 Task: Find people on LinkedIn with the following criteria: Location 'Taihe', Service 'Logo Design', Title 'Supervisor', Current Company 'YRF', School 'Modern Education', Industry 'Leather Product Manufacturing', and Talks About 'Healthcare'.
Action: Mouse moved to (698, 87)
Screenshot: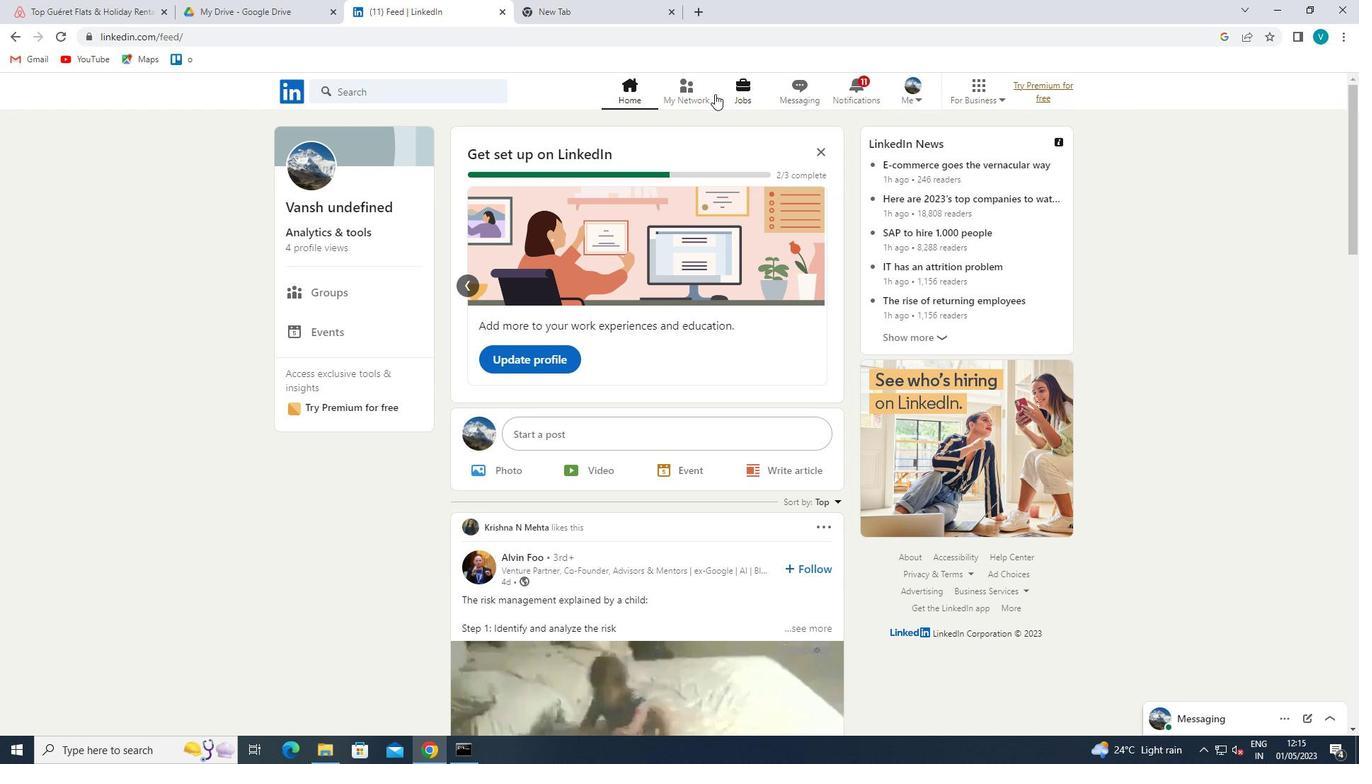 
Action: Mouse pressed left at (698, 87)
Screenshot: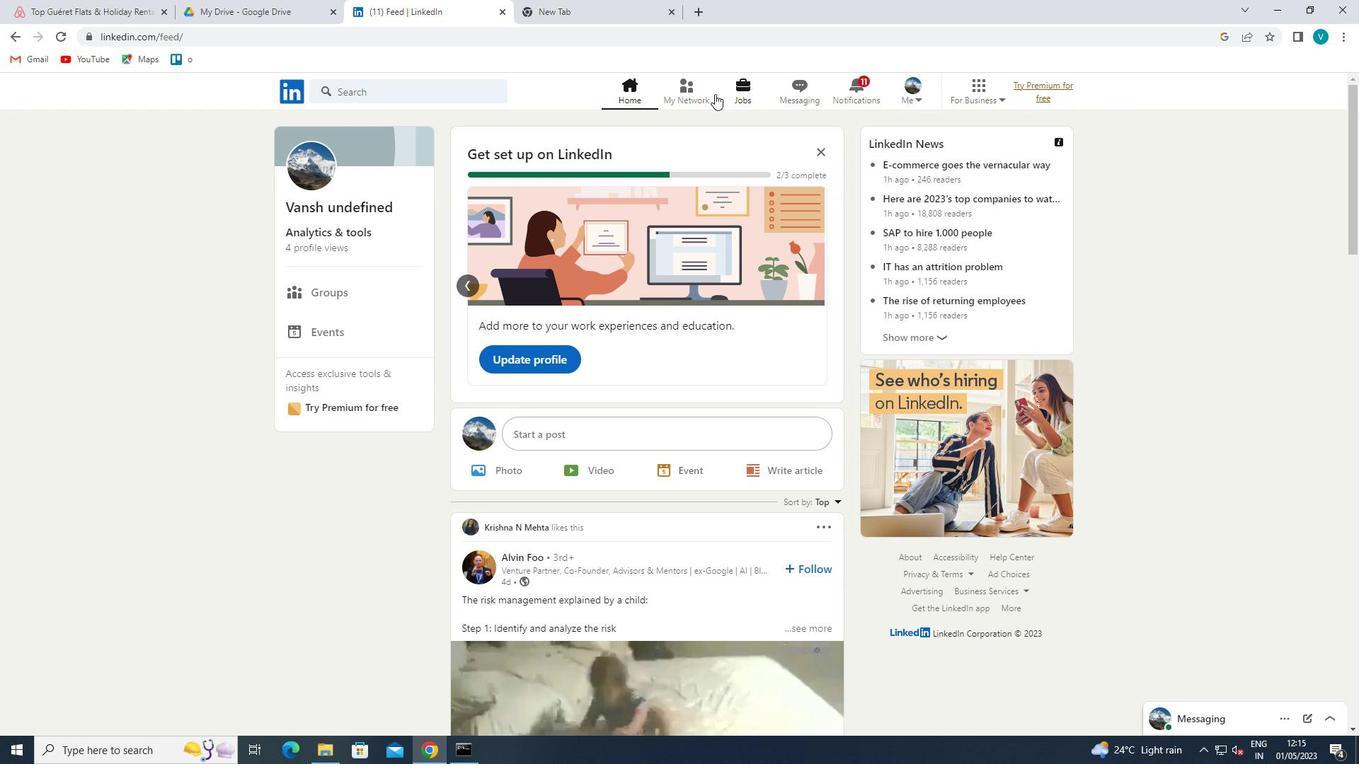 
Action: Mouse moved to (403, 172)
Screenshot: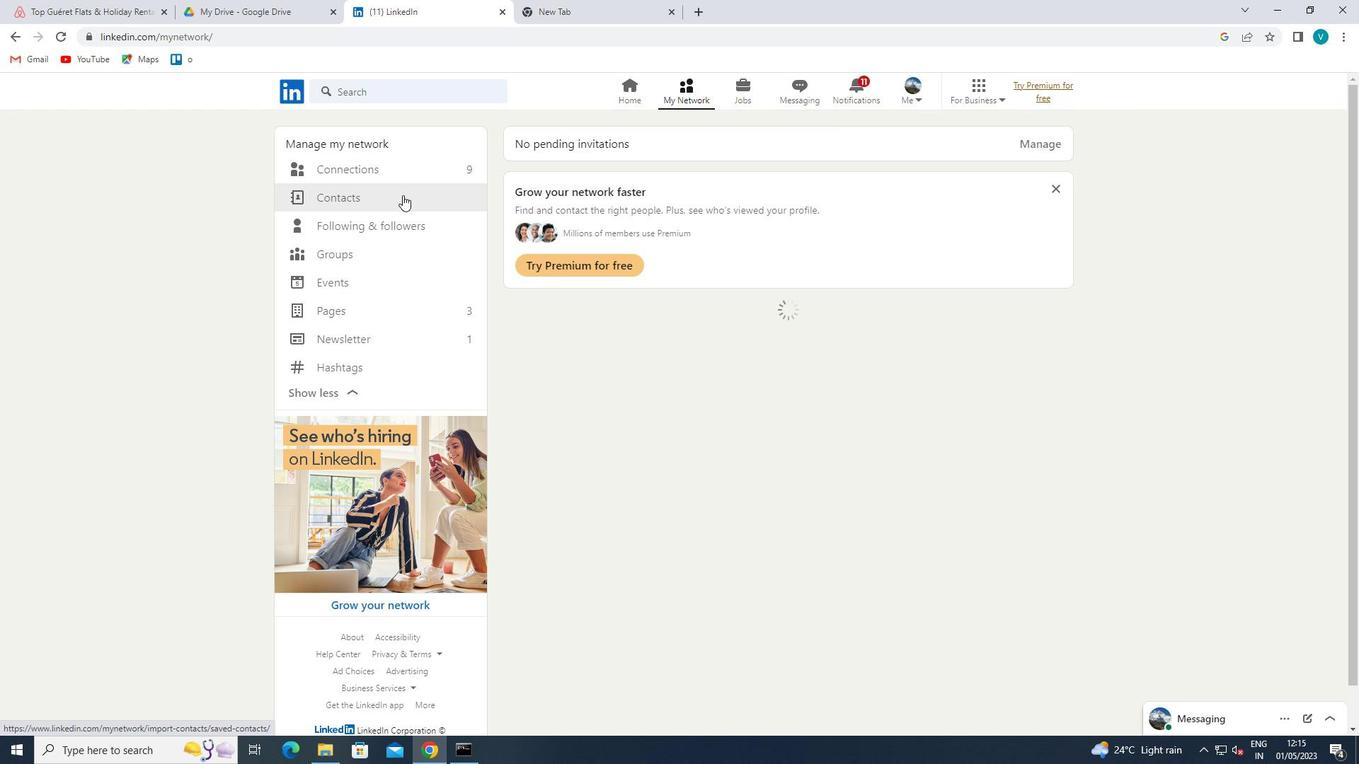 
Action: Mouse pressed left at (403, 172)
Screenshot: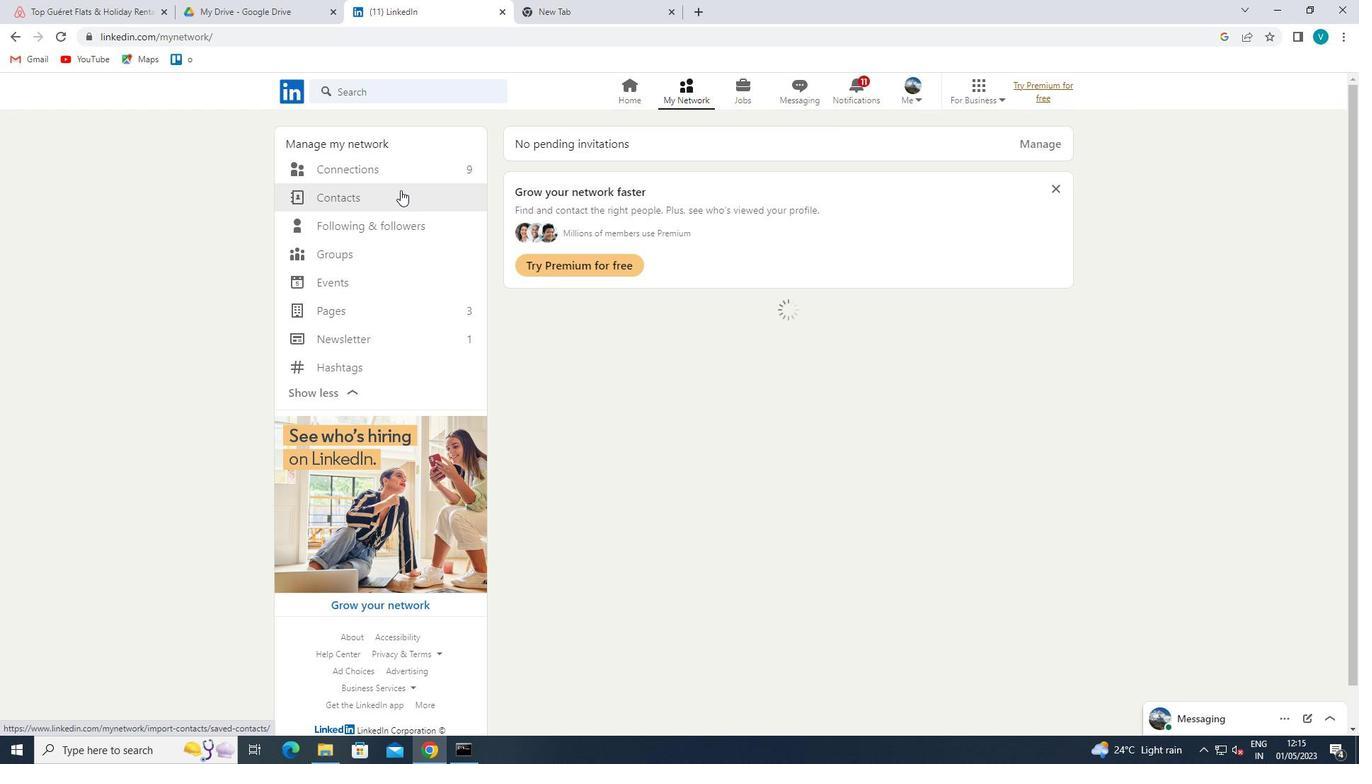 
Action: Mouse moved to (772, 167)
Screenshot: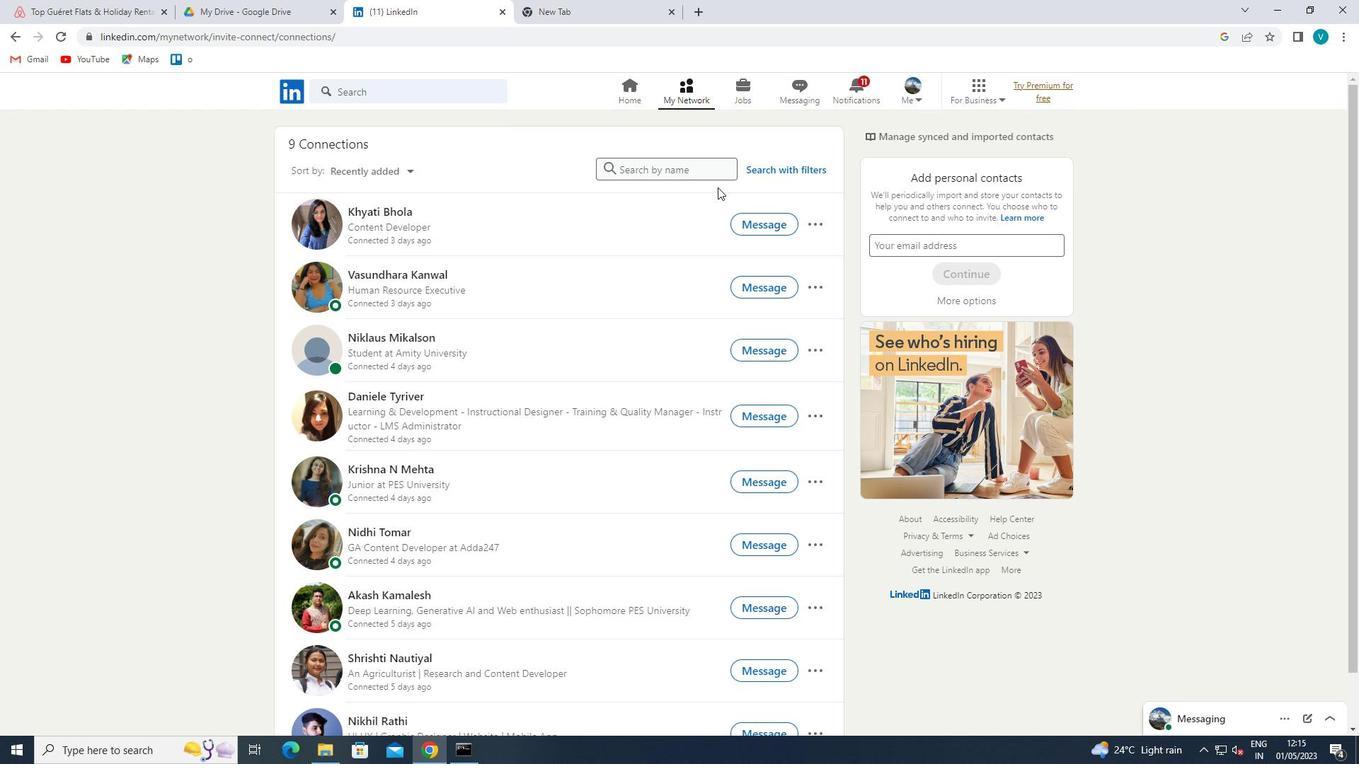 
Action: Mouse pressed left at (772, 167)
Screenshot: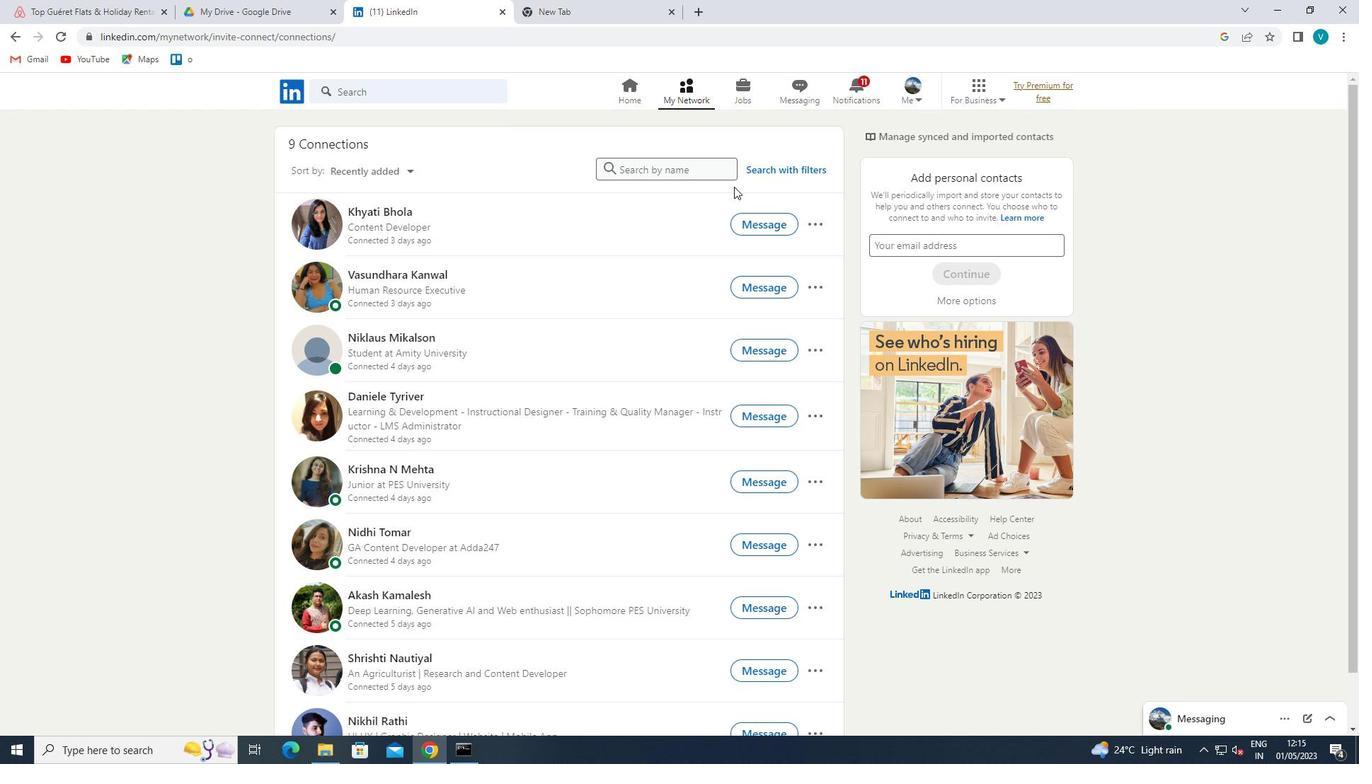 
Action: Mouse moved to (678, 126)
Screenshot: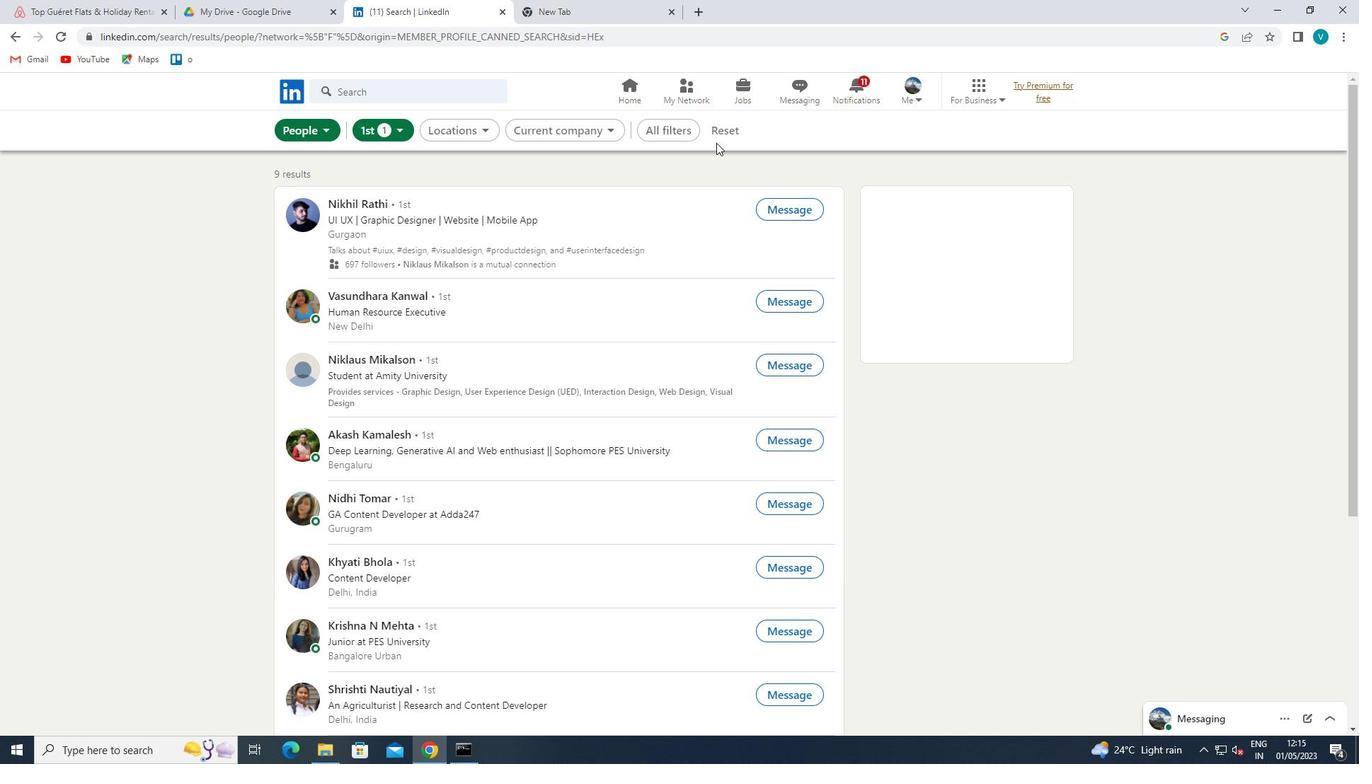 
Action: Mouse pressed left at (678, 126)
Screenshot: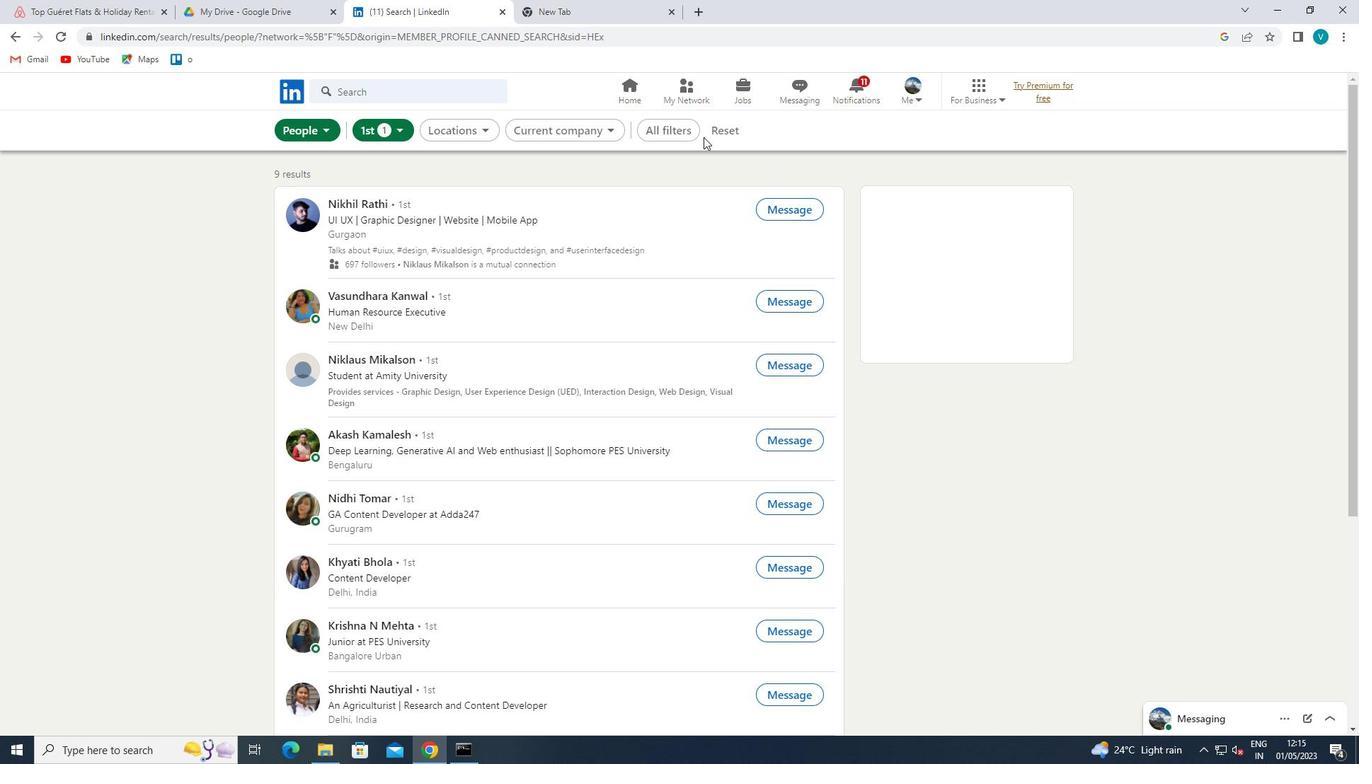 
Action: Mouse moved to (1090, 431)
Screenshot: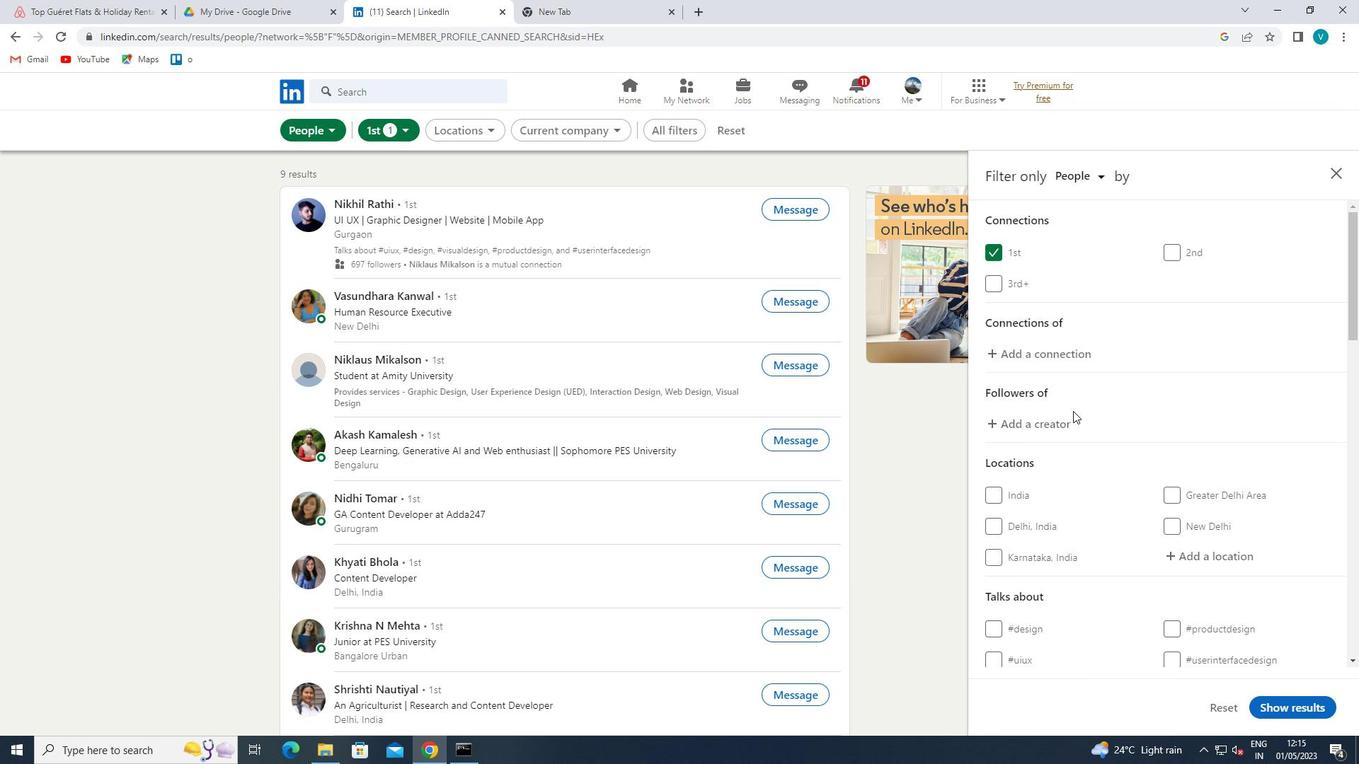 
Action: Mouse scrolled (1090, 430) with delta (0, 0)
Screenshot: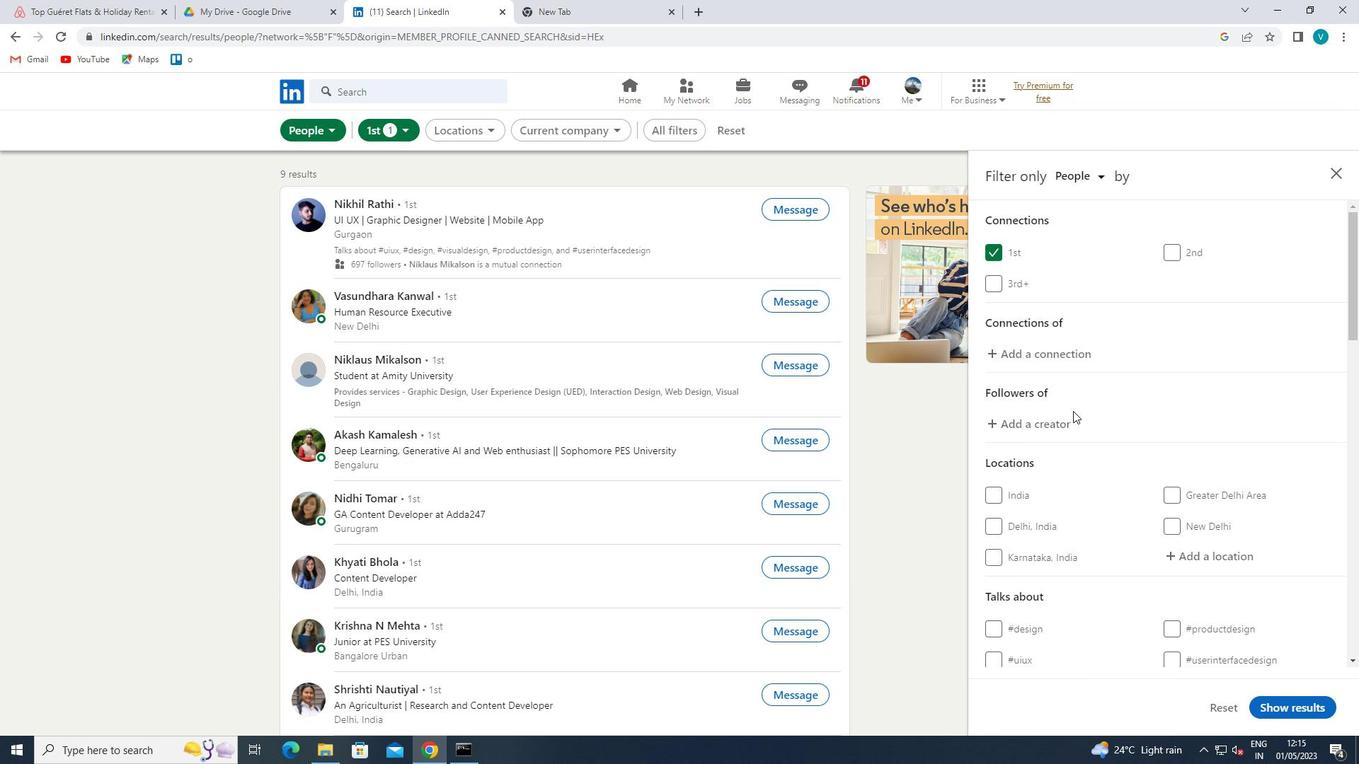 
Action: Mouse moved to (1179, 479)
Screenshot: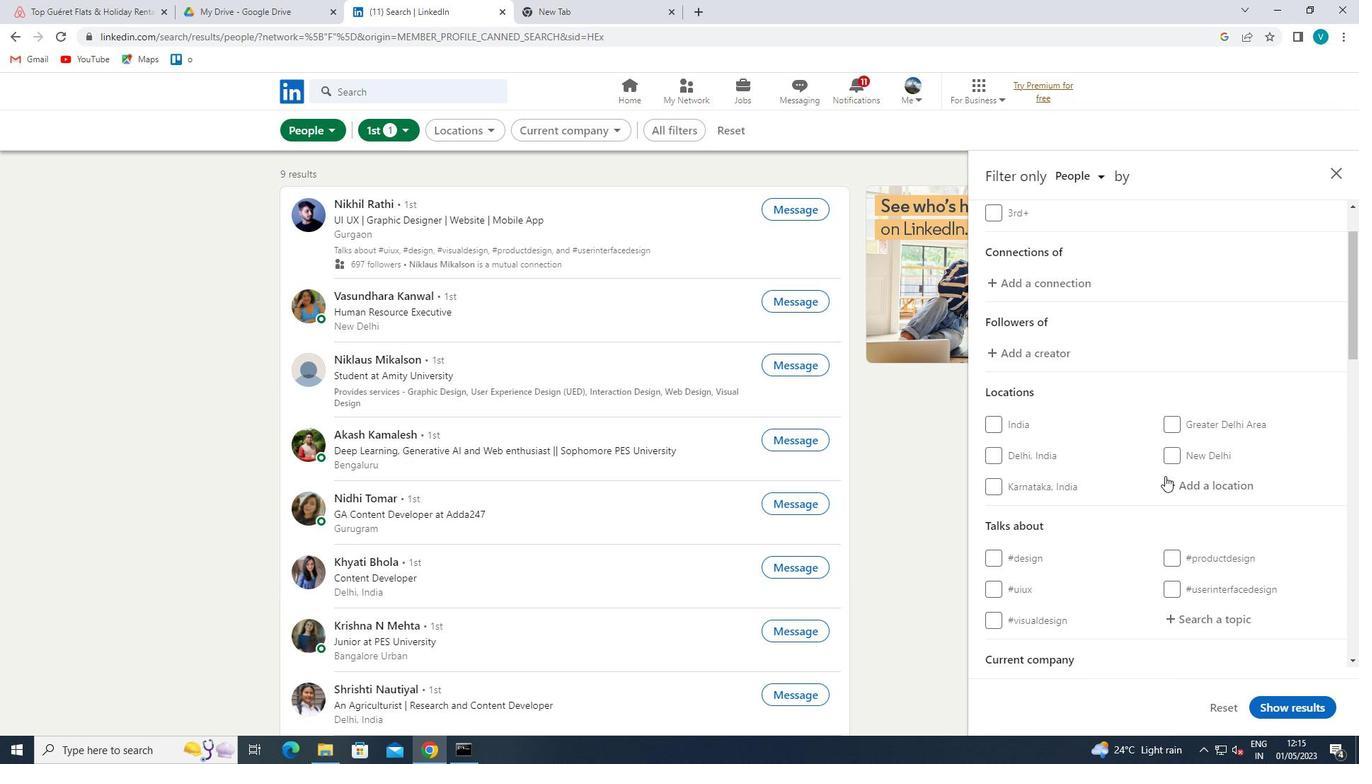 
Action: Mouse pressed left at (1179, 479)
Screenshot: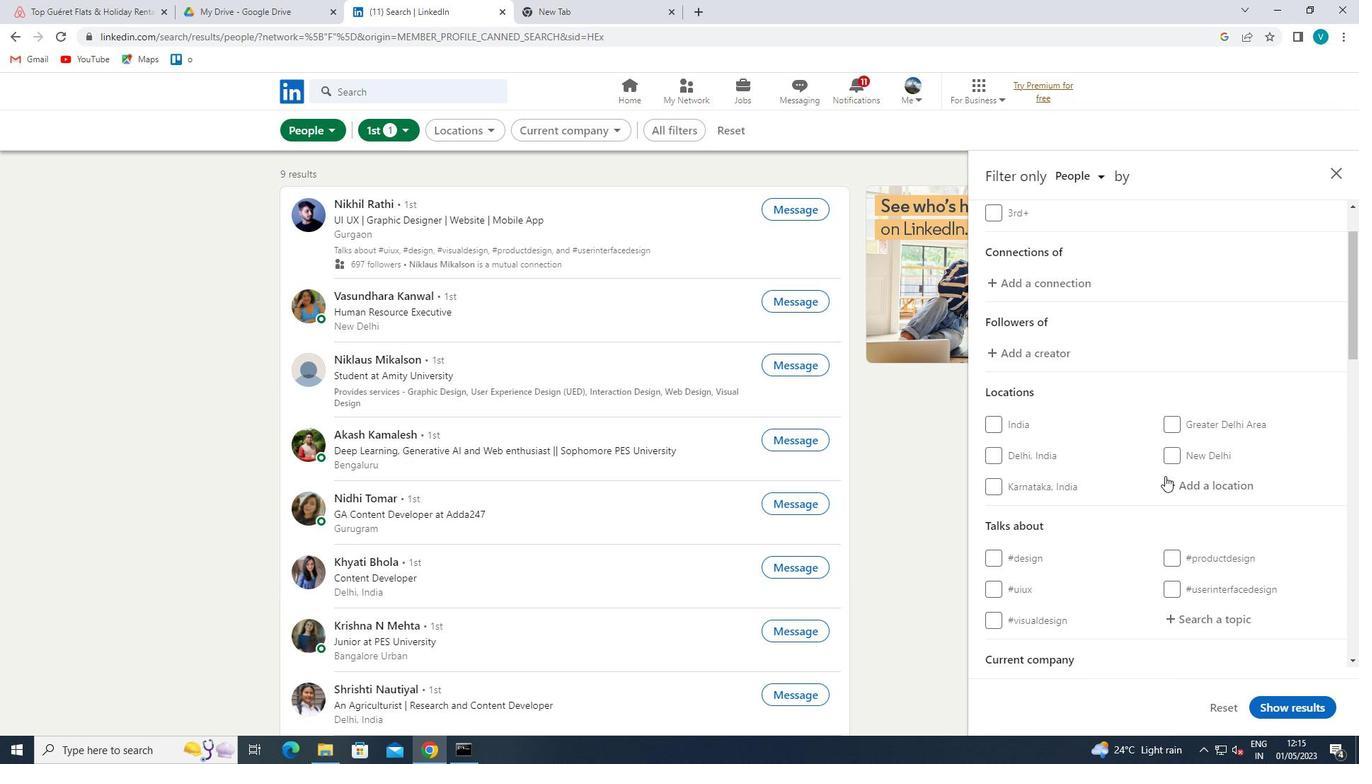 
Action: Mouse moved to (631, 323)
Screenshot: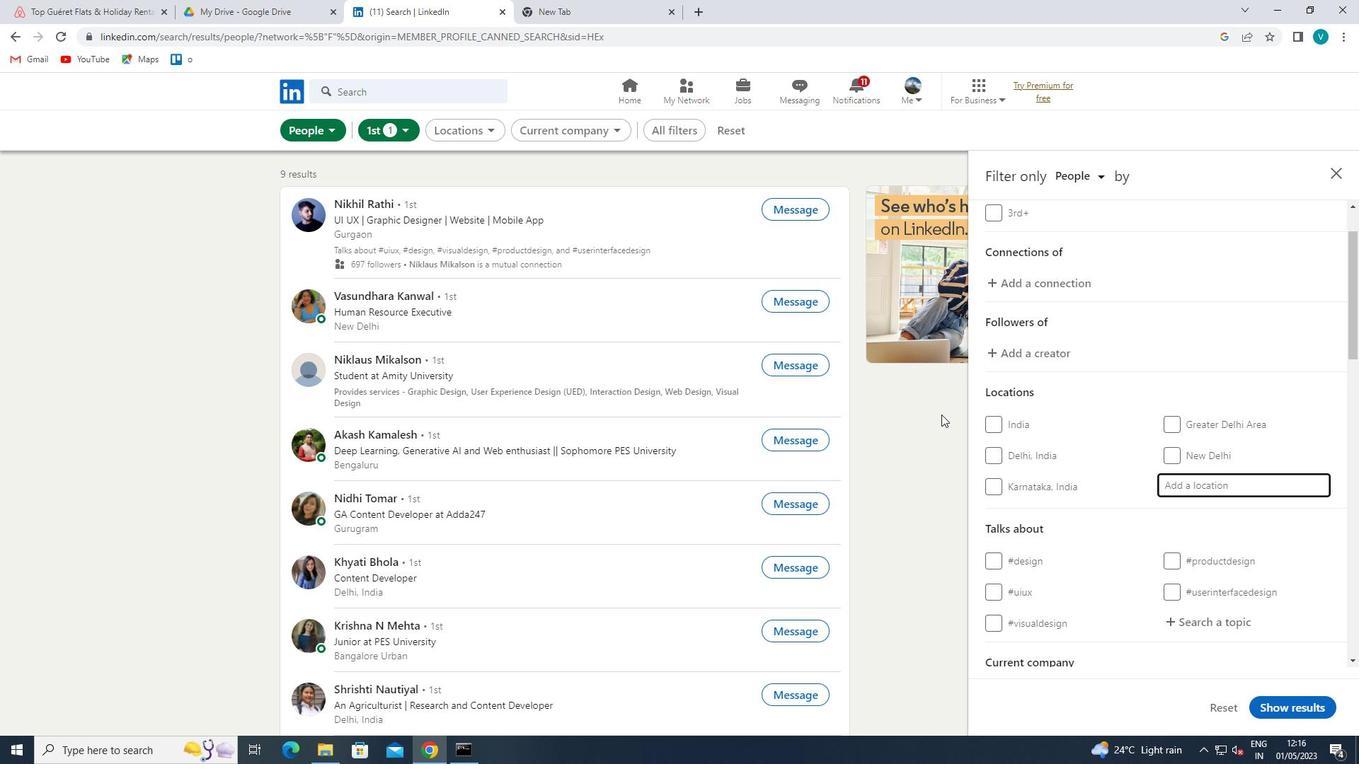 
Action: Key pressed <Key.shift>TAIHE<Key.space>
Screenshot: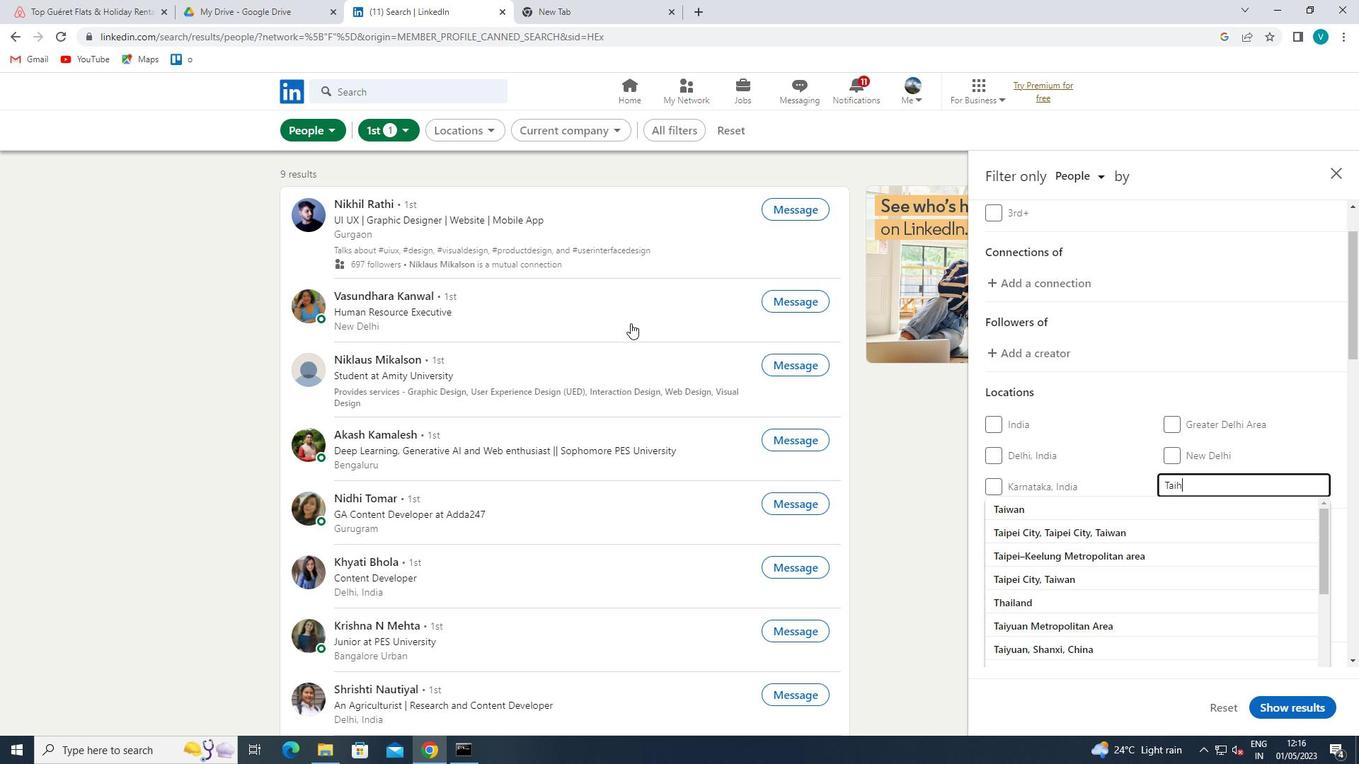 
Action: Mouse moved to (1134, 473)
Screenshot: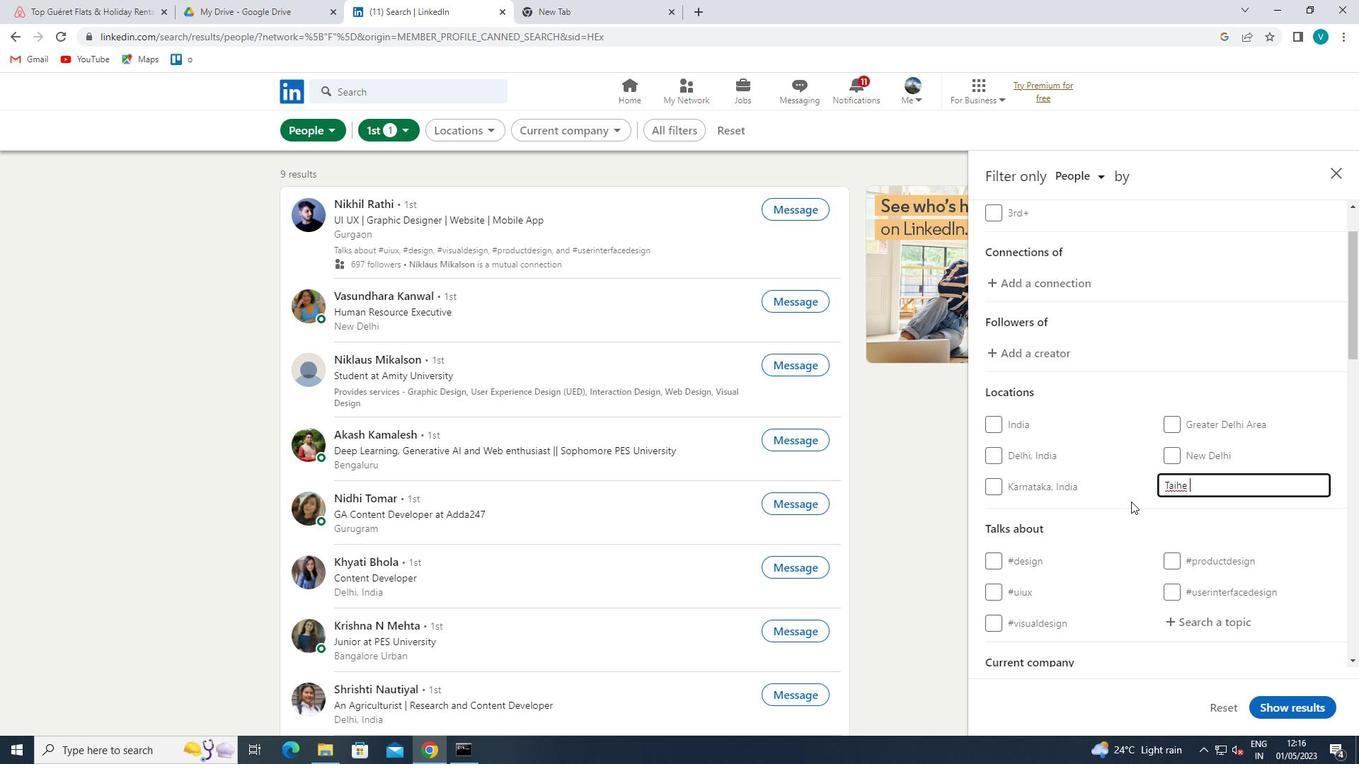 
Action: Mouse pressed left at (1134, 473)
Screenshot: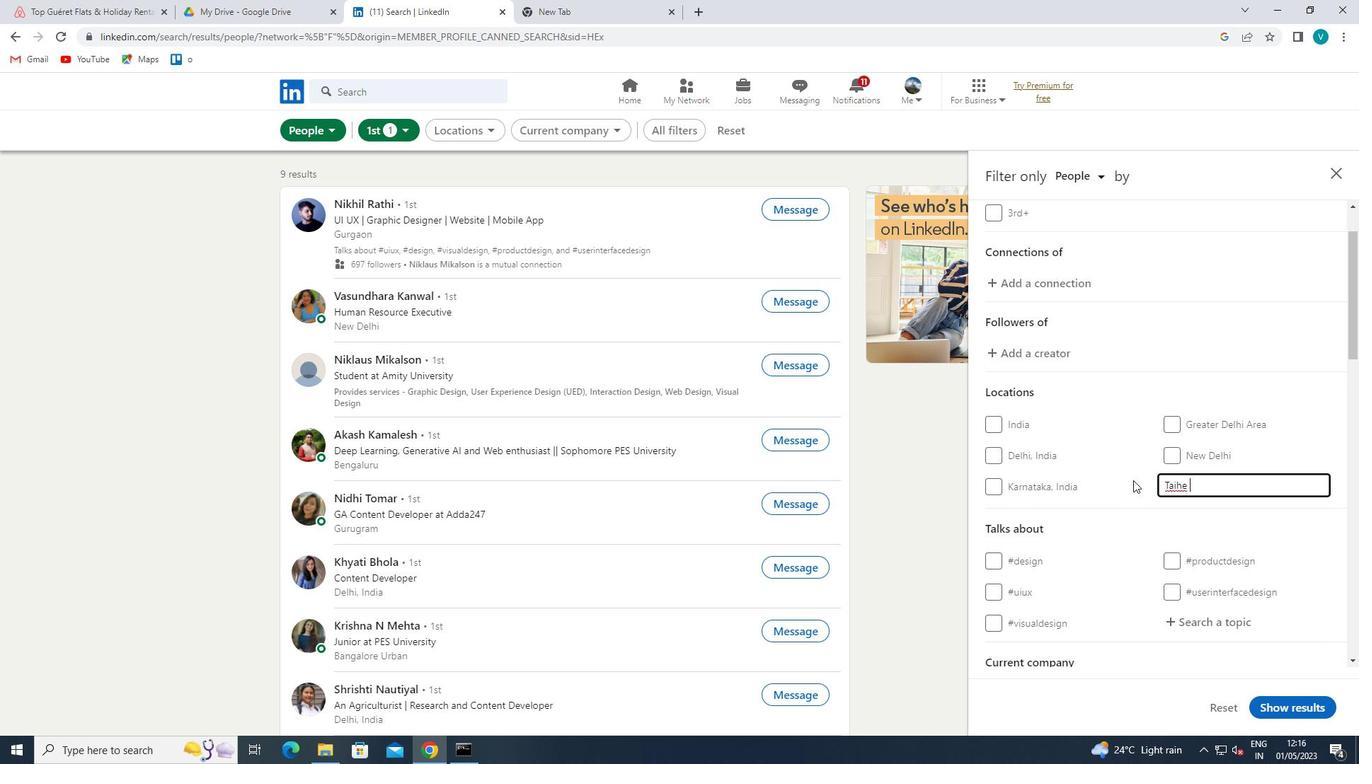 
Action: Mouse moved to (1145, 465)
Screenshot: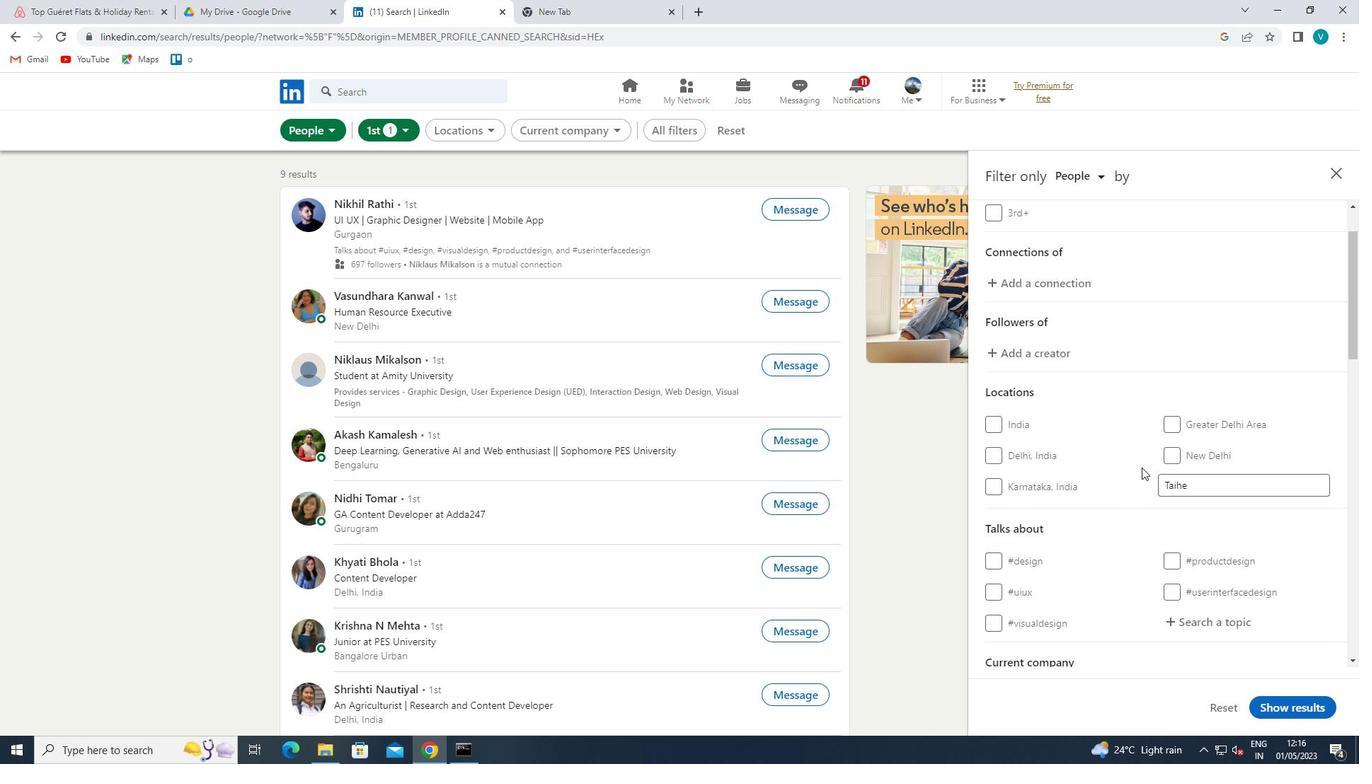 
Action: Mouse scrolled (1145, 464) with delta (0, 0)
Screenshot: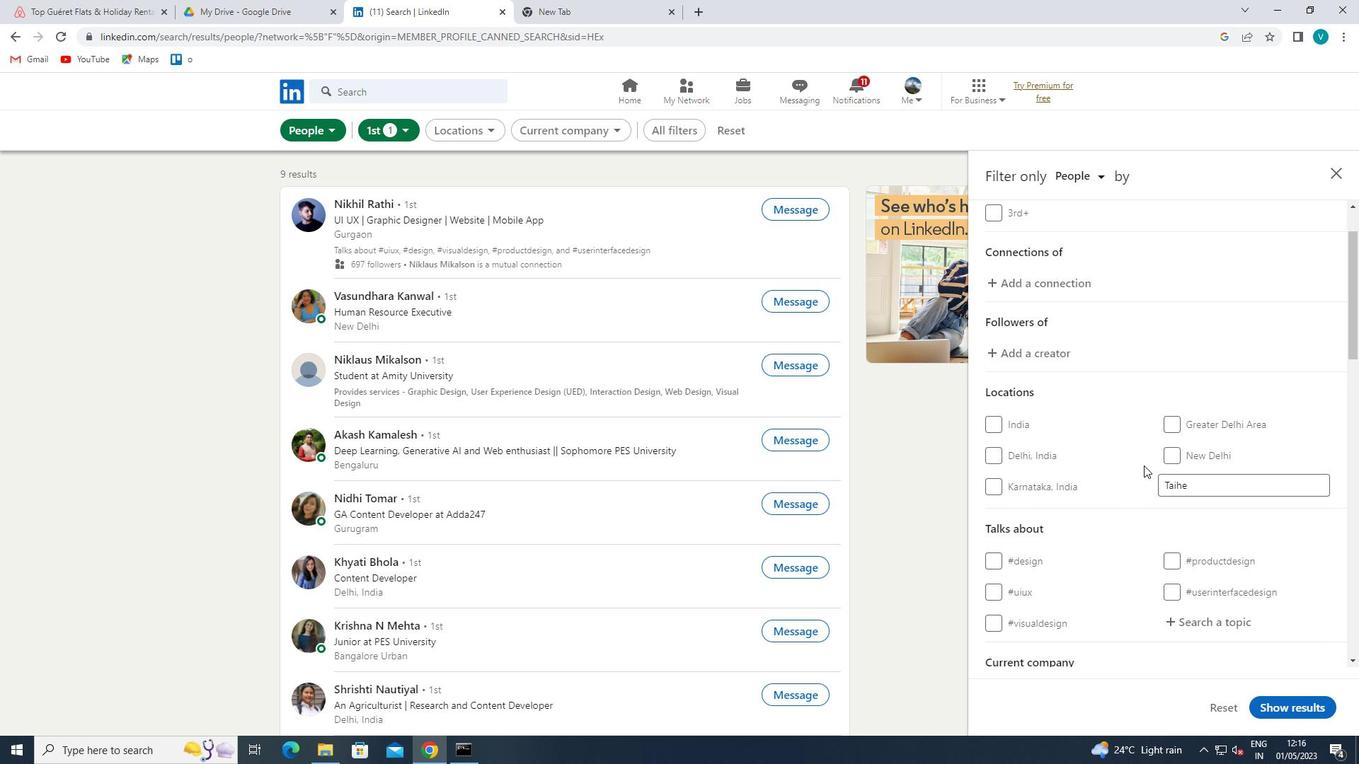 
Action: Mouse scrolled (1145, 464) with delta (0, 0)
Screenshot: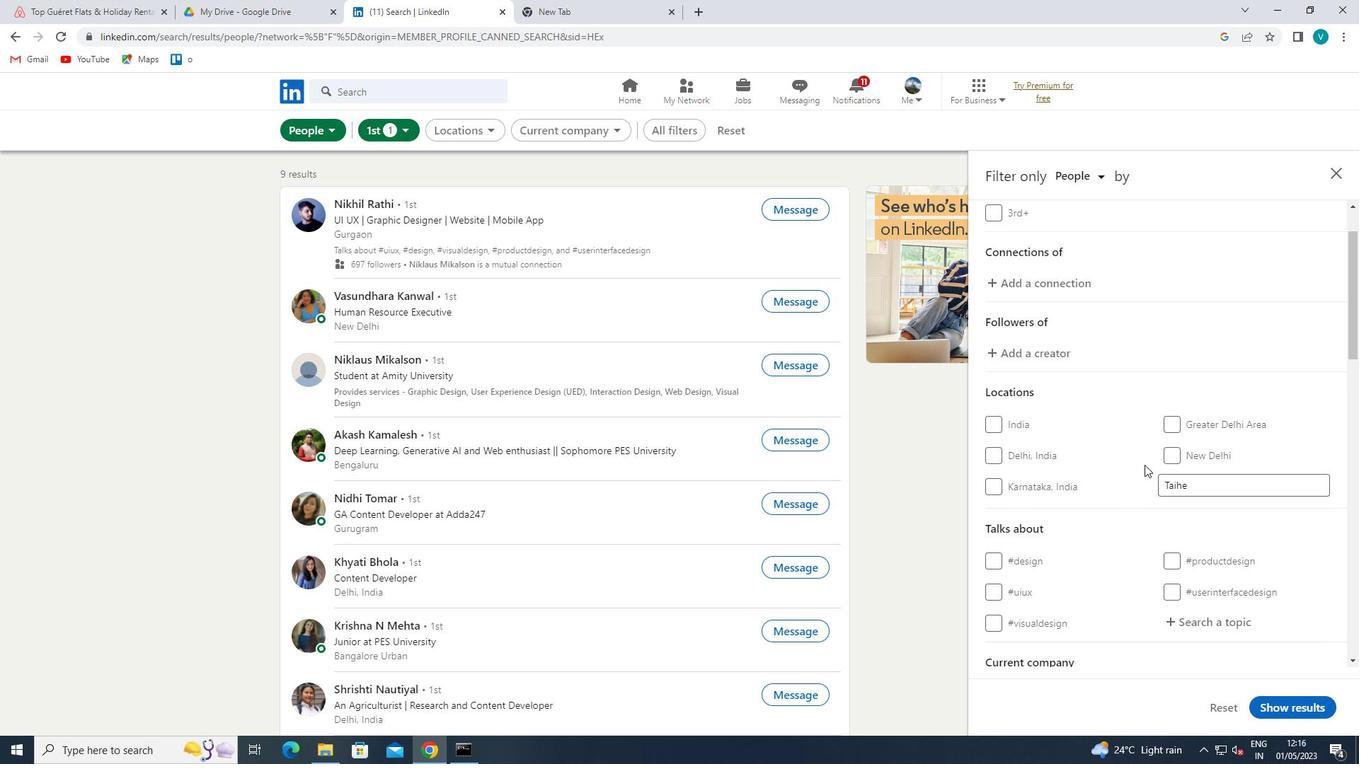 
Action: Mouse moved to (1227, 490)
Screenshot: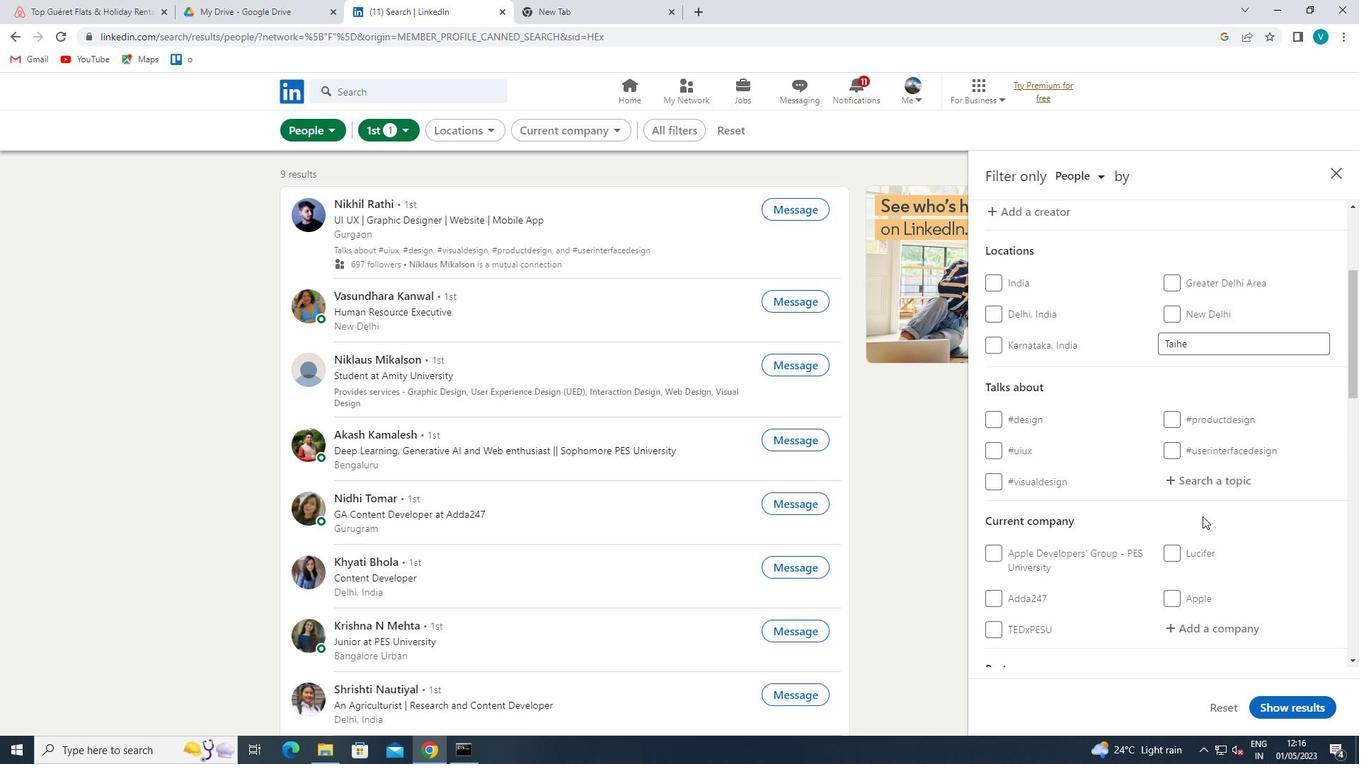 
Action: Mouse pressed left at (1227, 490)
Screenshot: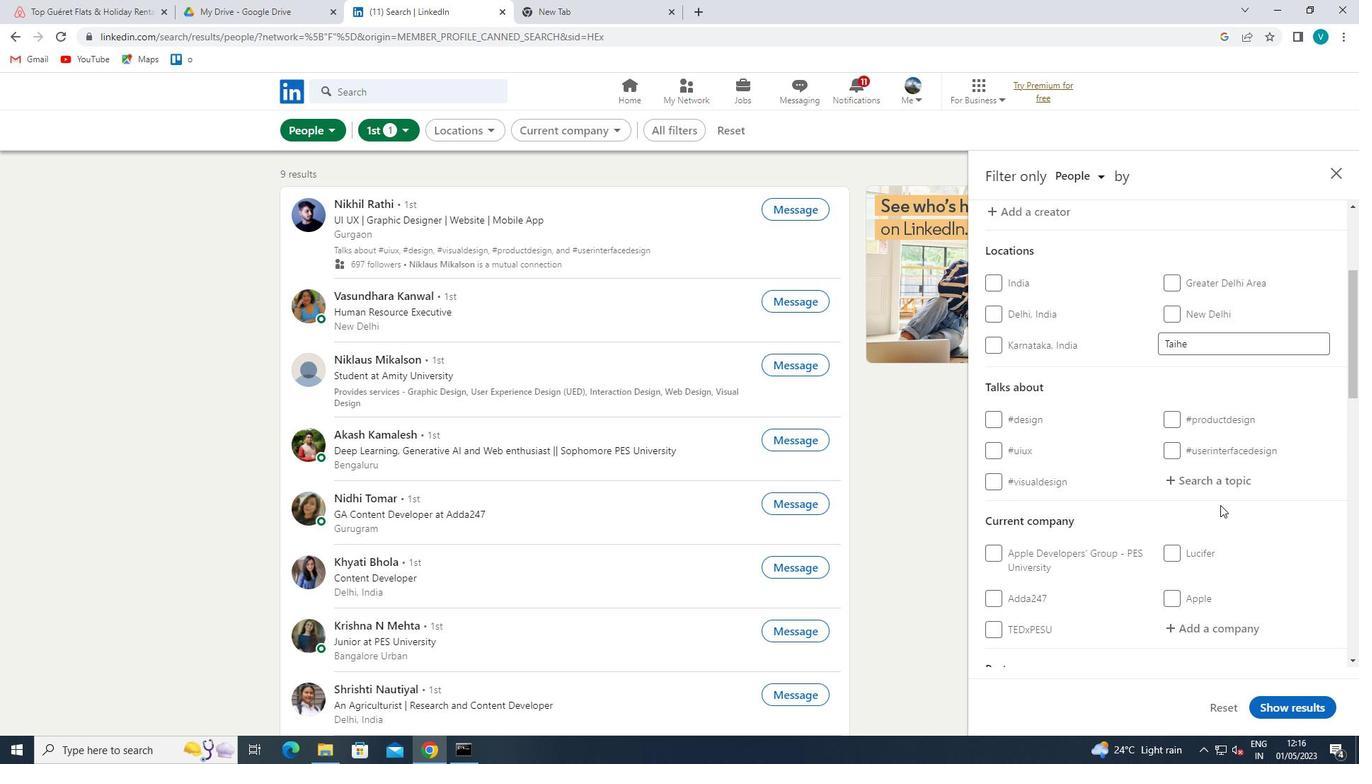 
Action: Mouse moved to (643, 315)
Screenshot: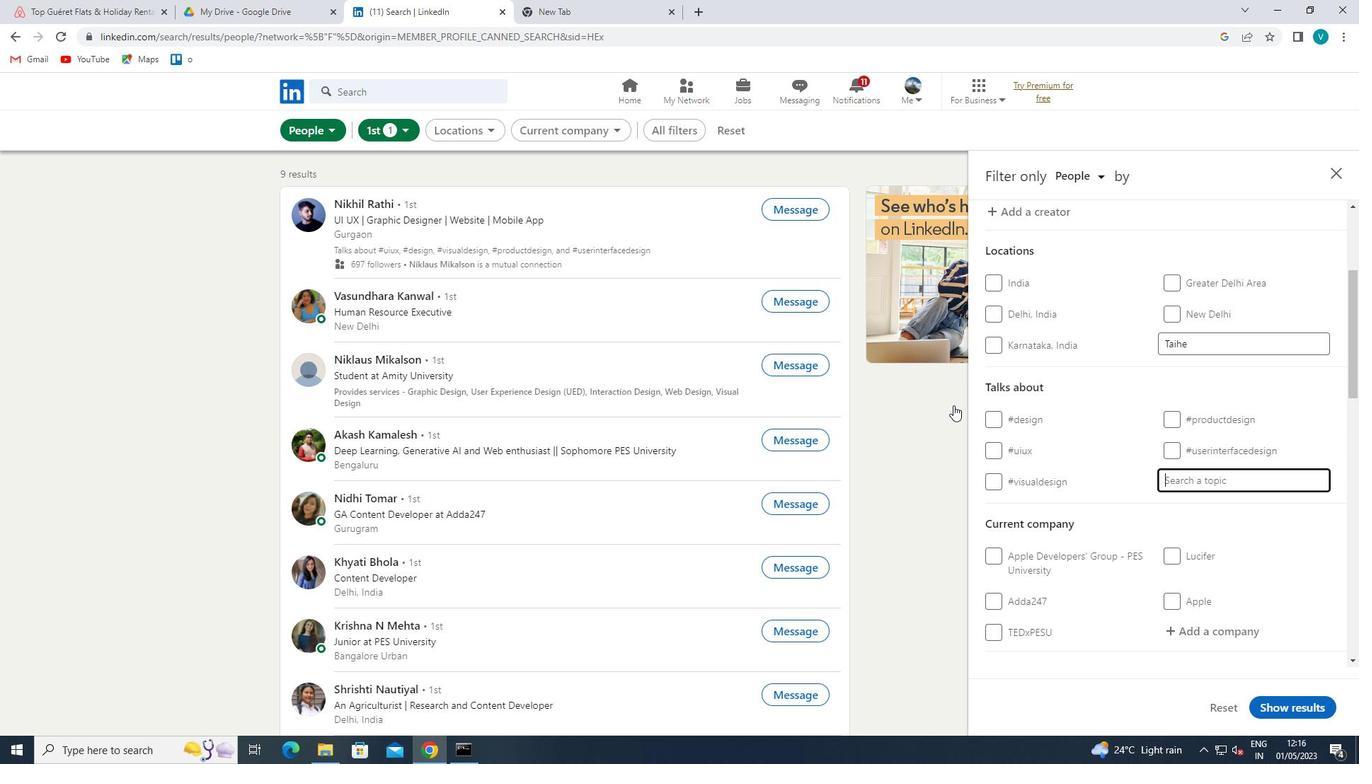 
Action: Key pressed HEALTHC
Screenshot: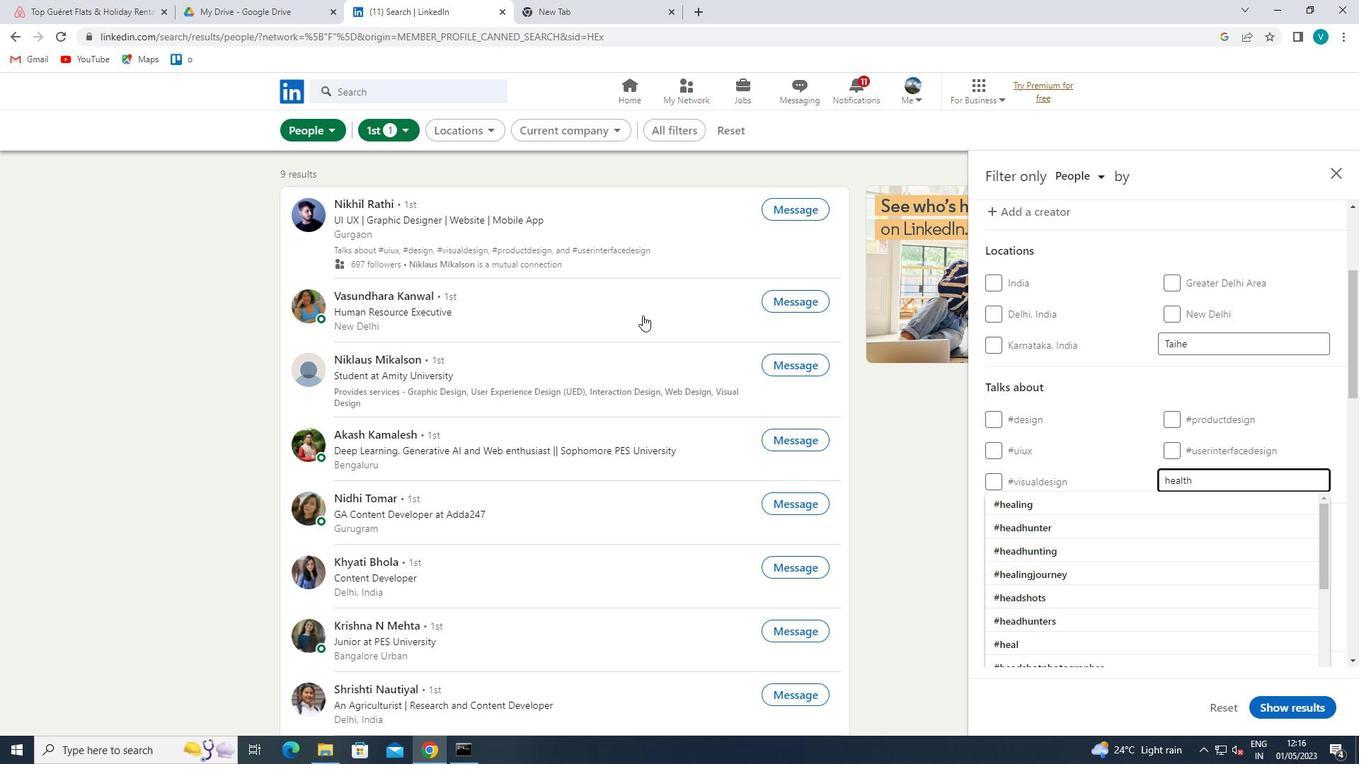 
Action: Mouse moved to (1013, 497)
Screenshot: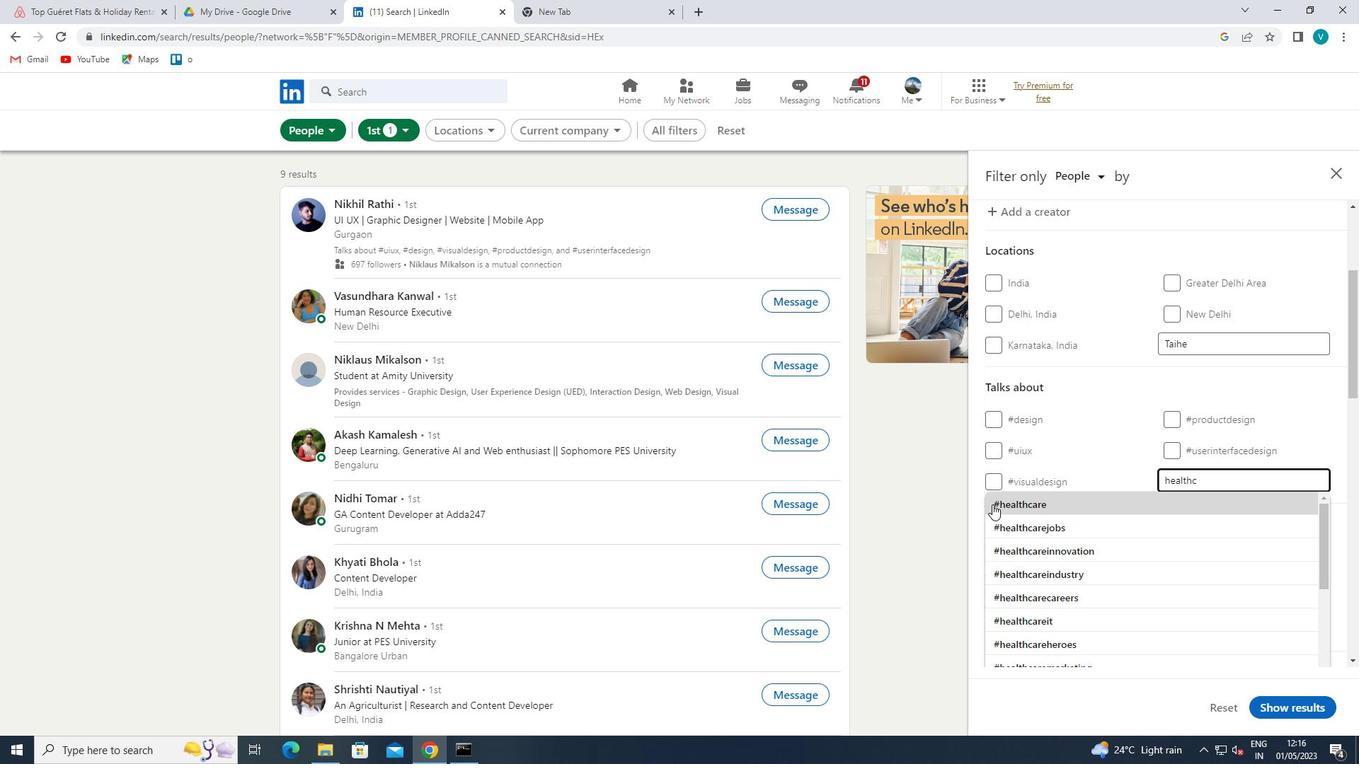 
Action: Mouse pressed left at (1013, 497)
Screenshot: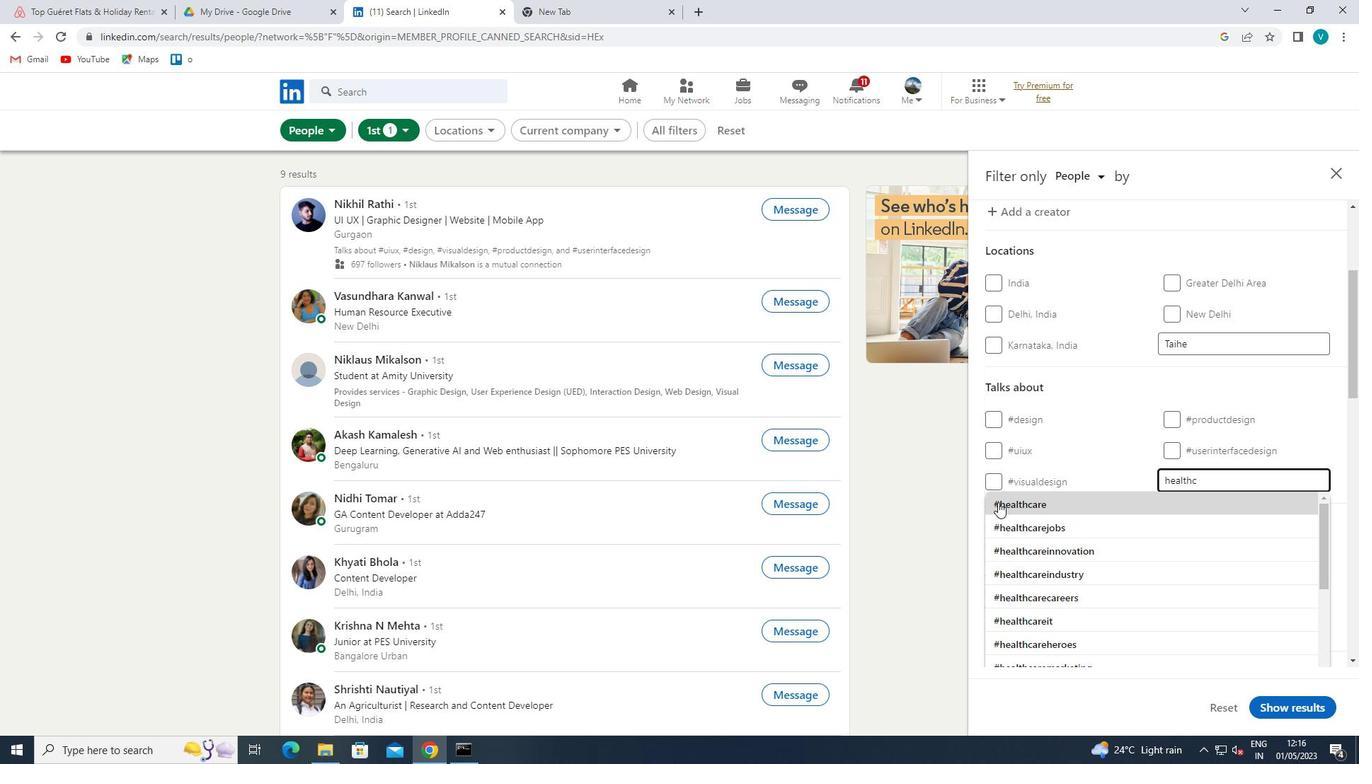 
Action: Mouse moved to (1109, 465)
Screenshot: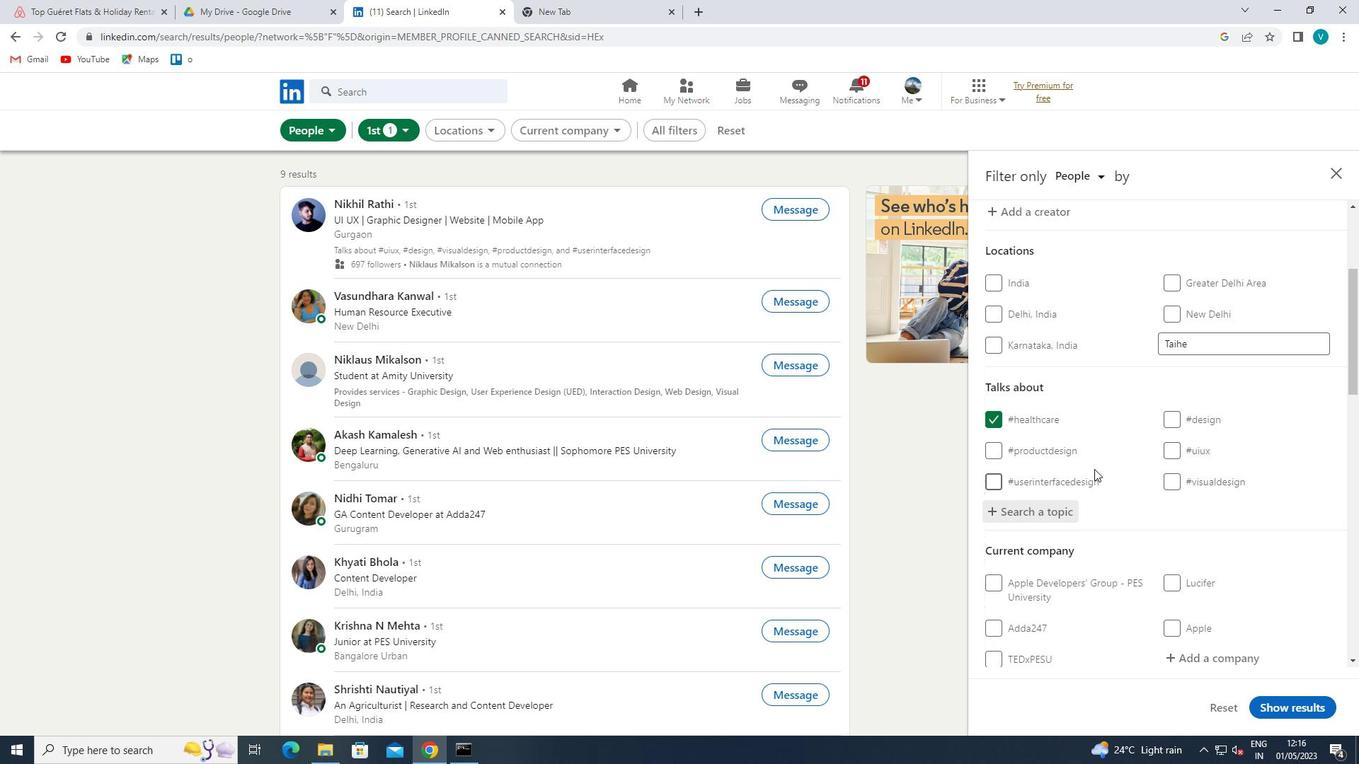 
Action: Mouse scrolled (1109, 464) with delta (0, 0)
Screenshot: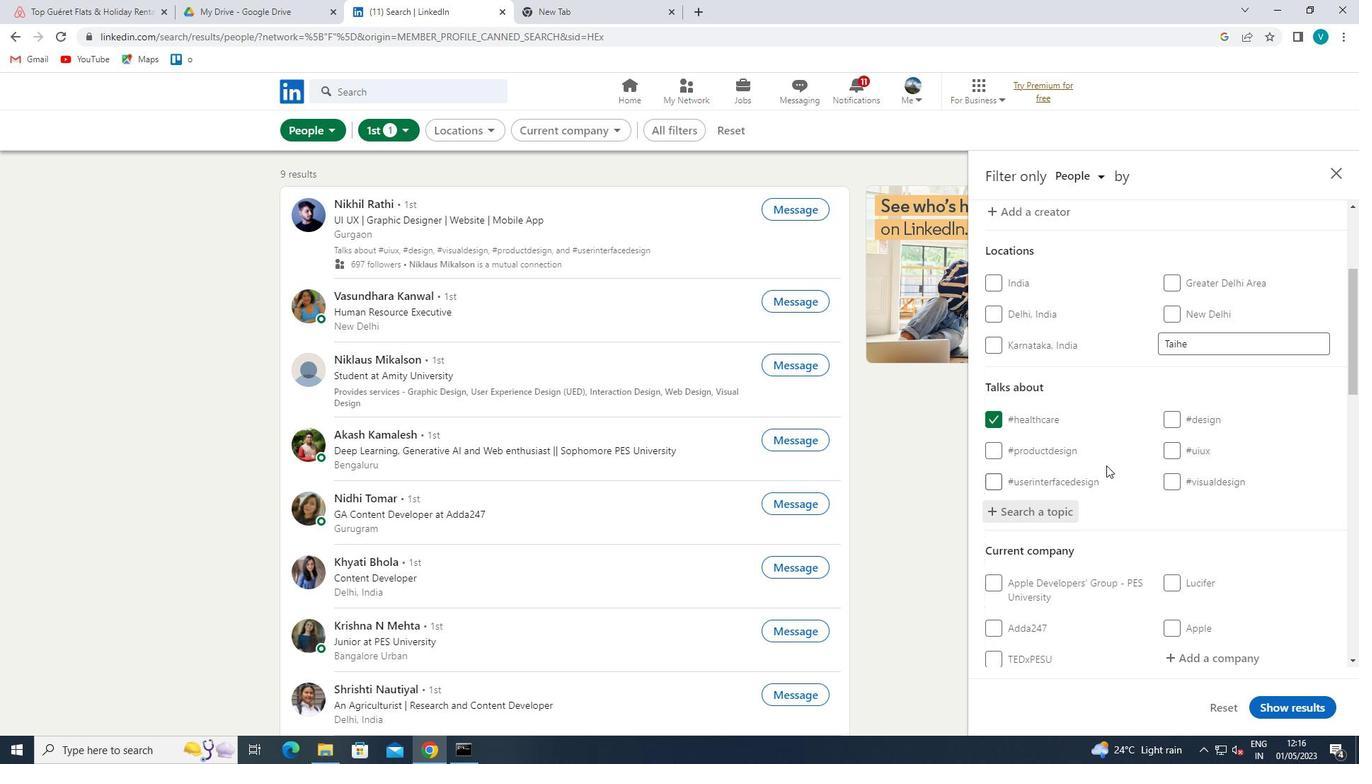 
Action: Mouse scrolled (1109, 464) with delta (0, 0)
Screenshot: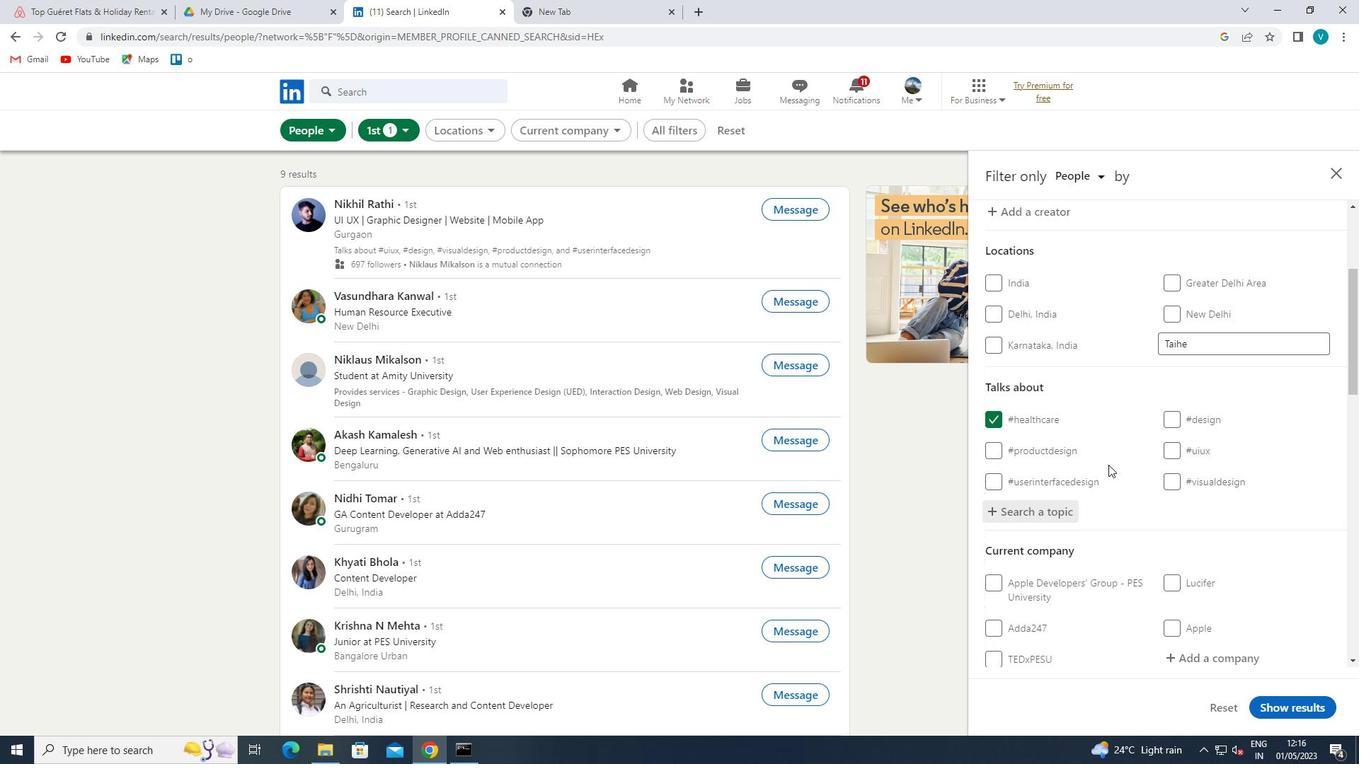 
Action: Mouse scrolled (1109, 464) with delta (0, 0)
Screenshot: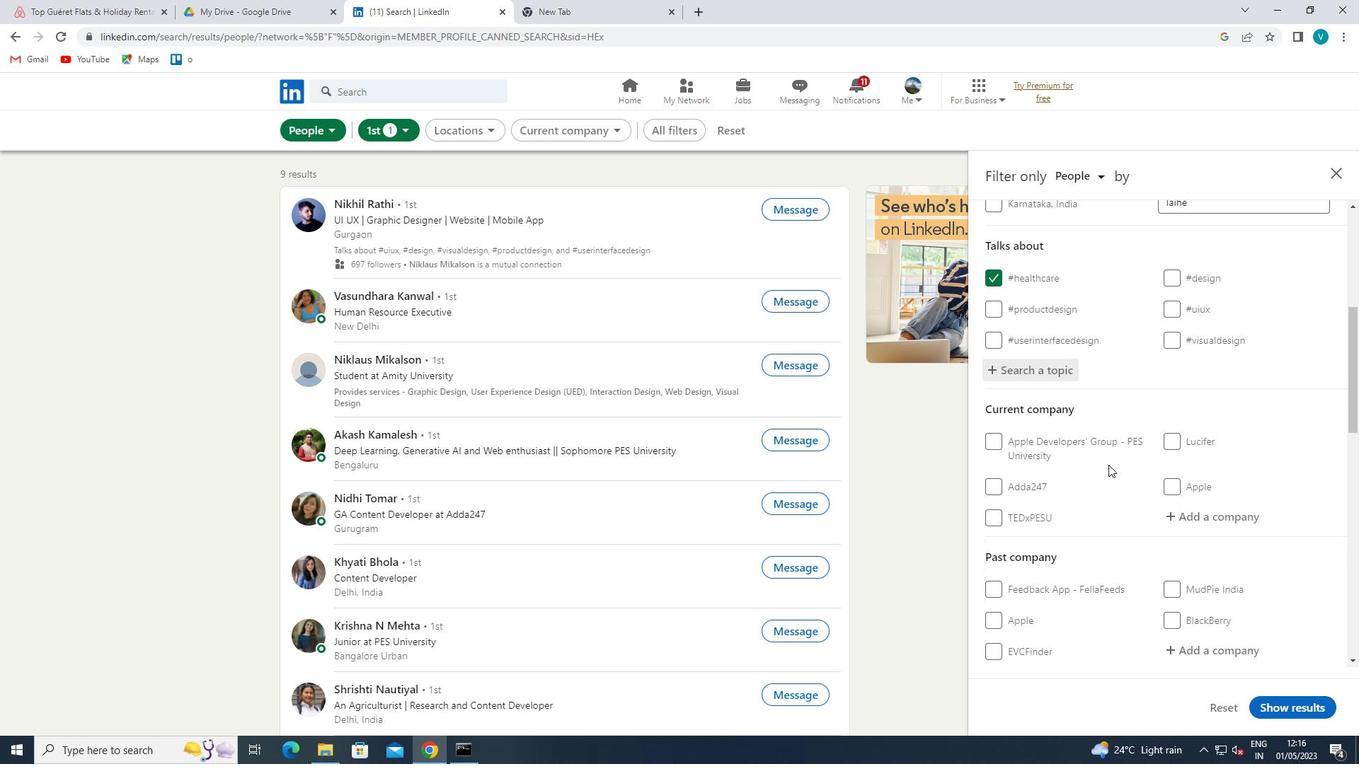 
Action: Mouse moved to (1226, 456)
Screenshot: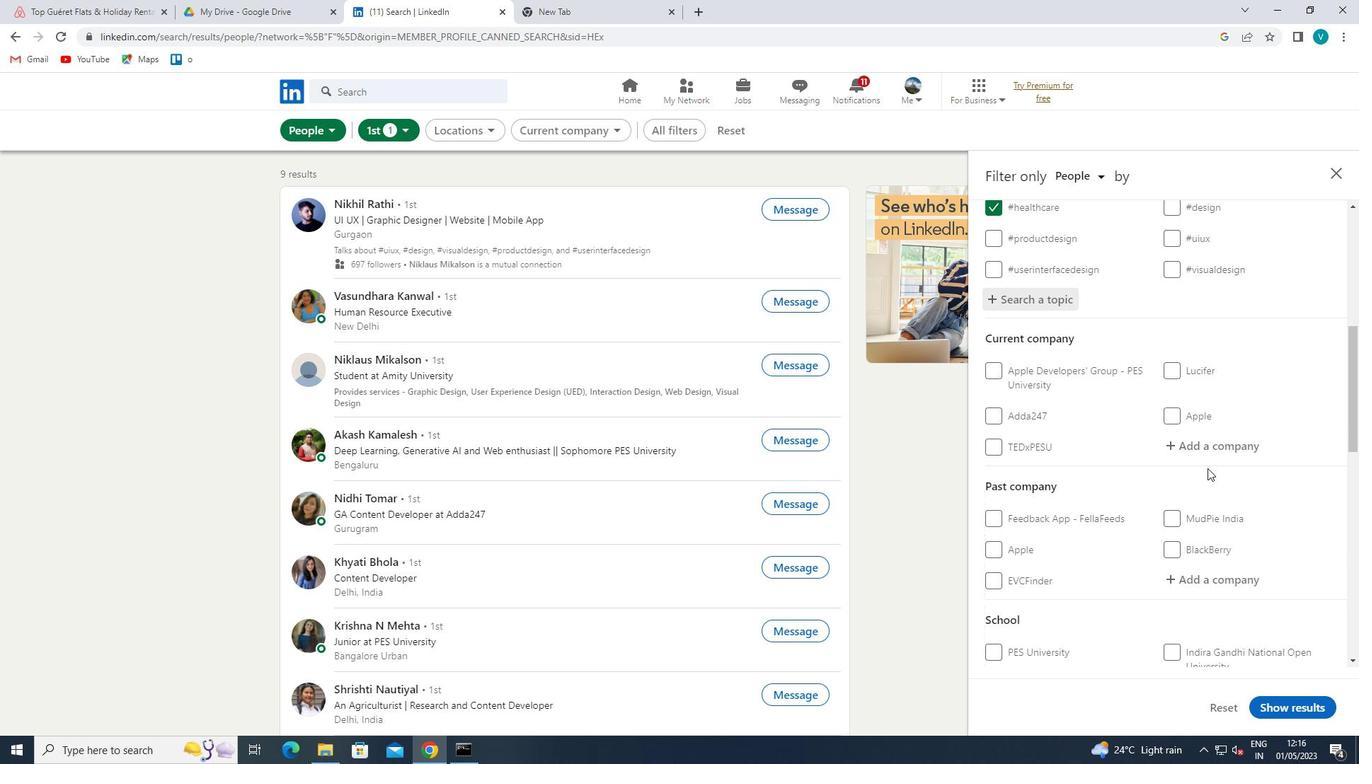 
Action: Mouse pressed left at (1226, 456)
Screenshot: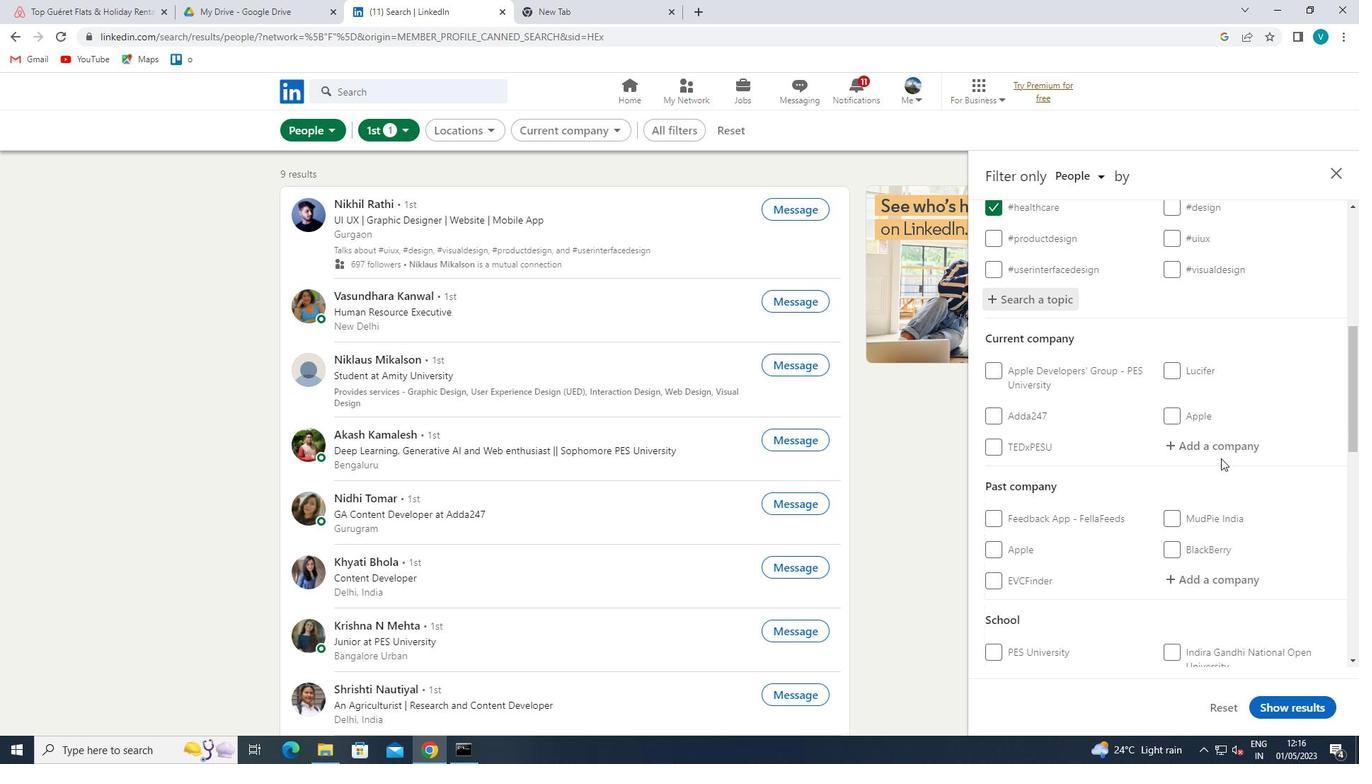
Action: Mouse moved to (491, 230)
Screenshot: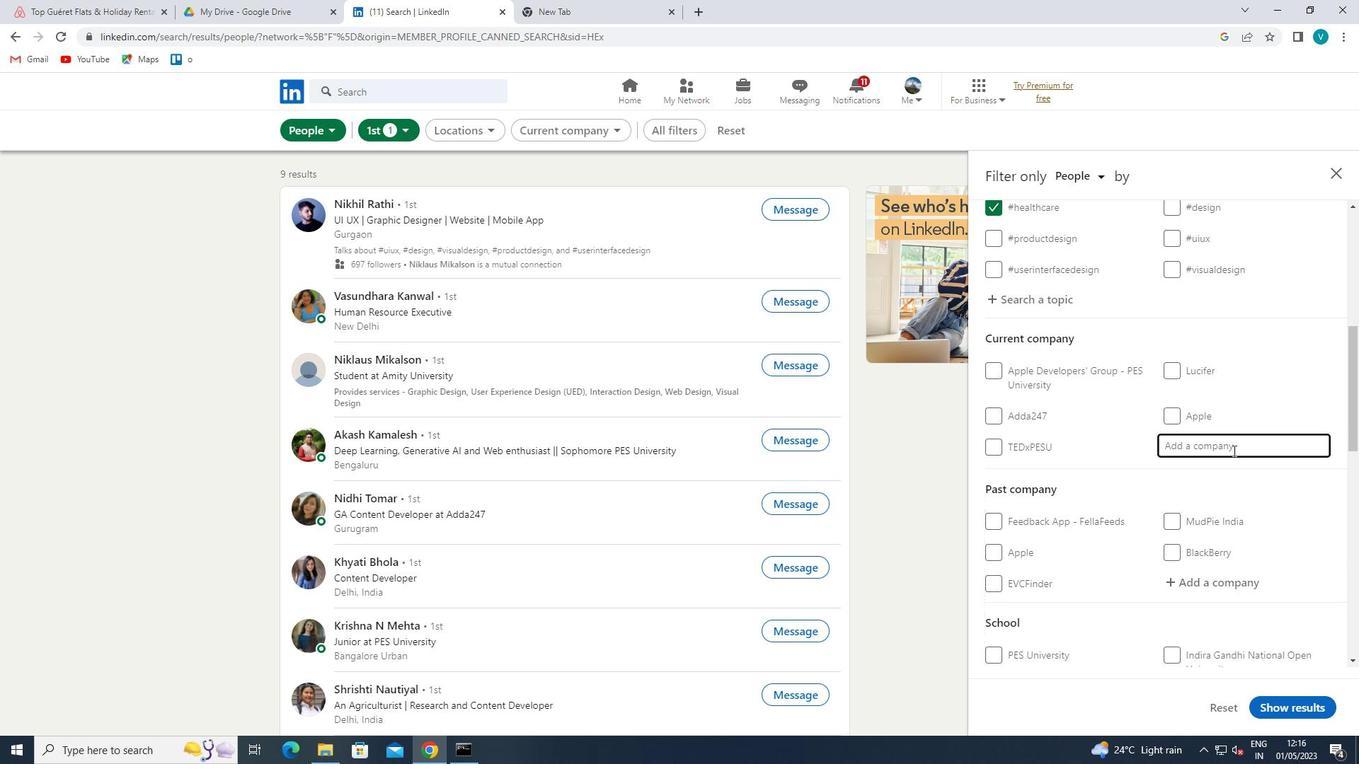 
Action: Key pressed <Key.shift>
Screenshot: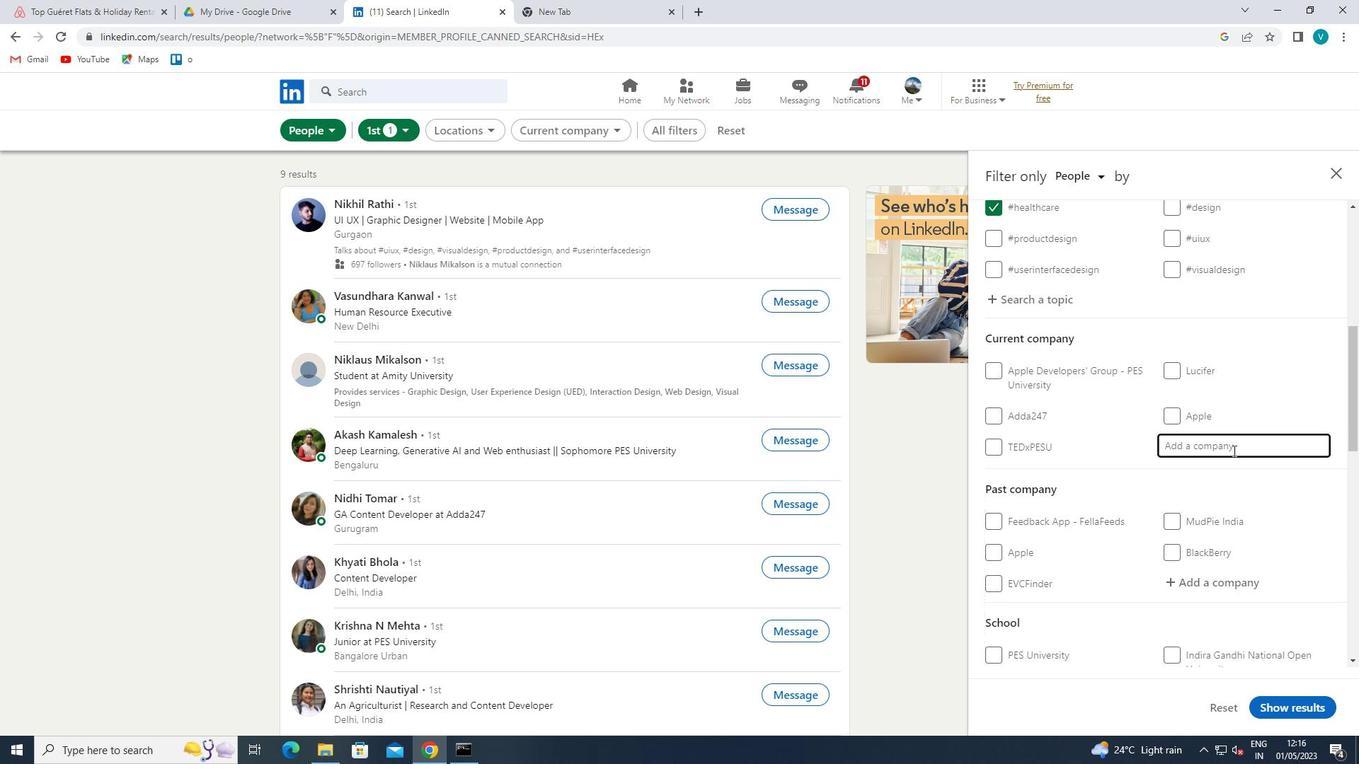 
Action: Mouse moved to (412, 207)
Screenshot: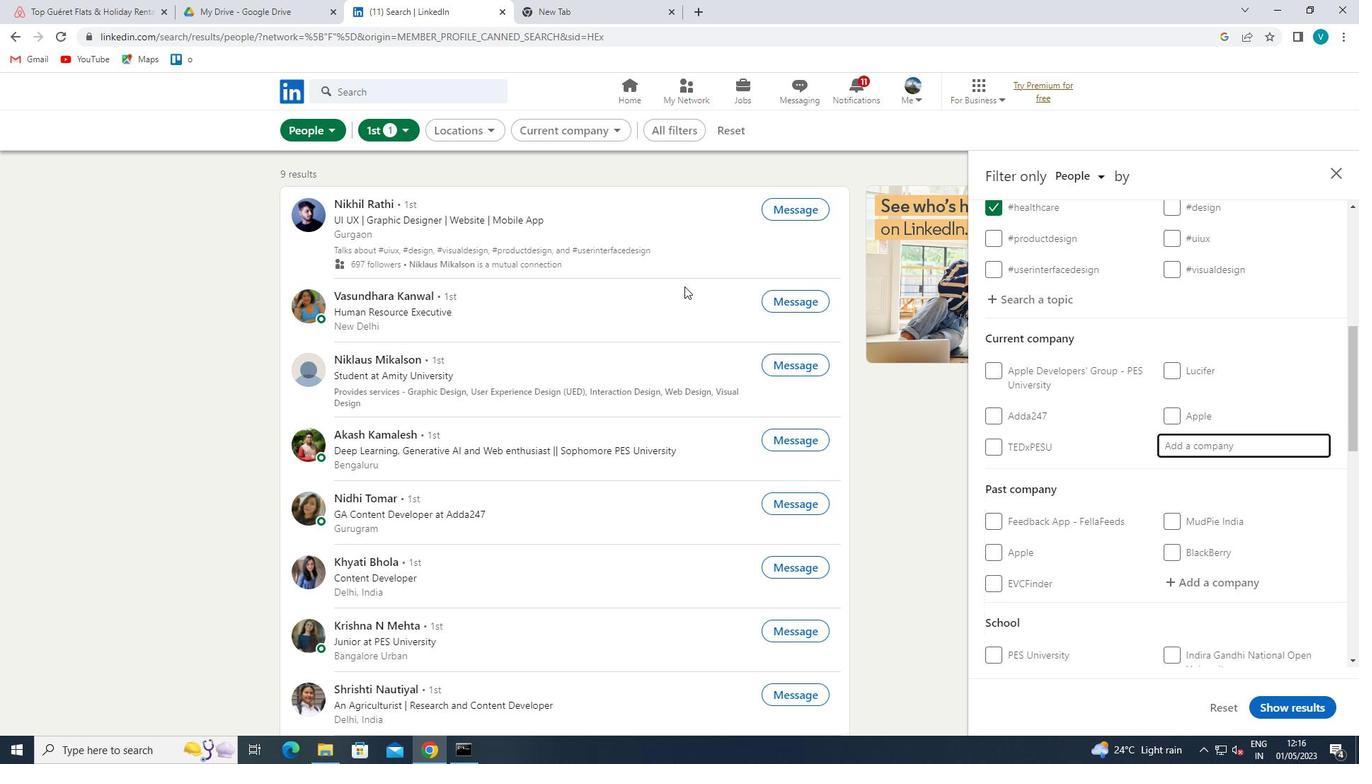 
Action: Key pressed YRF<Key.space>
Screenshot: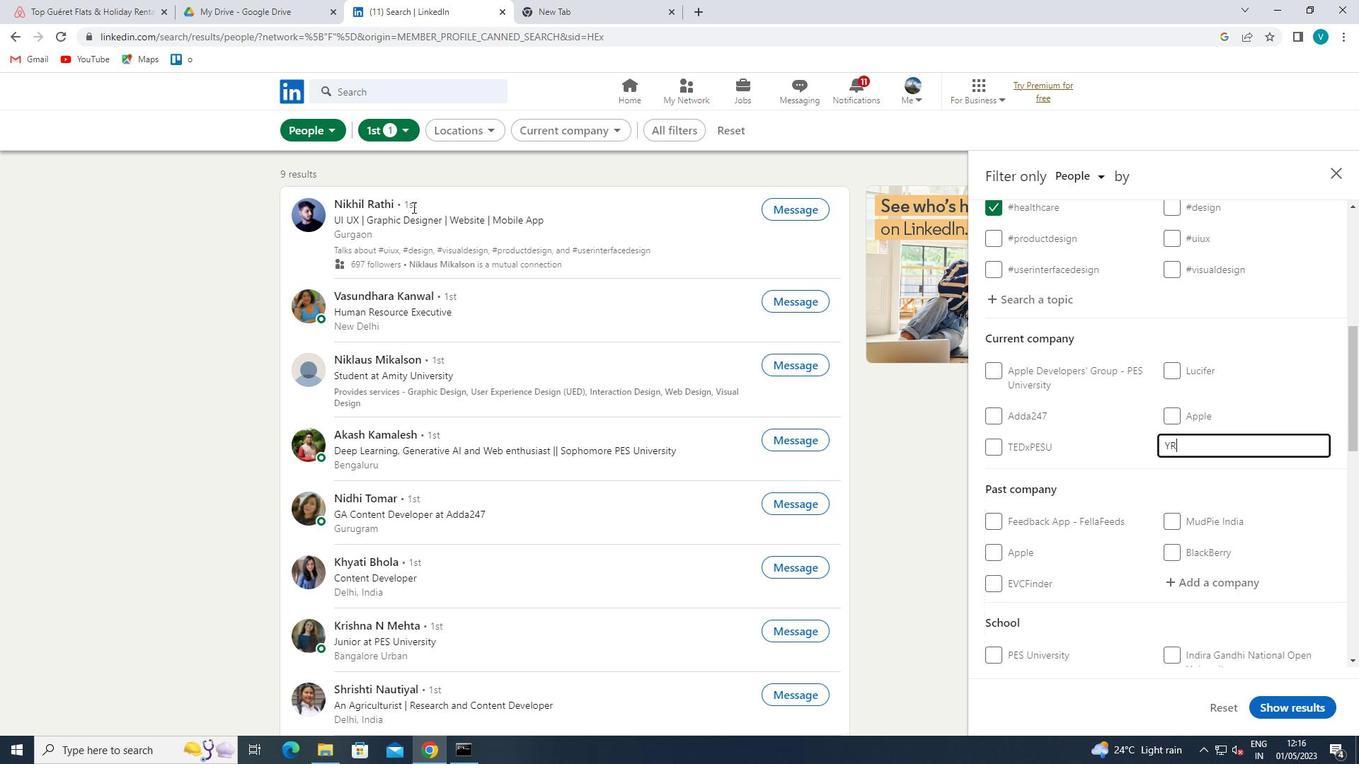 
Action: Mouse moved to (1070, 464)
Screenshot: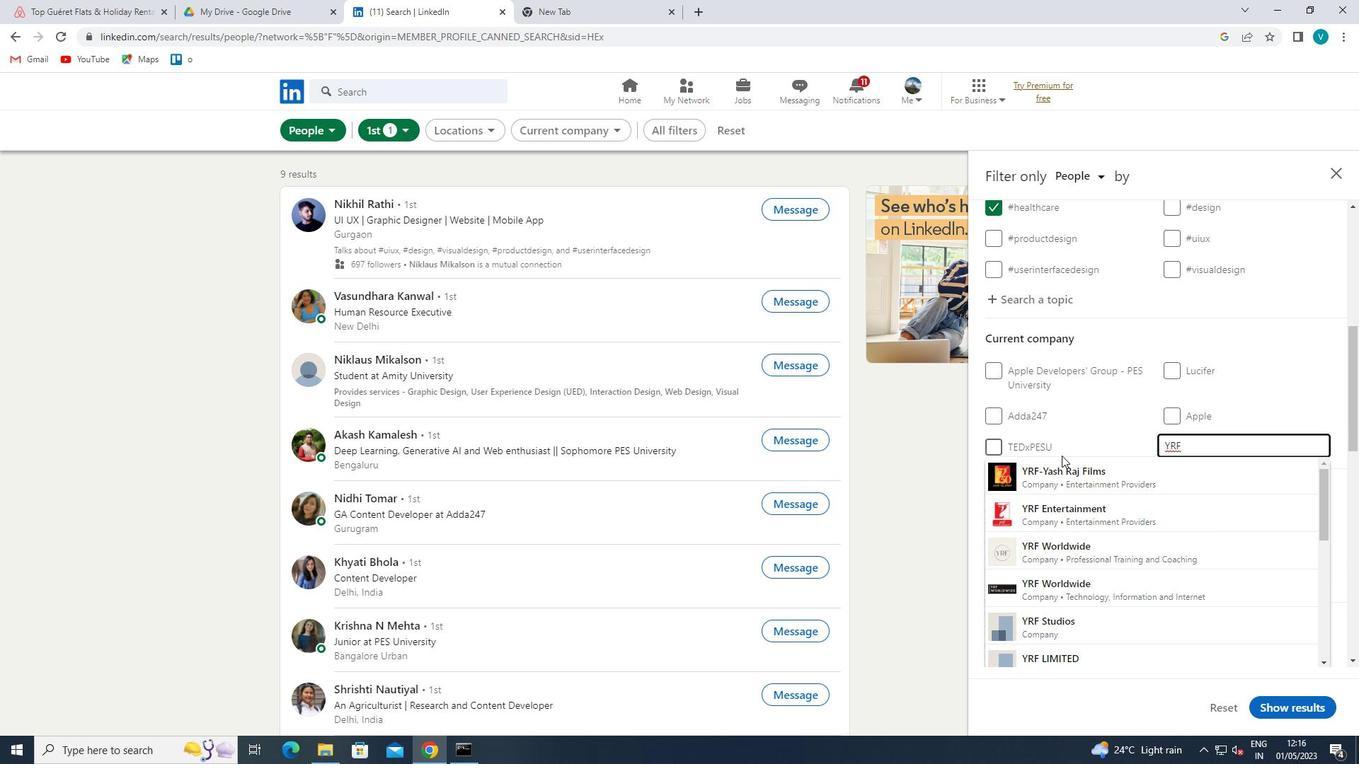
Action: Mouse pressed left at (1070, 464)
Screenshot: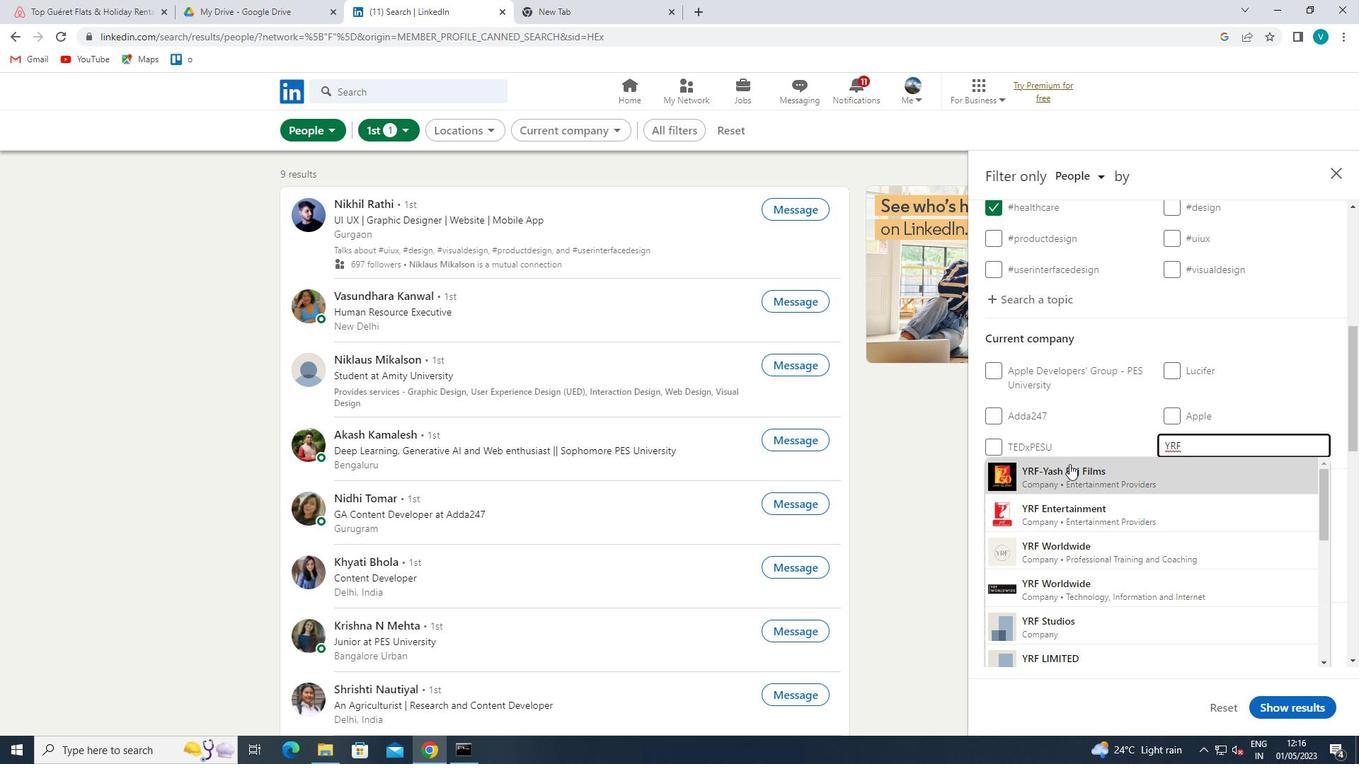 
Action: Mouse moved to (1121, 452)
Screenshot: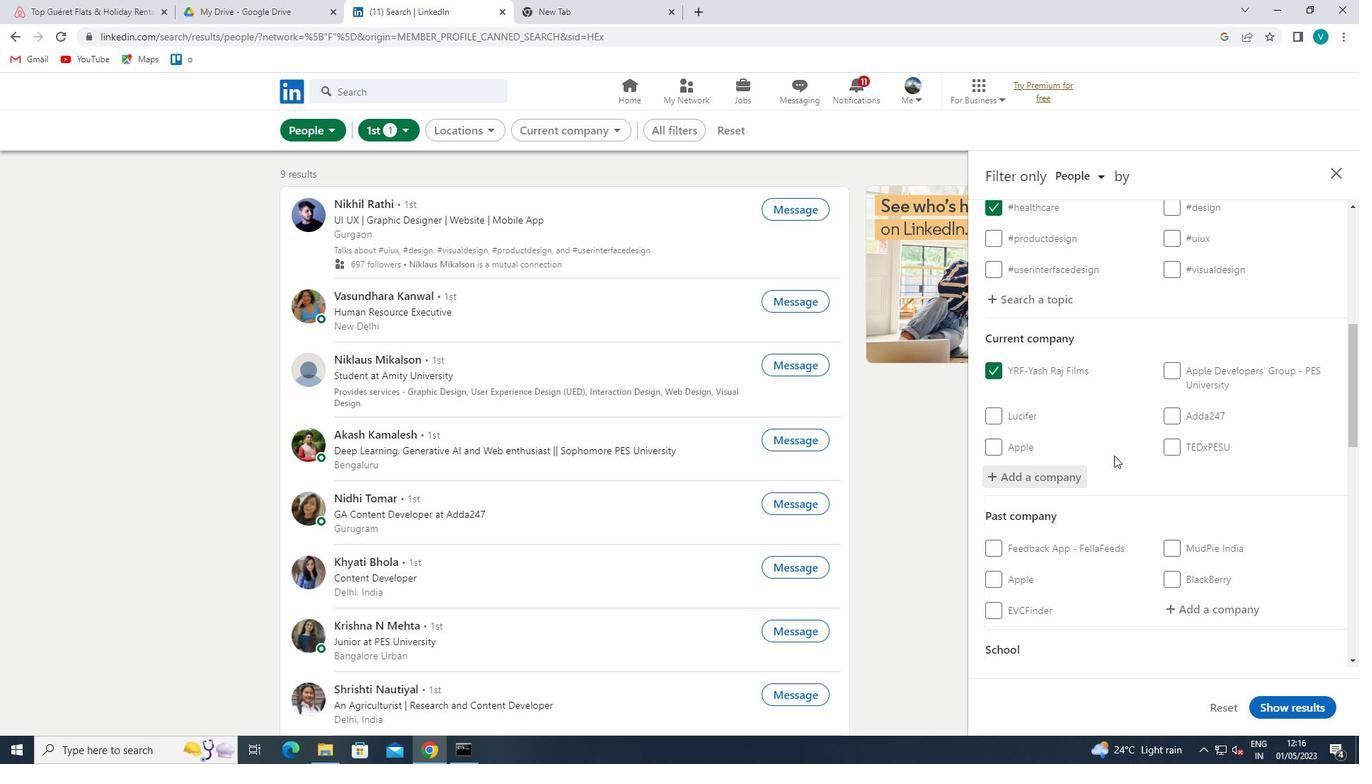
Action: Mouse scrolled (1121, 451) with delta (0, 0)
Screenshot: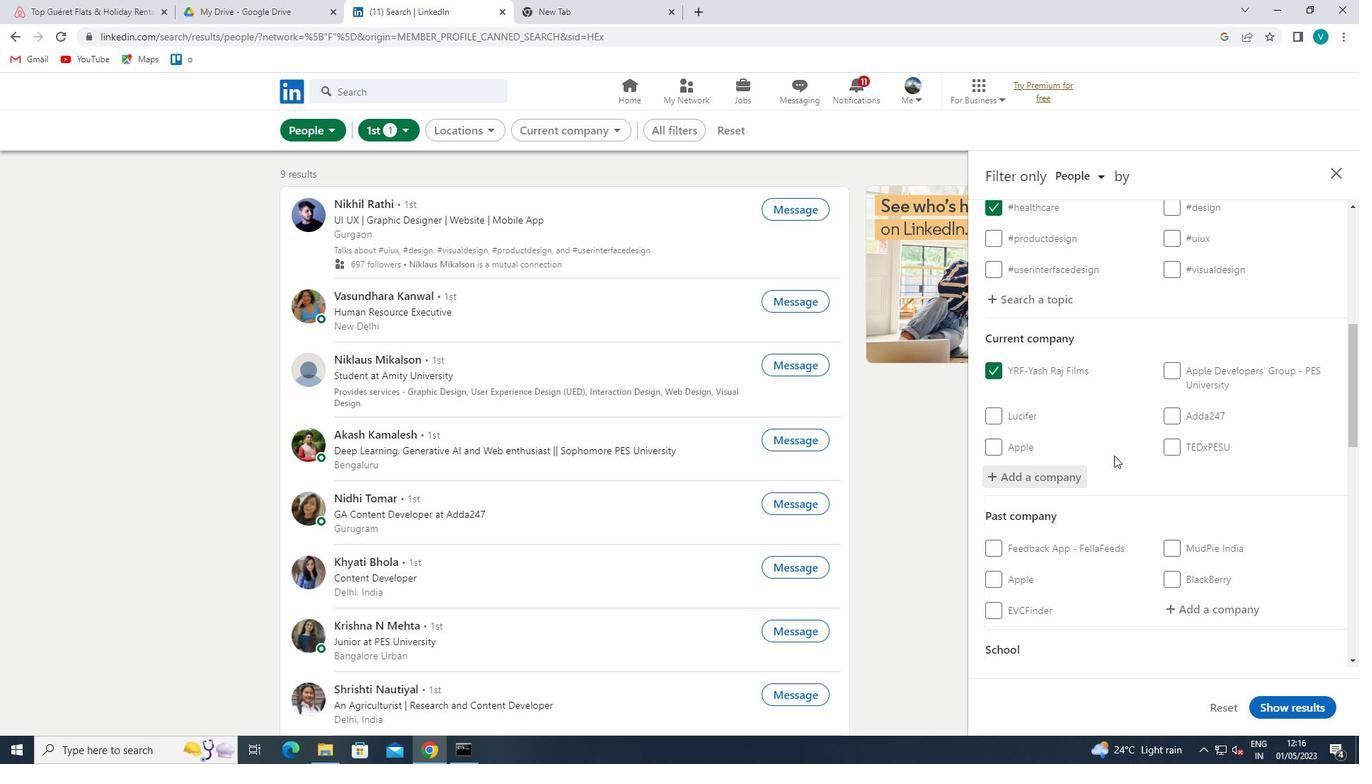 
Action: Mouse moved to (1124, 451)
Screenshot: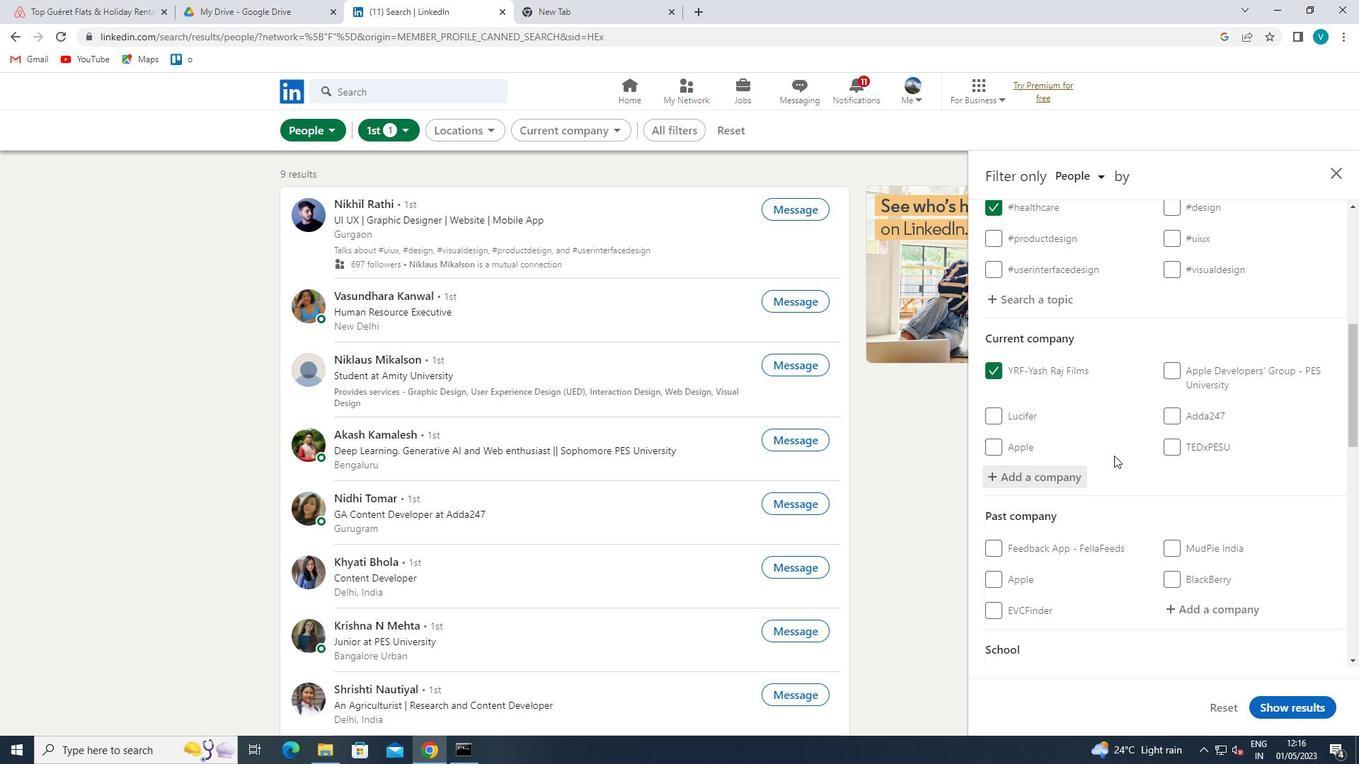 
Action: Mouse scrolled (1124, 450) with delta (0, 0)
Screenshot: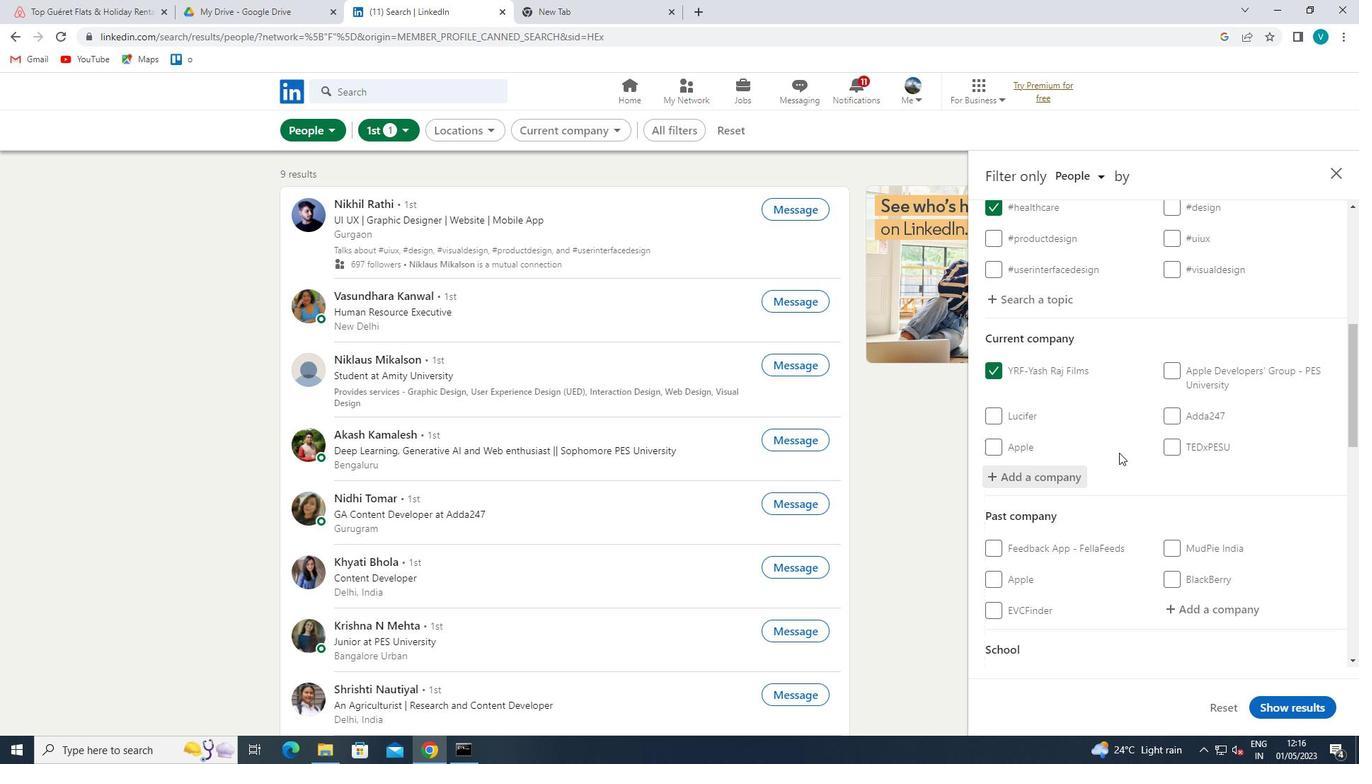 
Action: Mouse scrolled (1124, 450) with delta (0, 0)
Screenshot: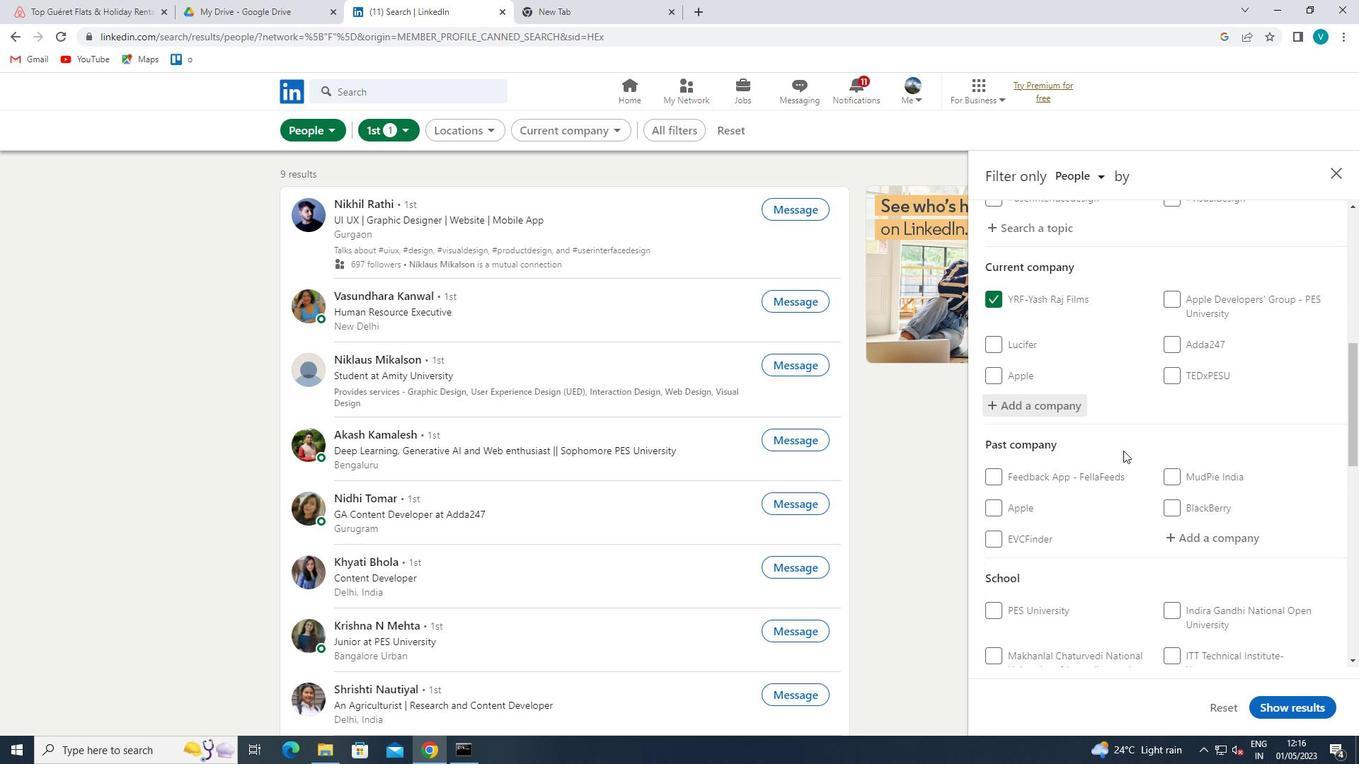 
Action: Mouse scrolled (1124, 450) with delta (0, 0)
Screenshot: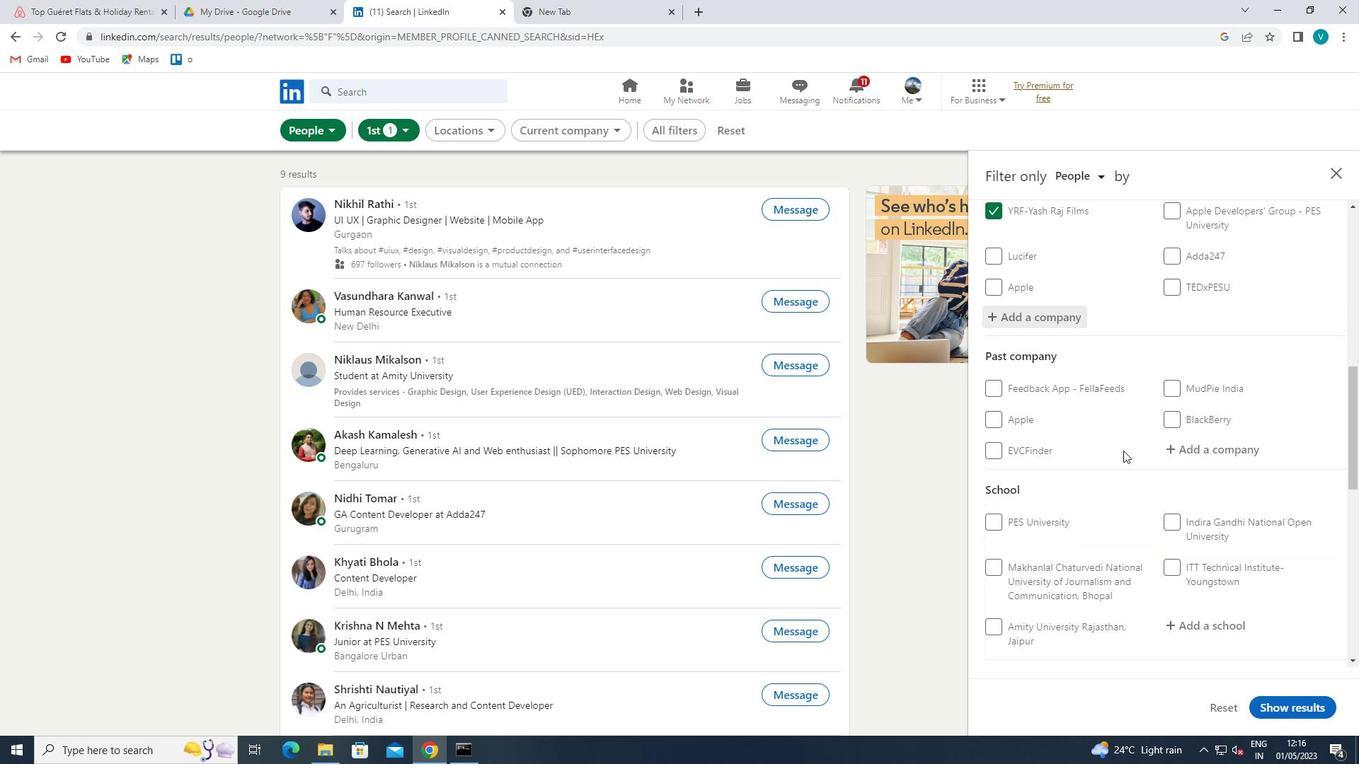 
Action: Mouse scrolled (1124, 450) with delta (0, 0)
Screenshot: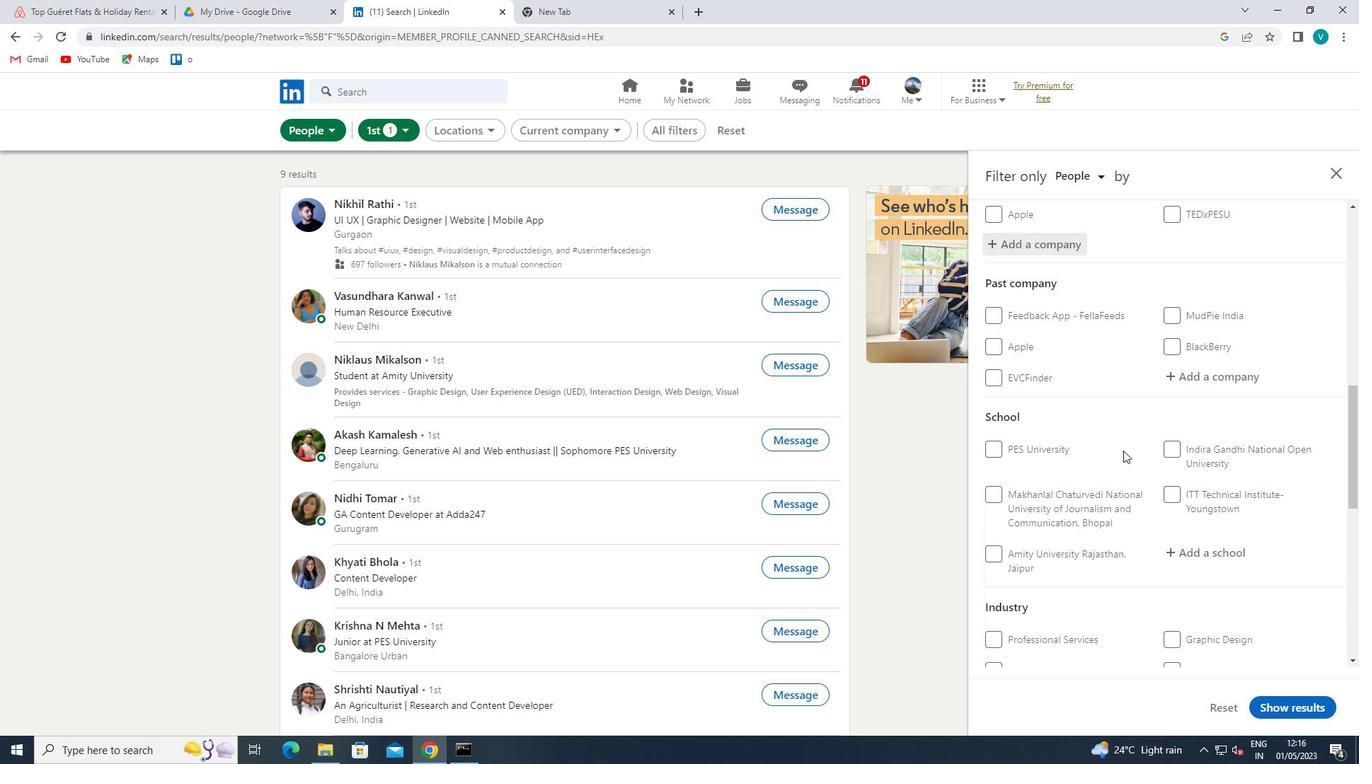 
Action: Mouse moved to (1225, 424)
Screenshot: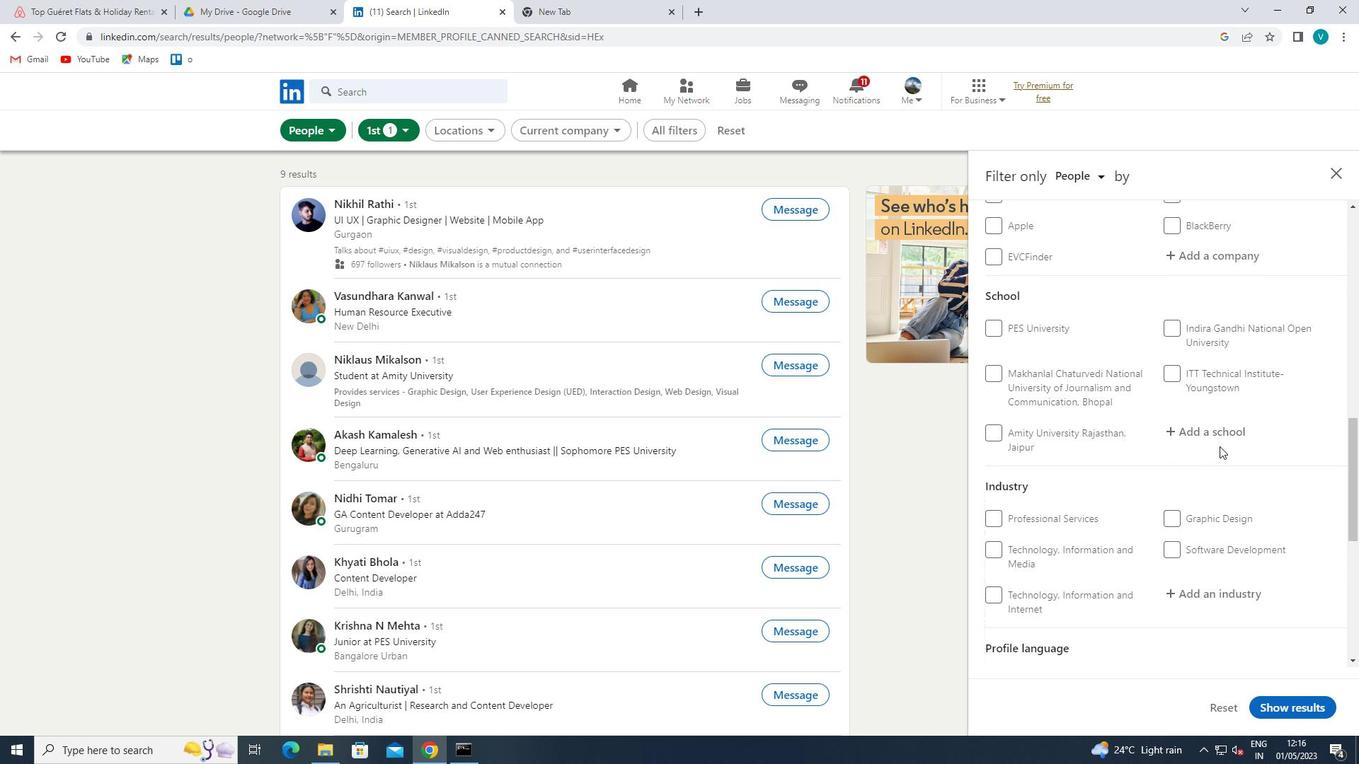 
Action: Mouse pressed left at (1225, 424)
Screenshot: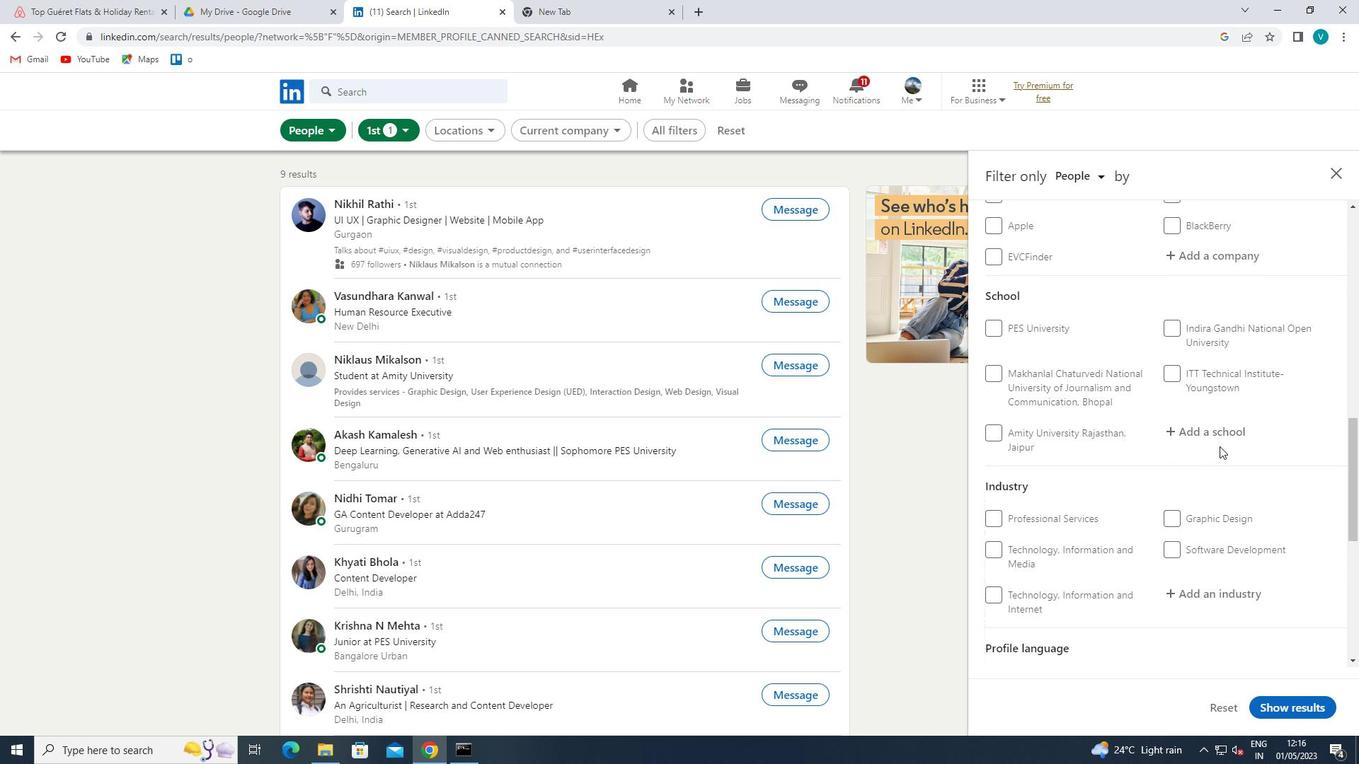 
Action: Mouse moved to (726, 120)
Screenshot: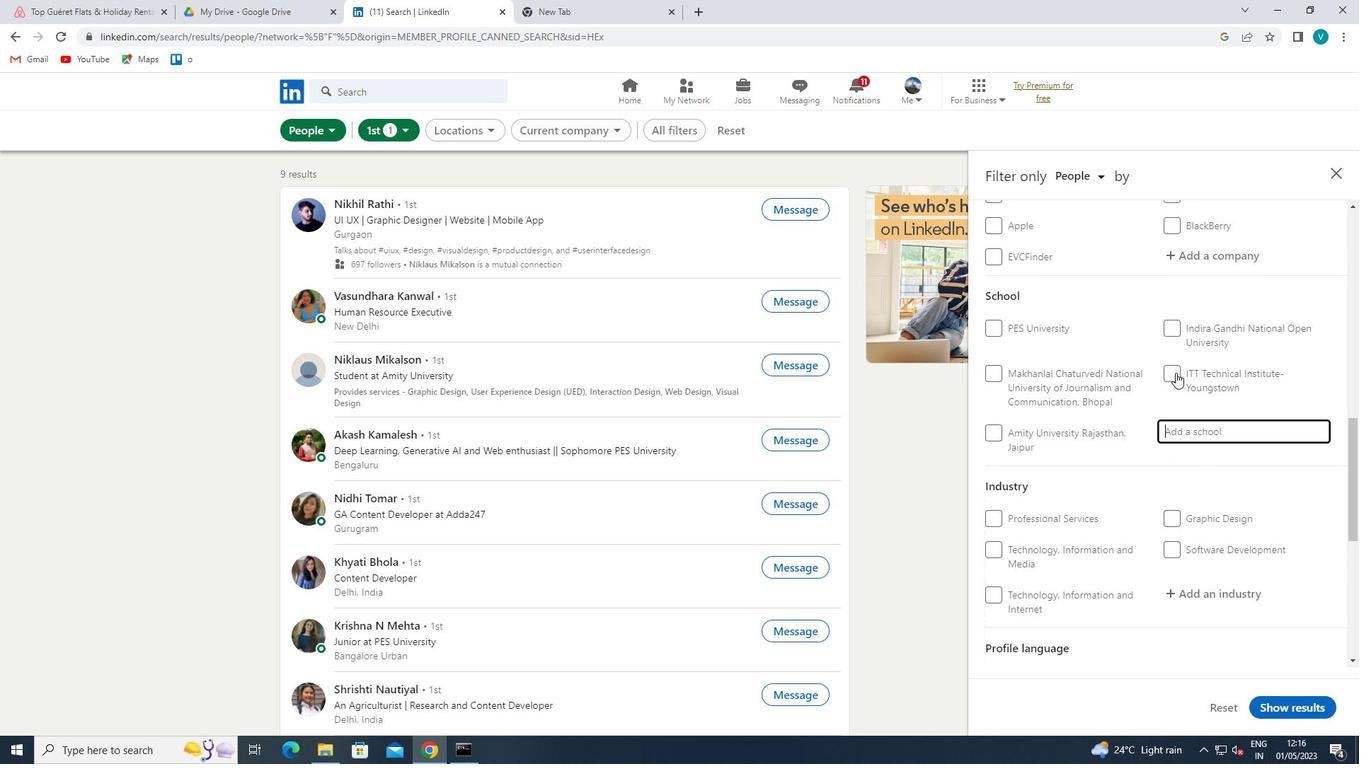 
Action: Key pressed <Key.shift>MODERN<Key.space>
Screenshot: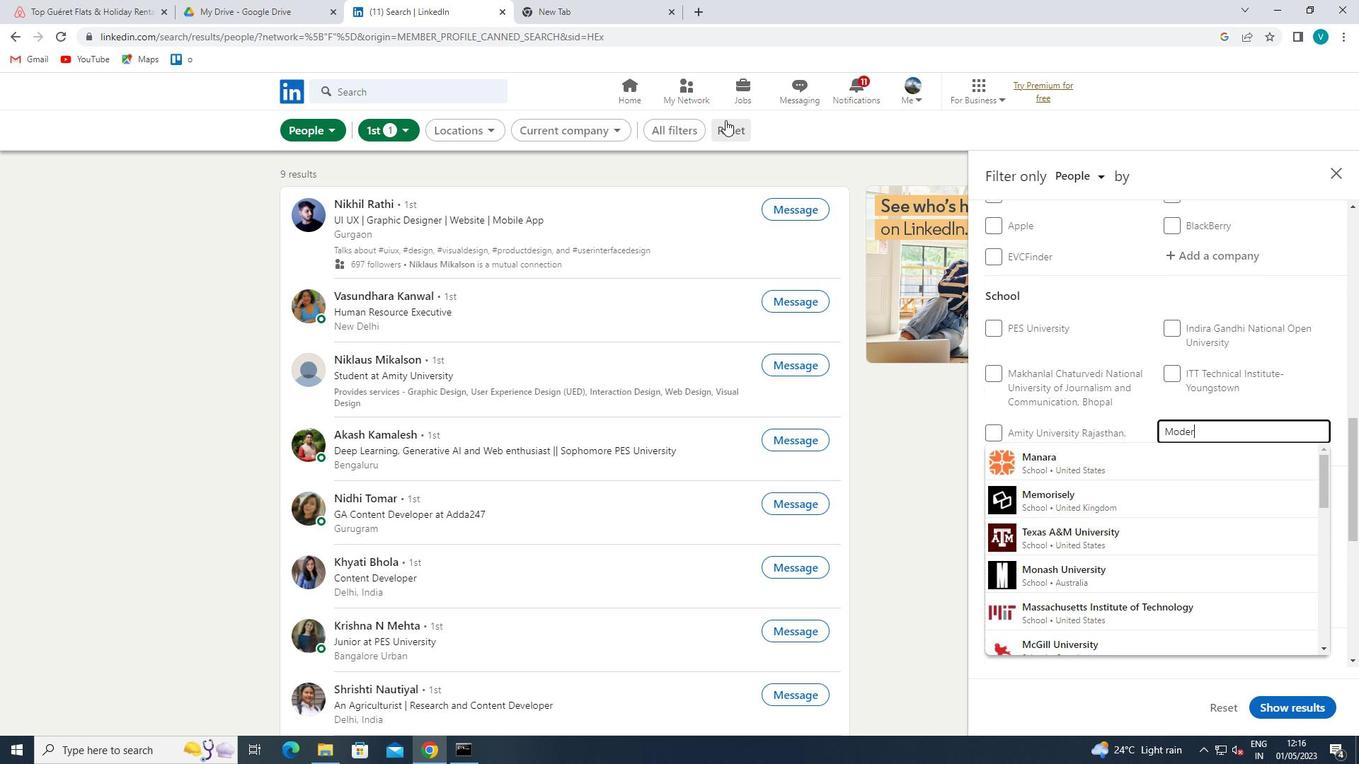 
Action: Mouse moved to (730, 121)
Screenshot: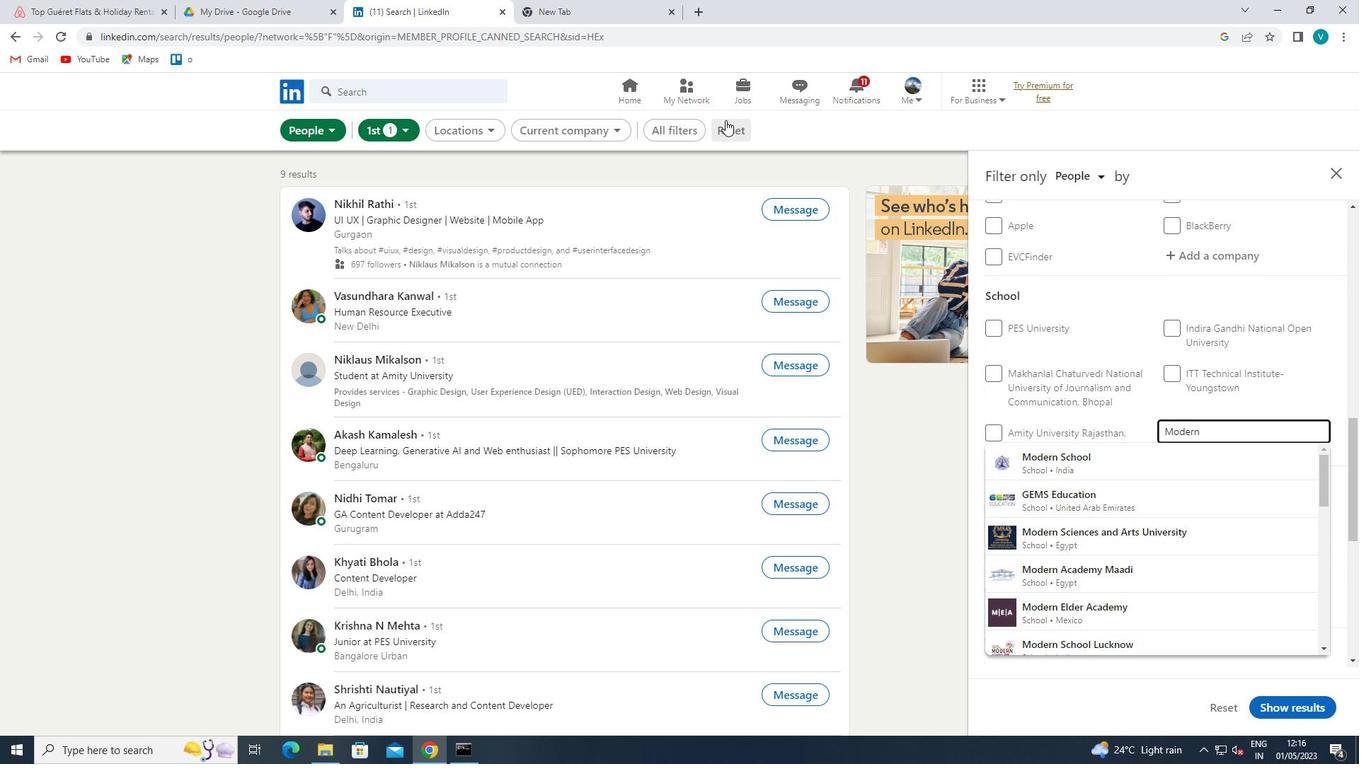 
Action: Key pressed <Key.shift>EDUCATION<Key.space>
Screenshot: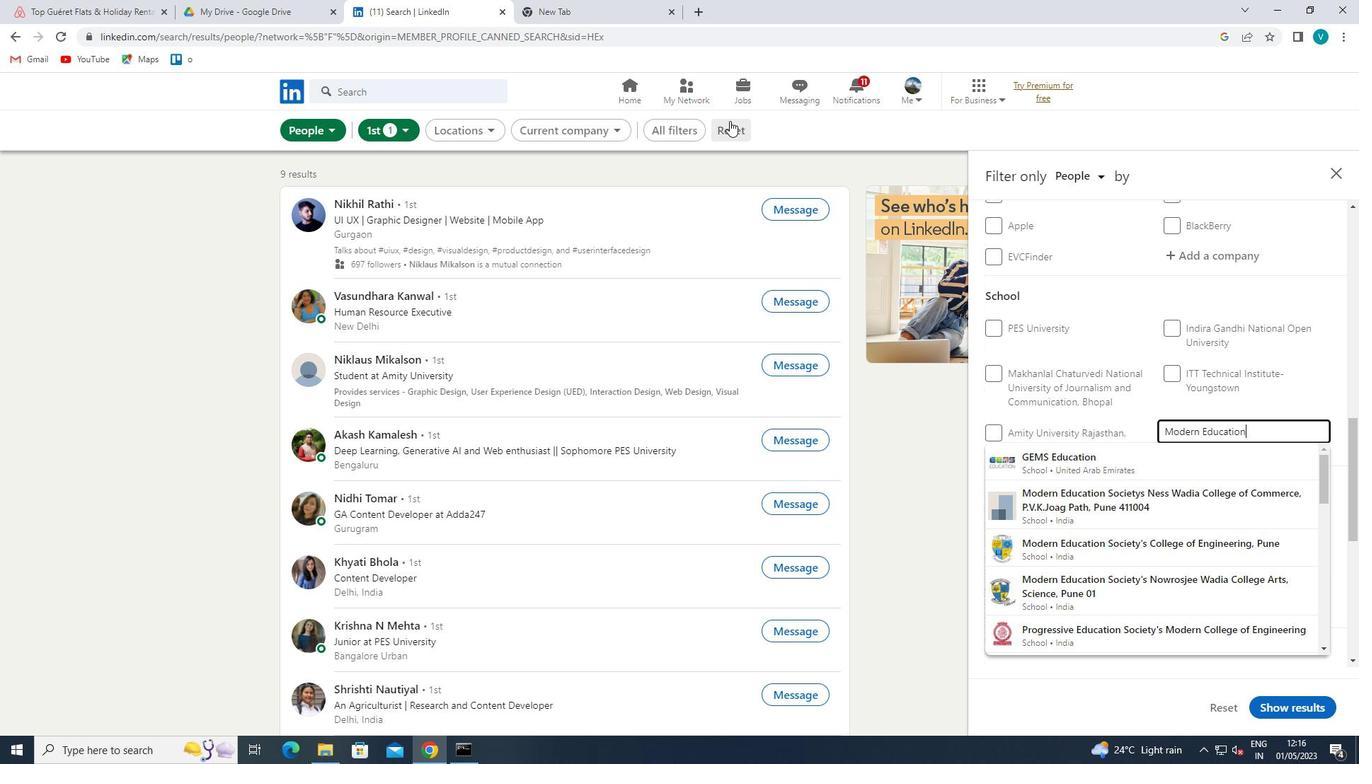 
Action: Mouse moved to (1080, 507)
Screenshot: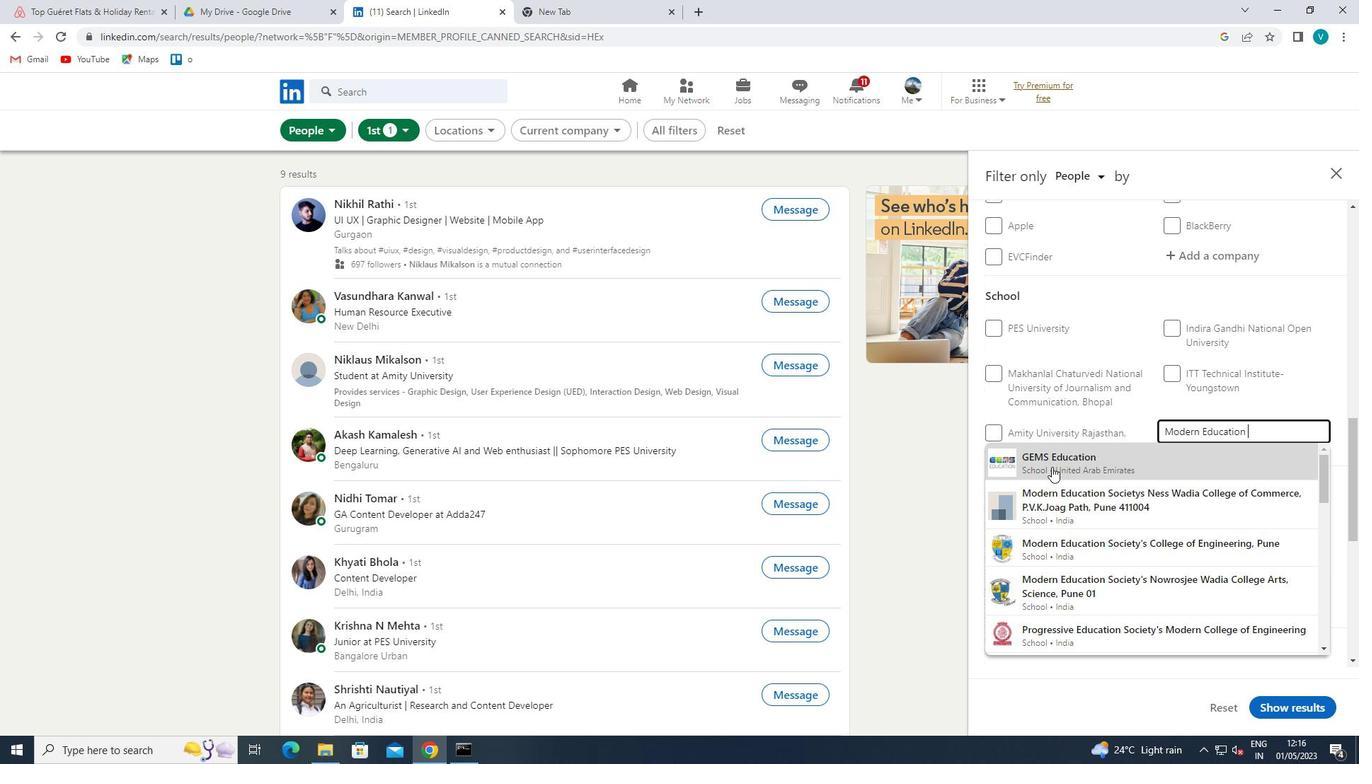 
Action: Mouse pressed left at (1080, 507)
Screenshot: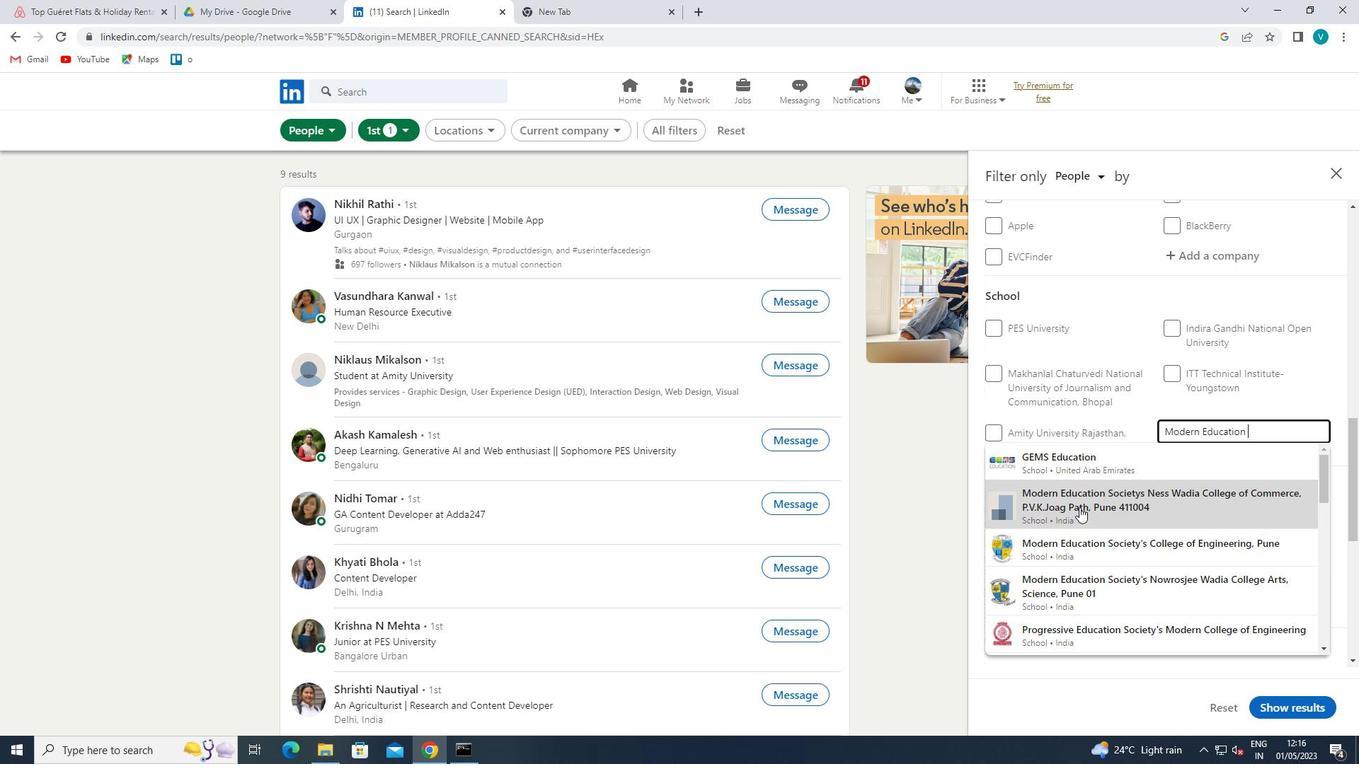 
Action: Mouse moved to (1080, 498)
Screenshot: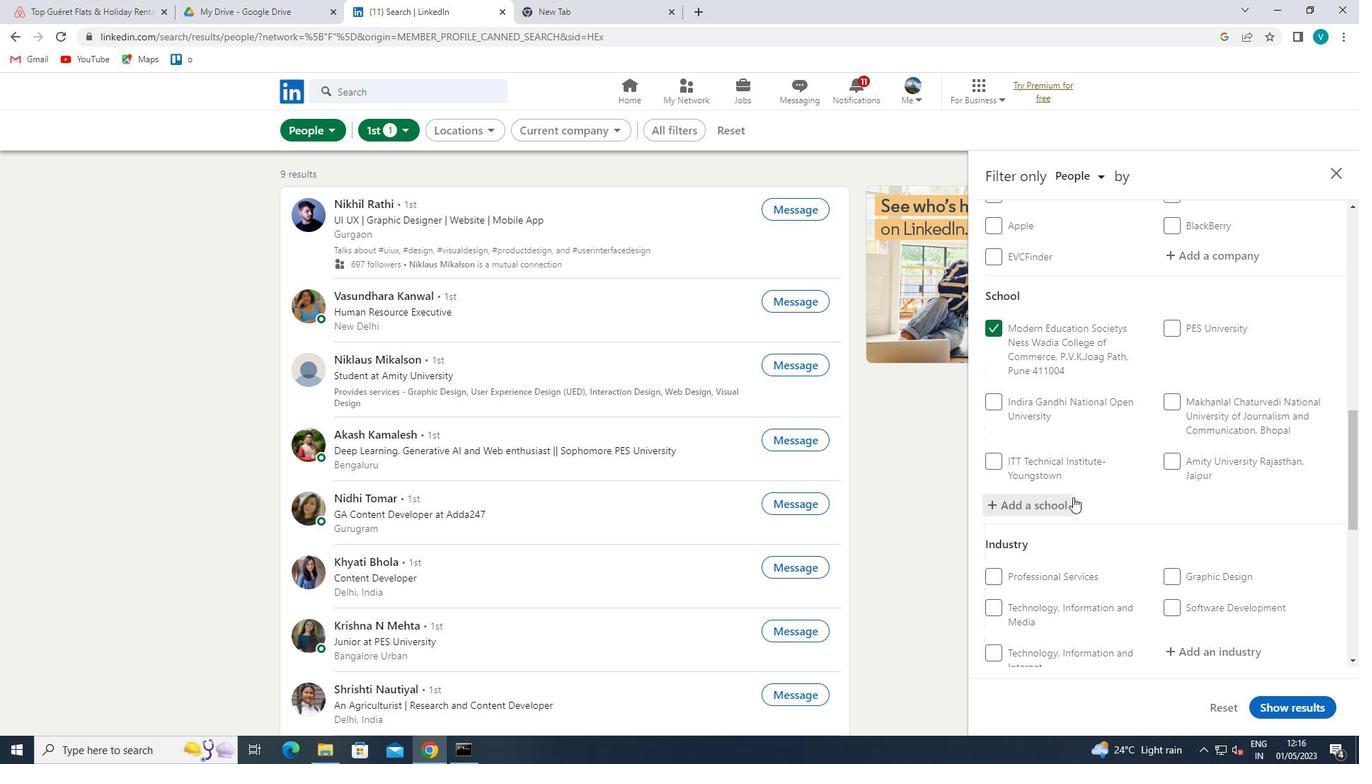 
Action: Mouse scrolled (1080, 497) with delta (0, 0)
Screenshot: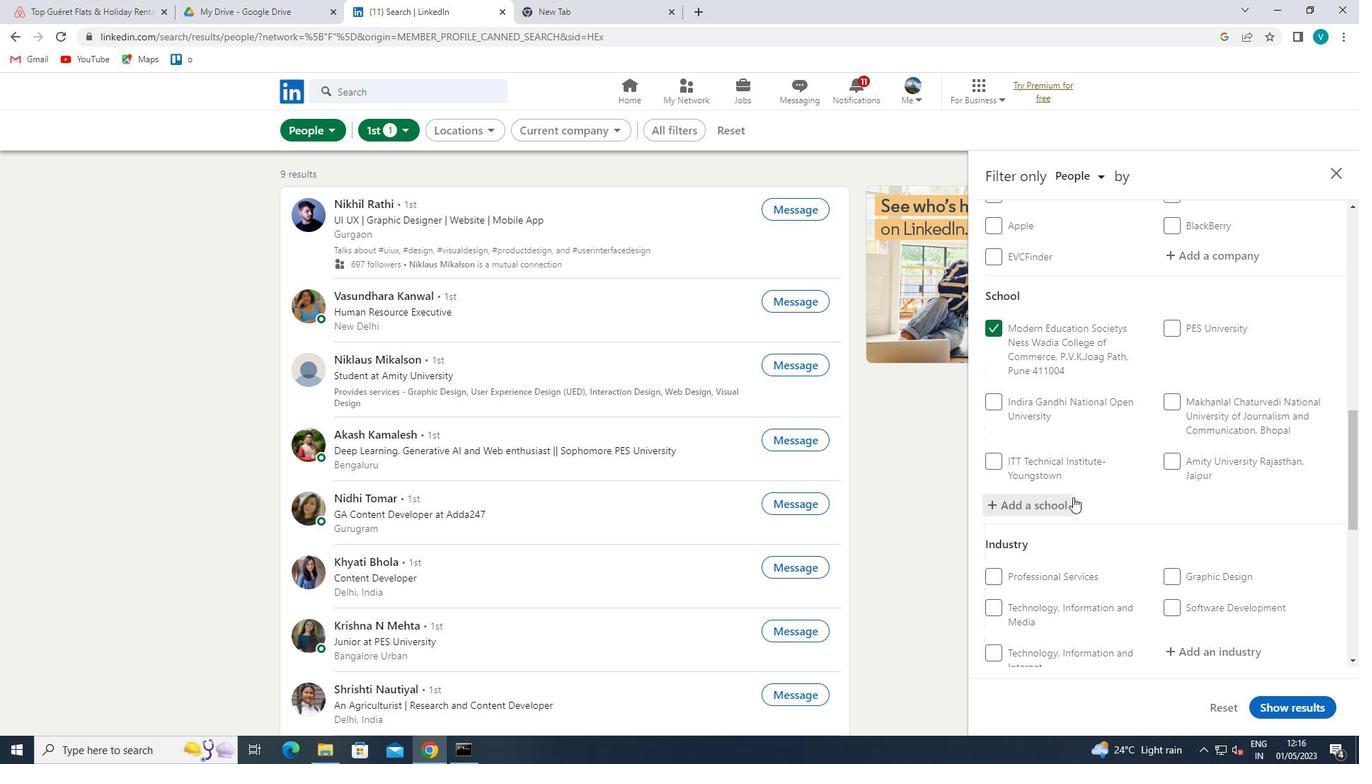 
Action: Mouse scrolled (1080, 497) with delta (0, 0)
Screenshot: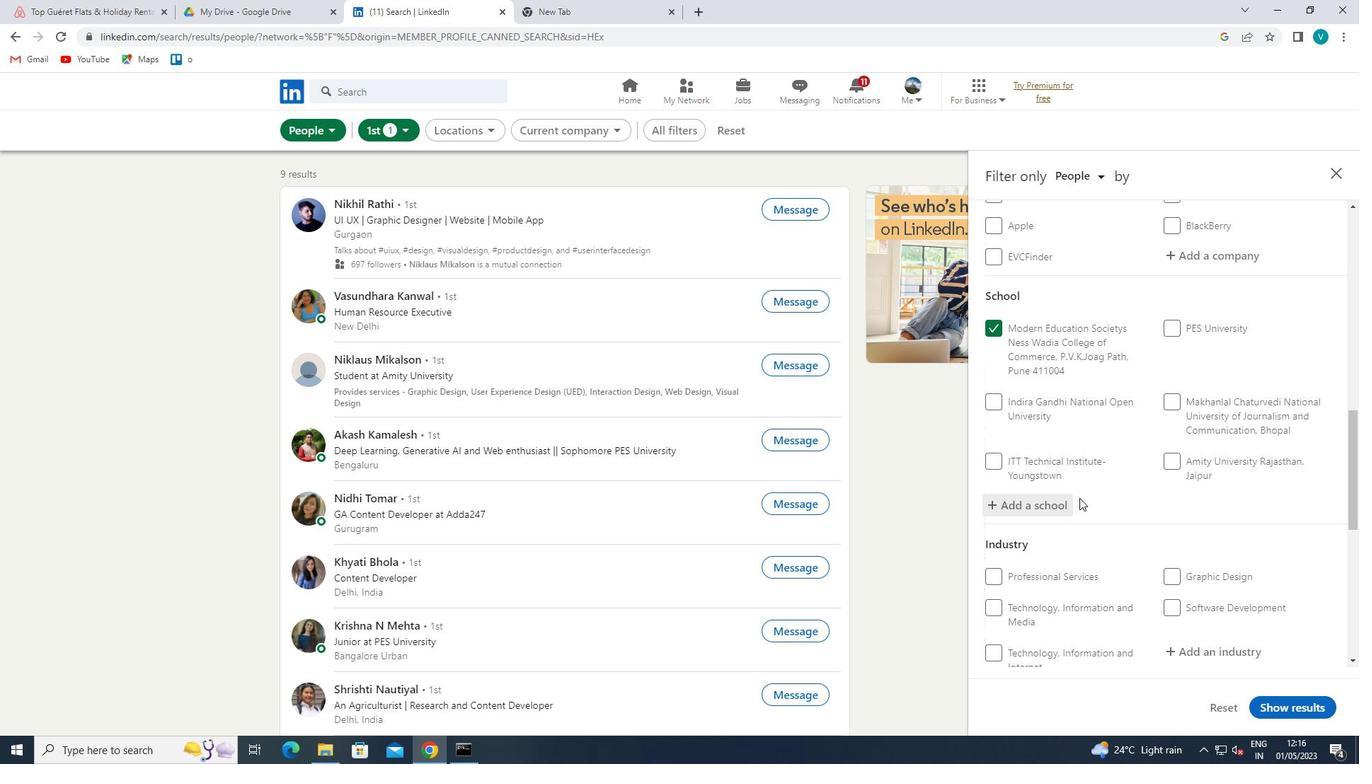 
Action: Mouse moved to (1083, 499)
Screenshot: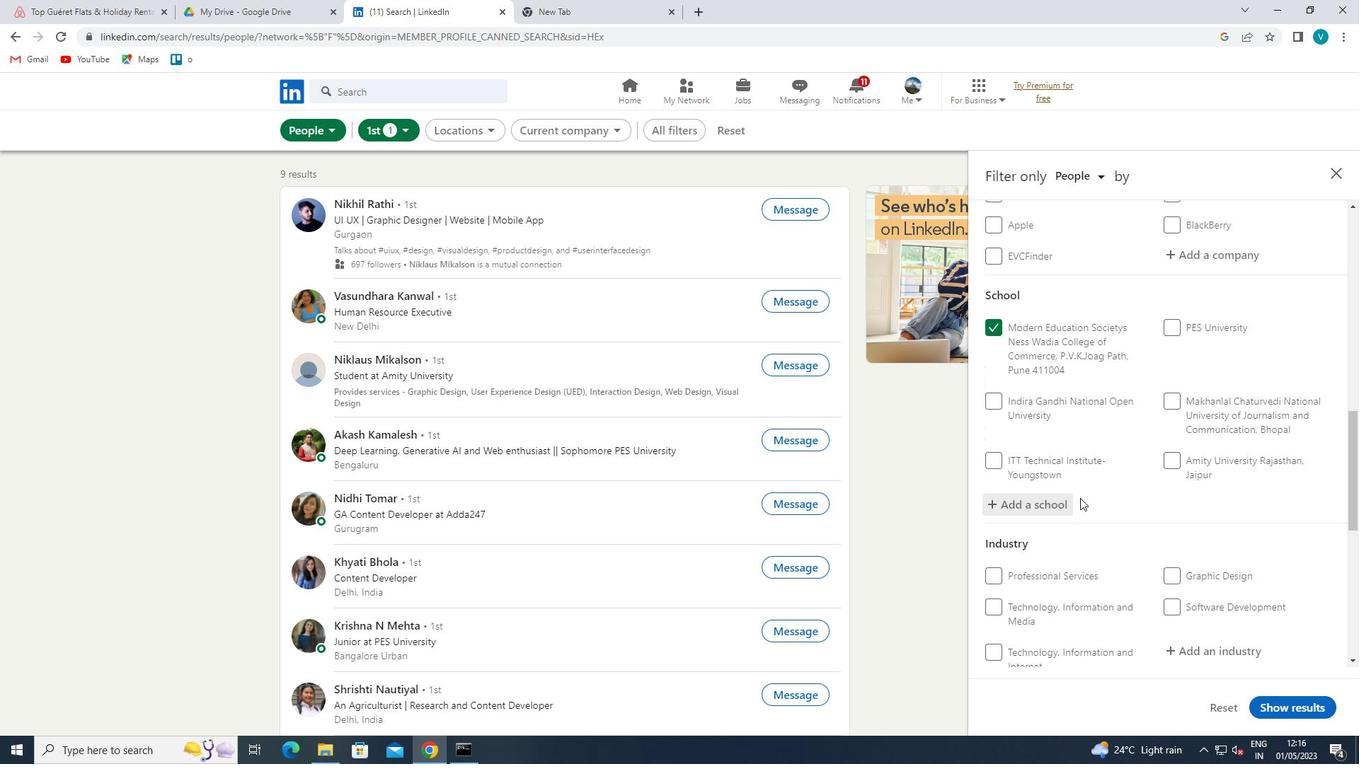 
Action: Mouse scrolled (1083, 498) with delta (0, 0)
Screenshot: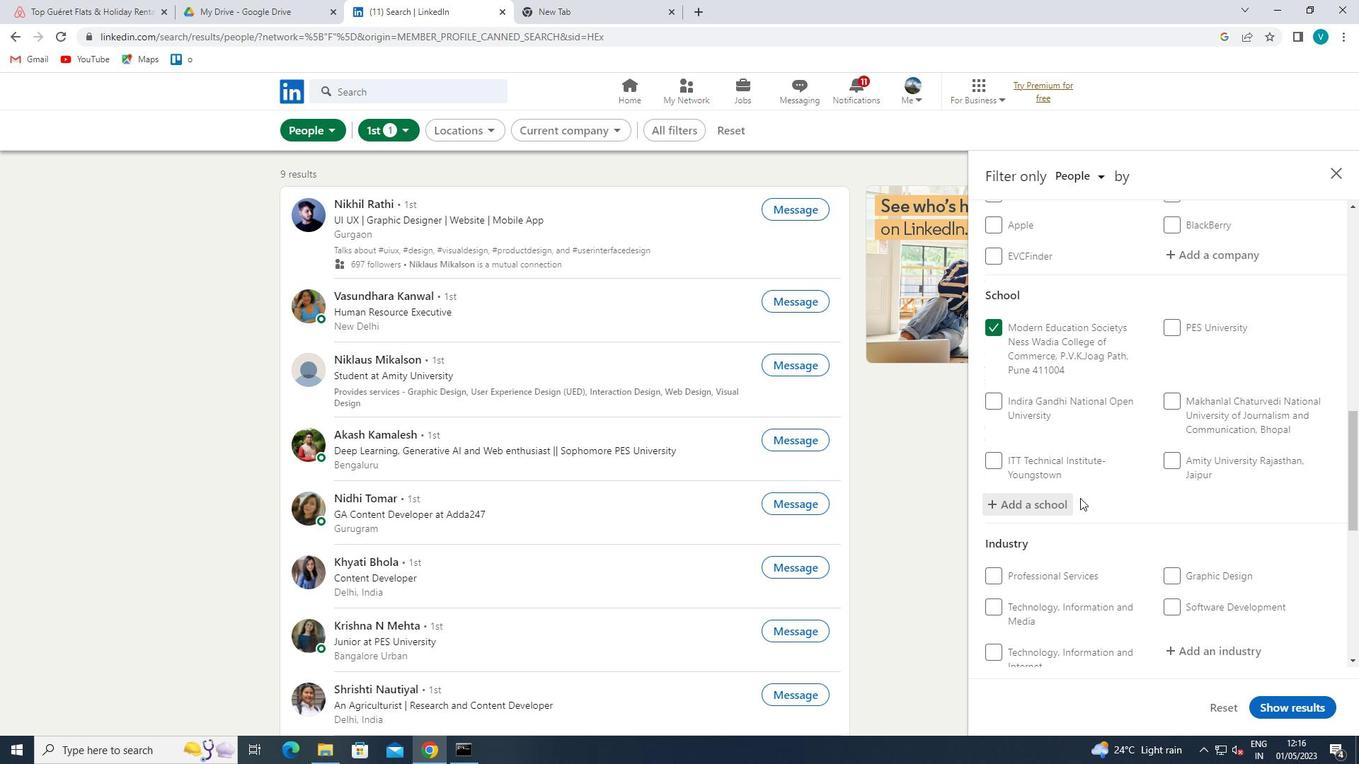 
Action: Mouse moved to (1209, 443)
Screenshot: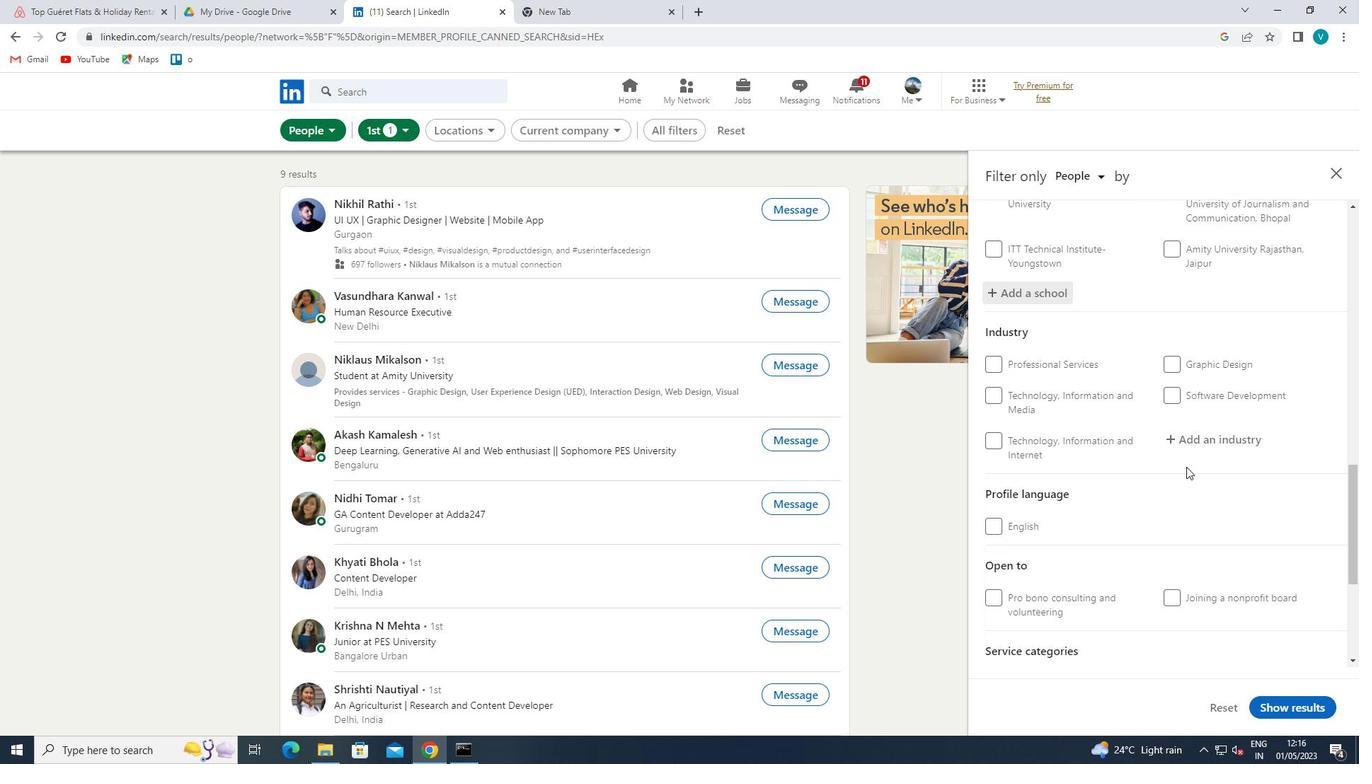
Action: Mouse pressed left at (1209, 443)
Screenshot: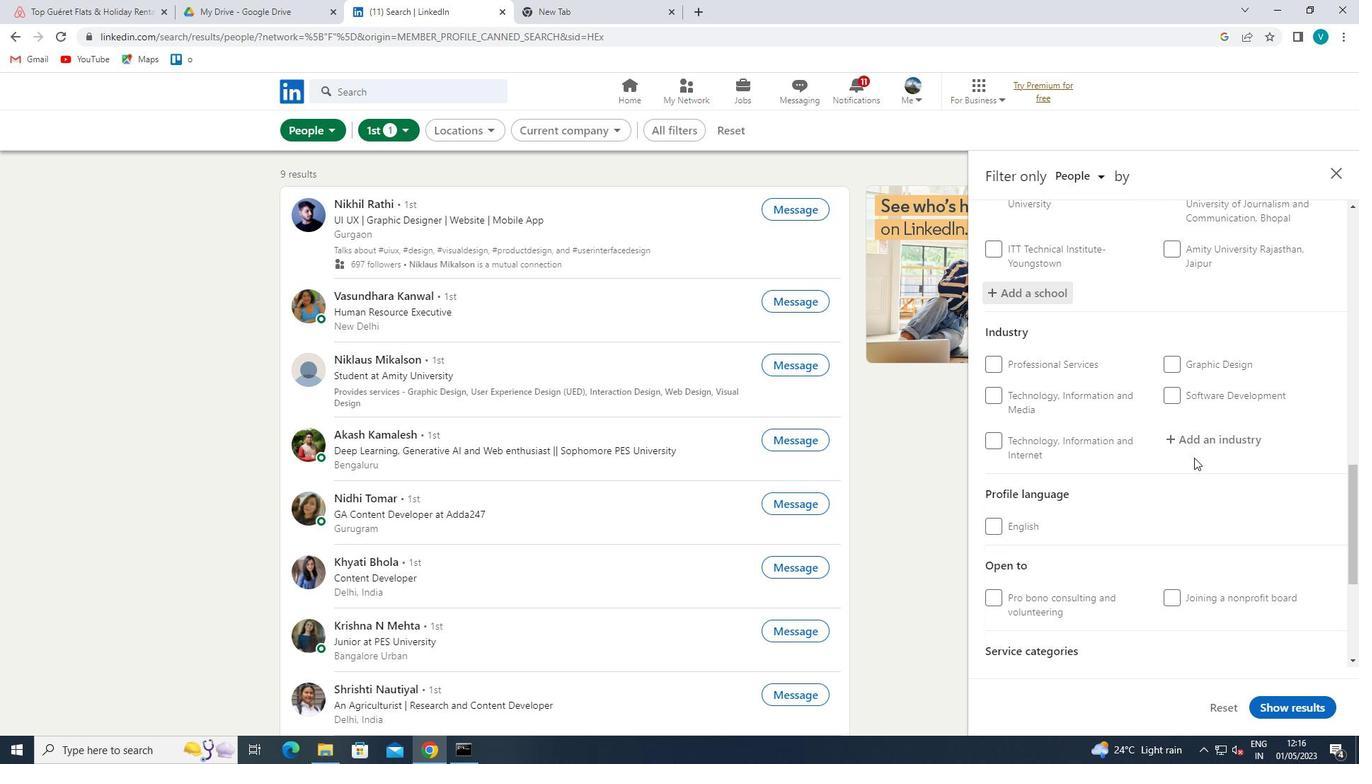 
Action: Mouse moved to (1066, 394)
Screenshot: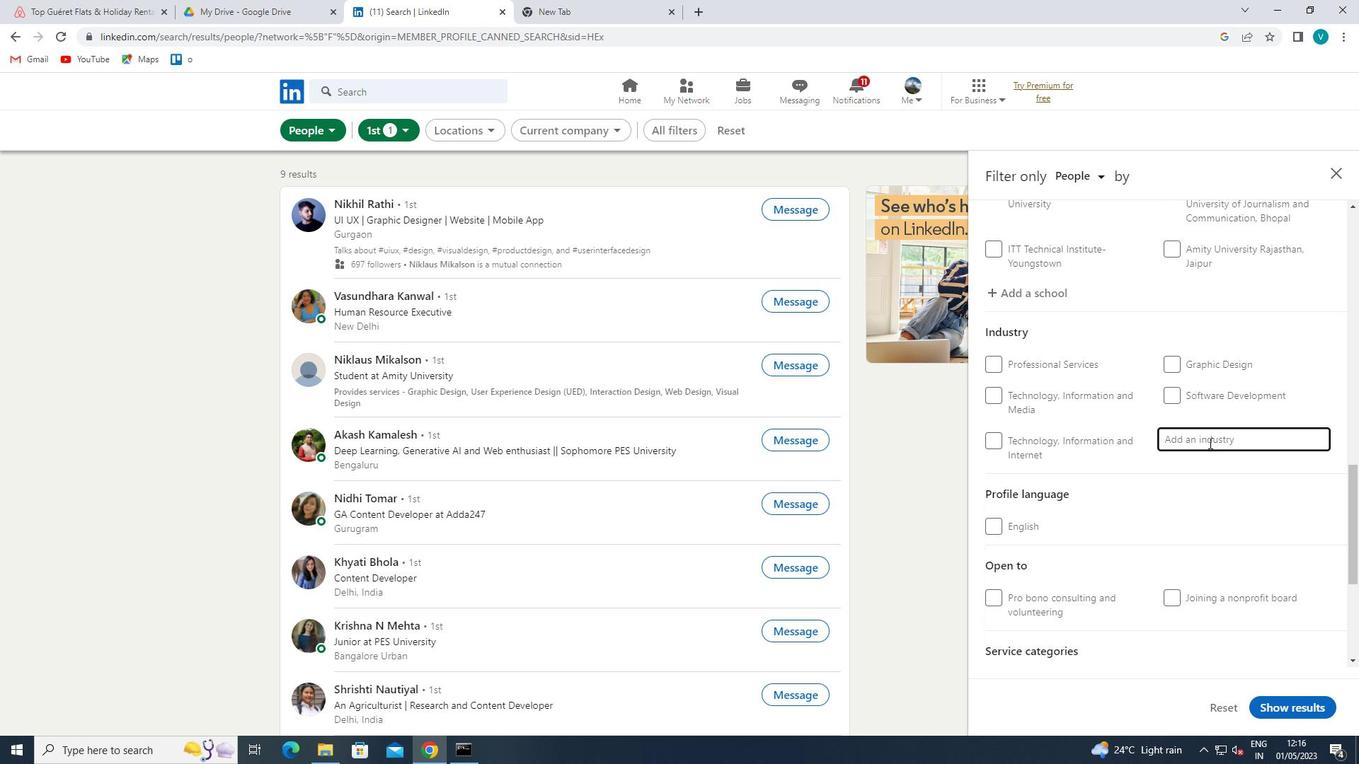 
Action: Key pressed <Key.shift>
Screenshot: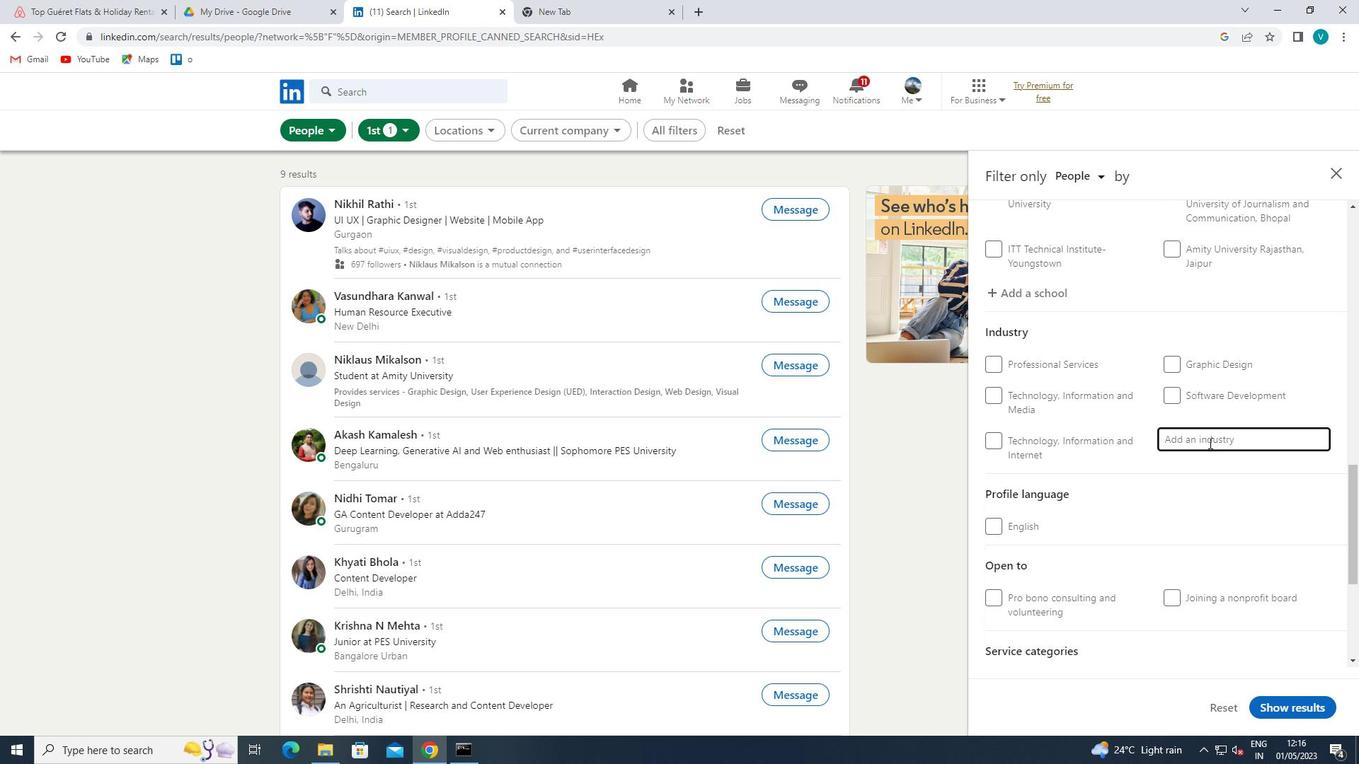 
Action: Mouse moved to (1058, 390)
Screenshot: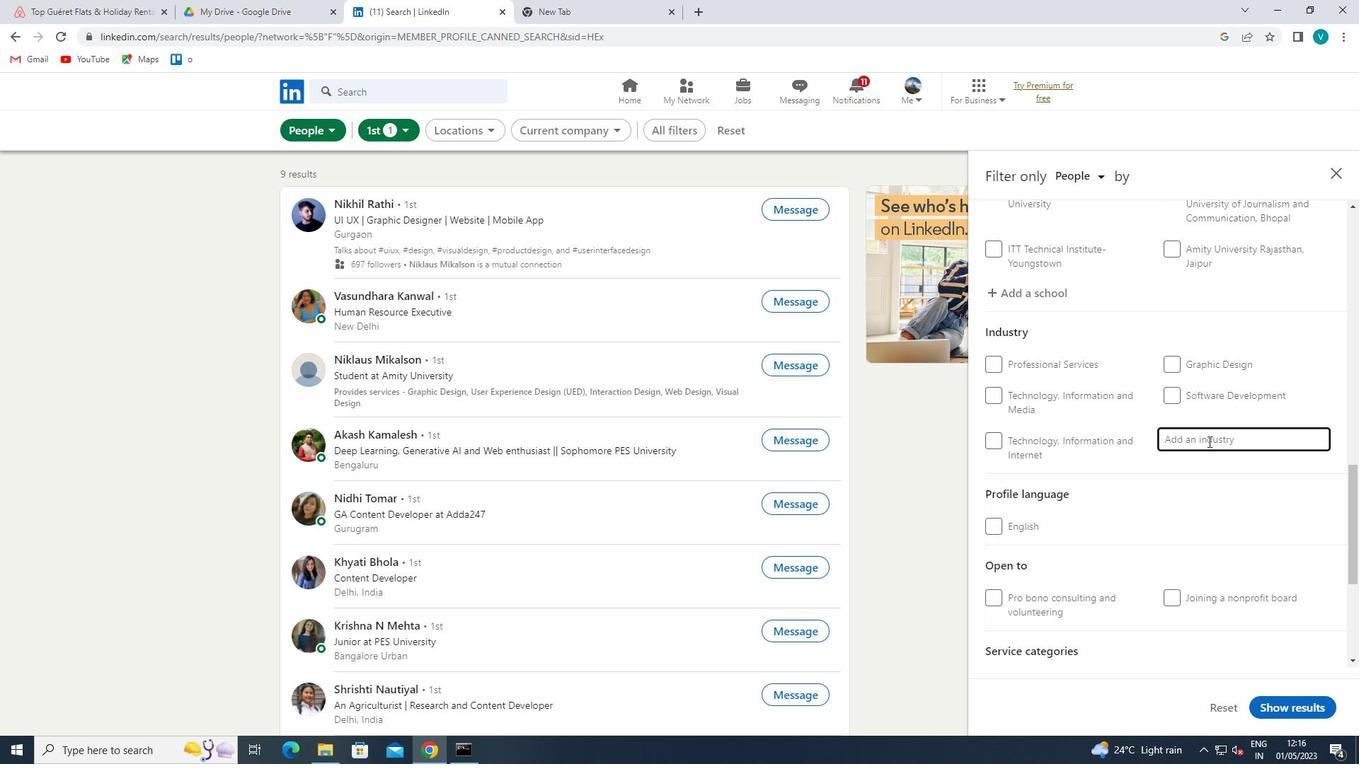 
Action: Key pressed LEATHER<Key.space>
Screenshot: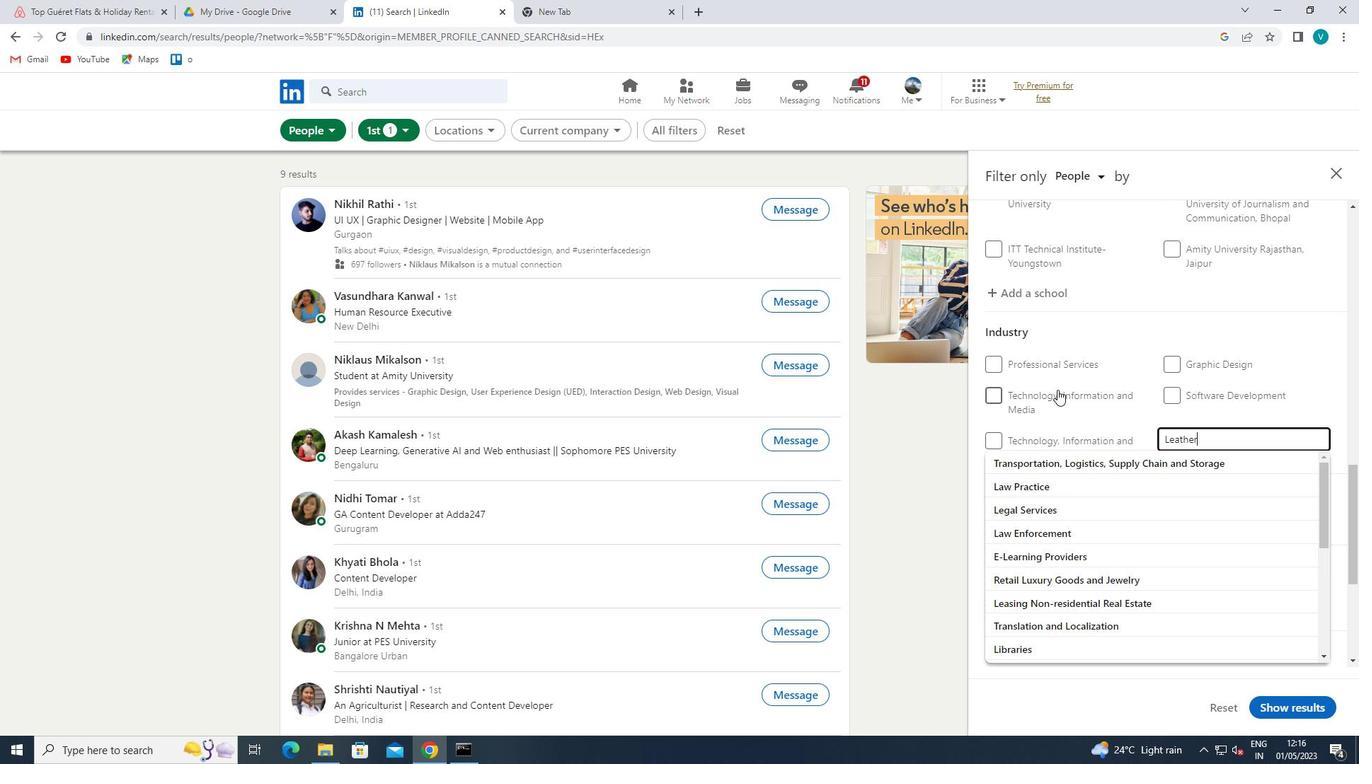 
Action: Mouse moved to (1139, 475)
Screenshot: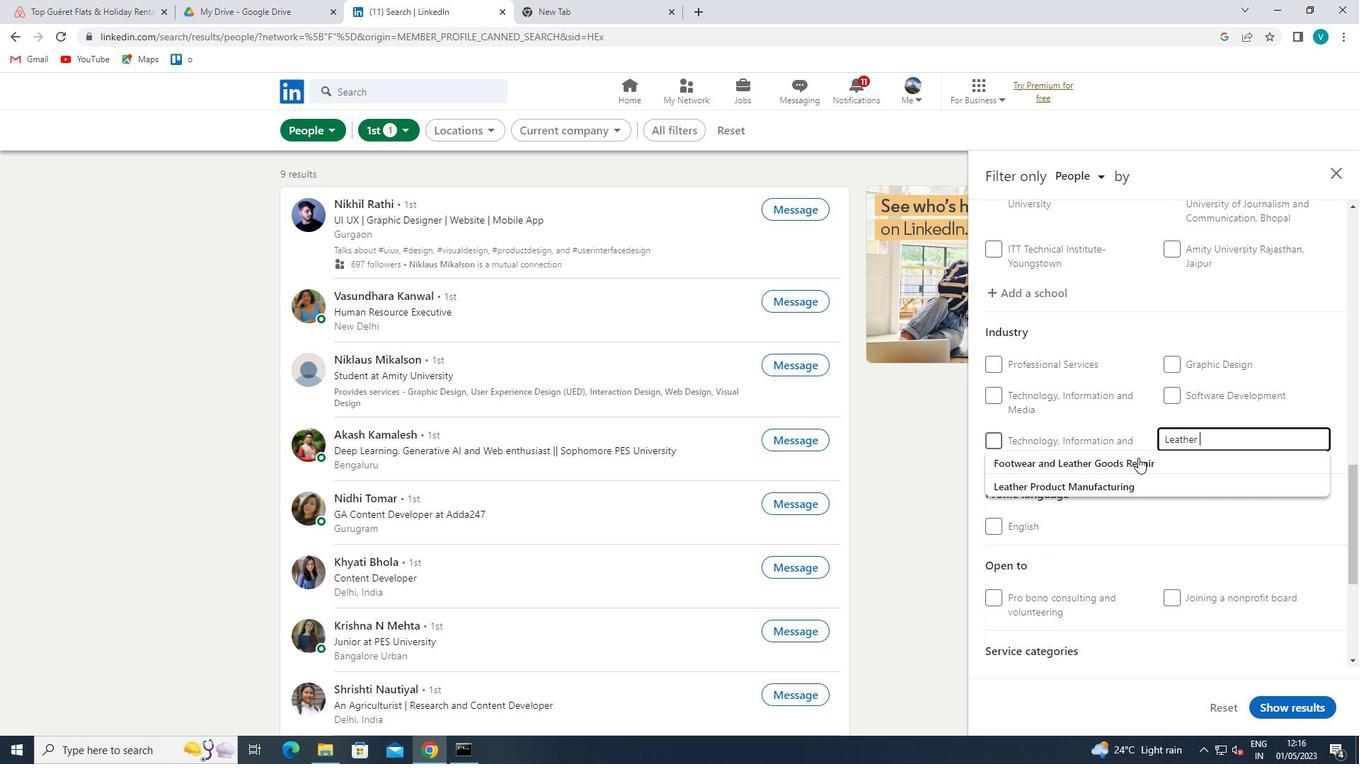 
Action: Mouse pressed left at (1139, 475)
Screenshot: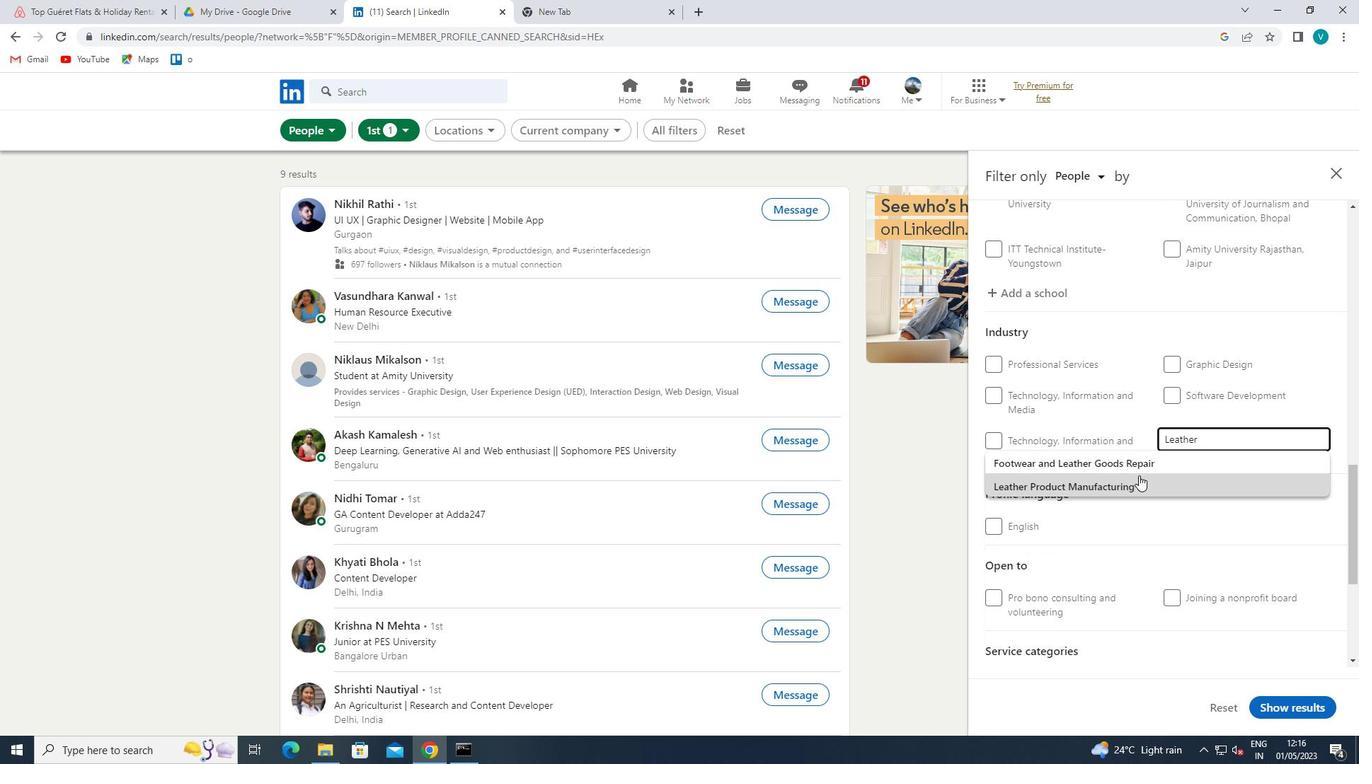 
Action: Mouse moved to (1146, 476)
Screenshot: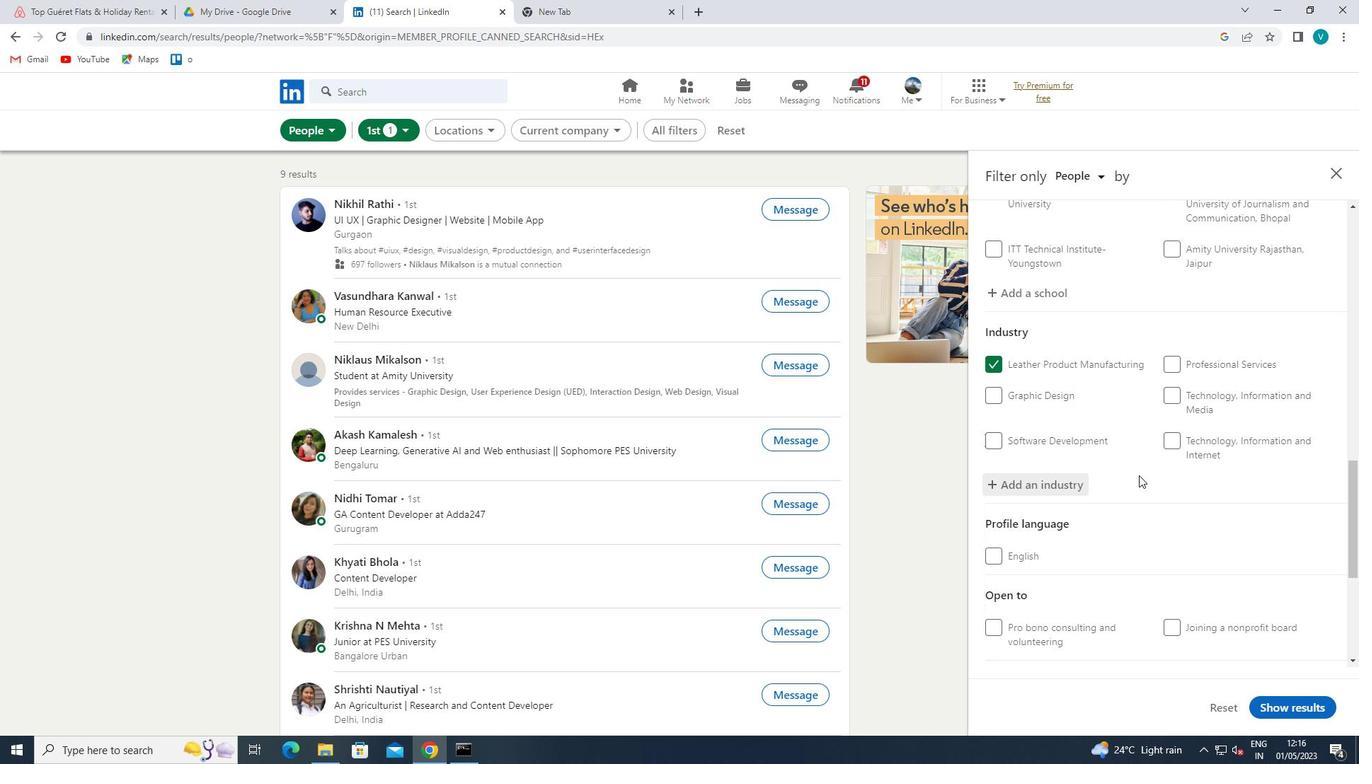 
Action: Mouse scrolled (1146, 475) with delta (0, 0)
Screenshot: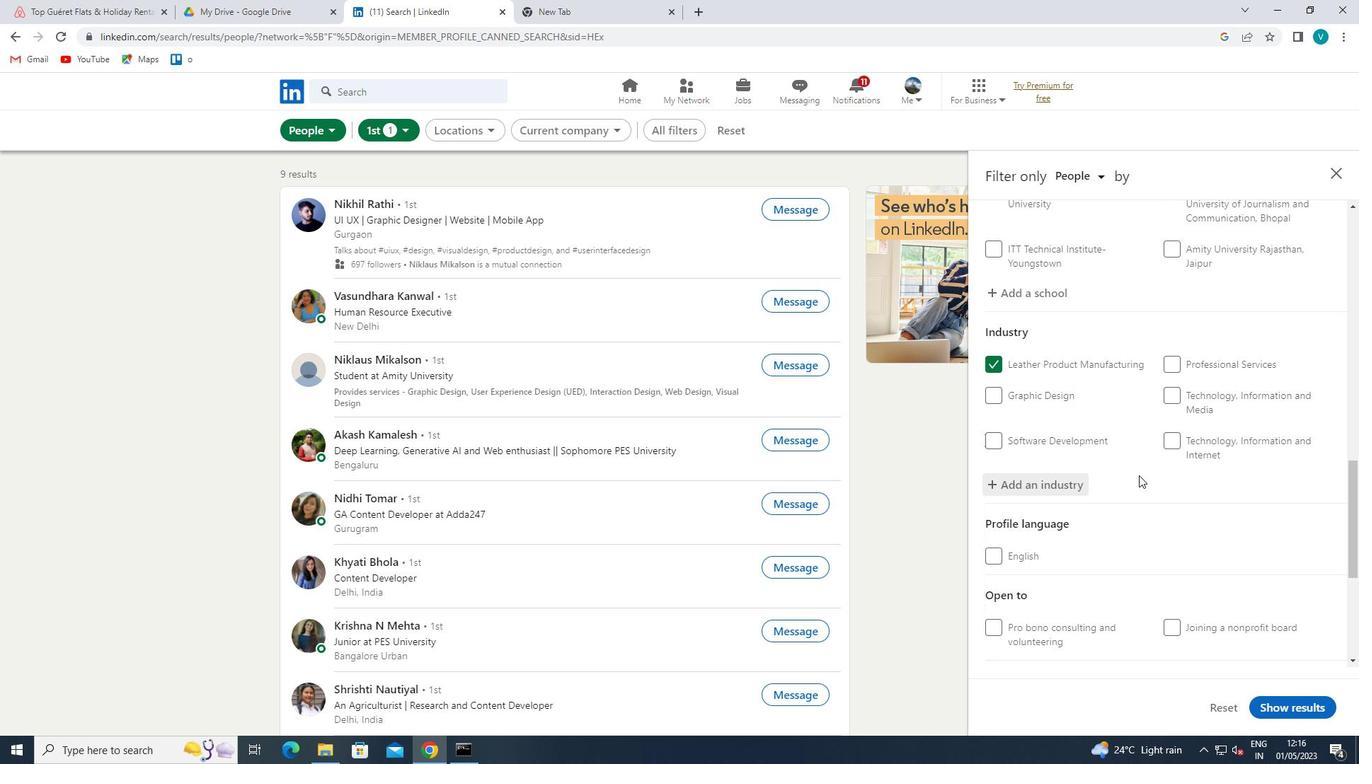 
Action: Mouse moved to (1148, 472)
Screenshot: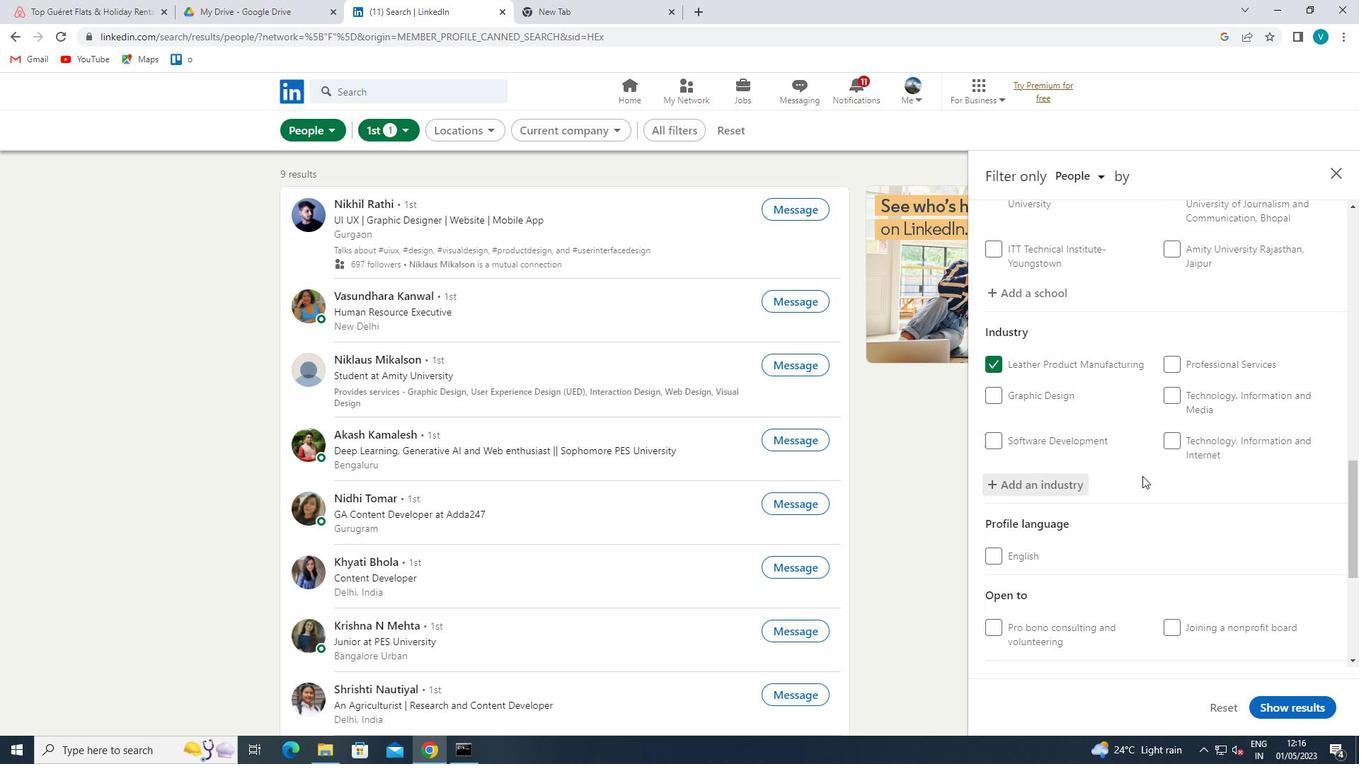 
Action: Mouse scrolled (1148, 471) with delta (0, 0)
Screenshot: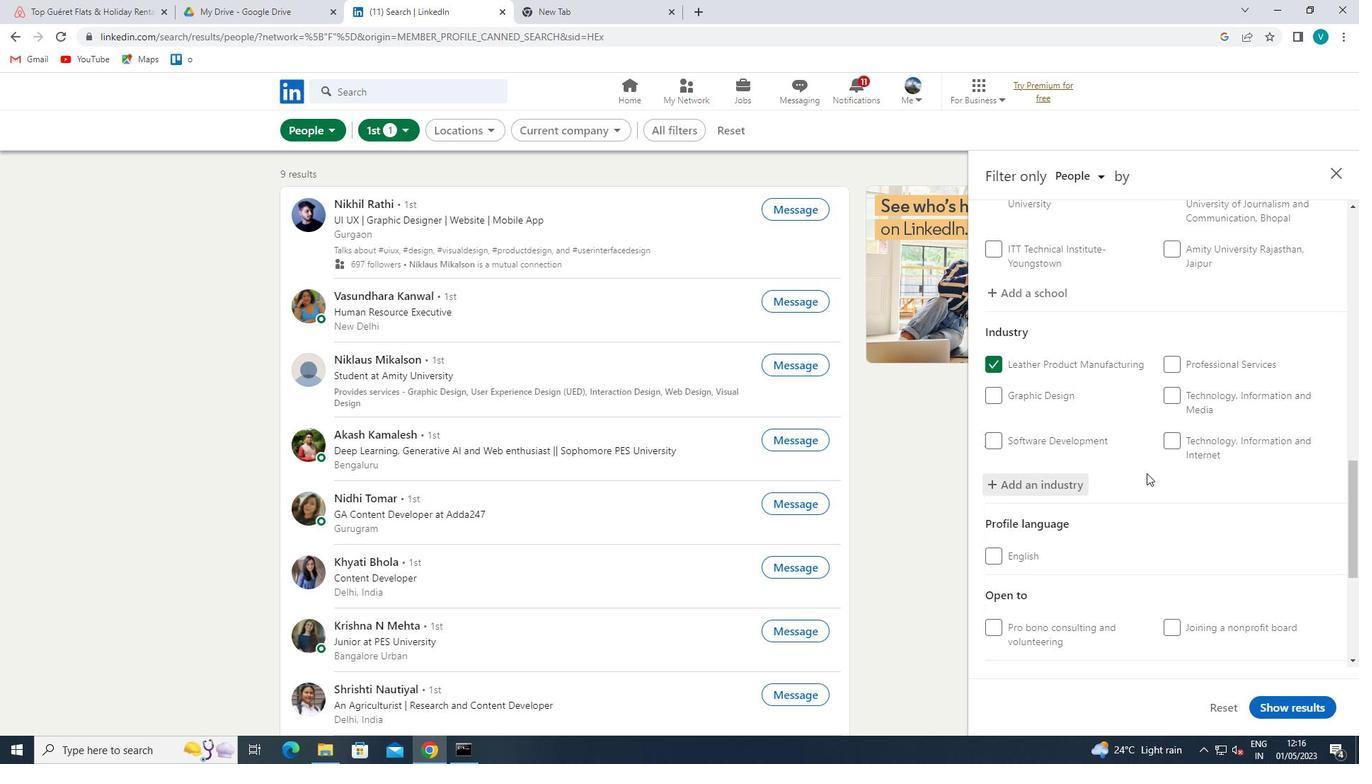 
Action: Mouse scrolled (1148, 471) with delta (0, 0)
Screenshot: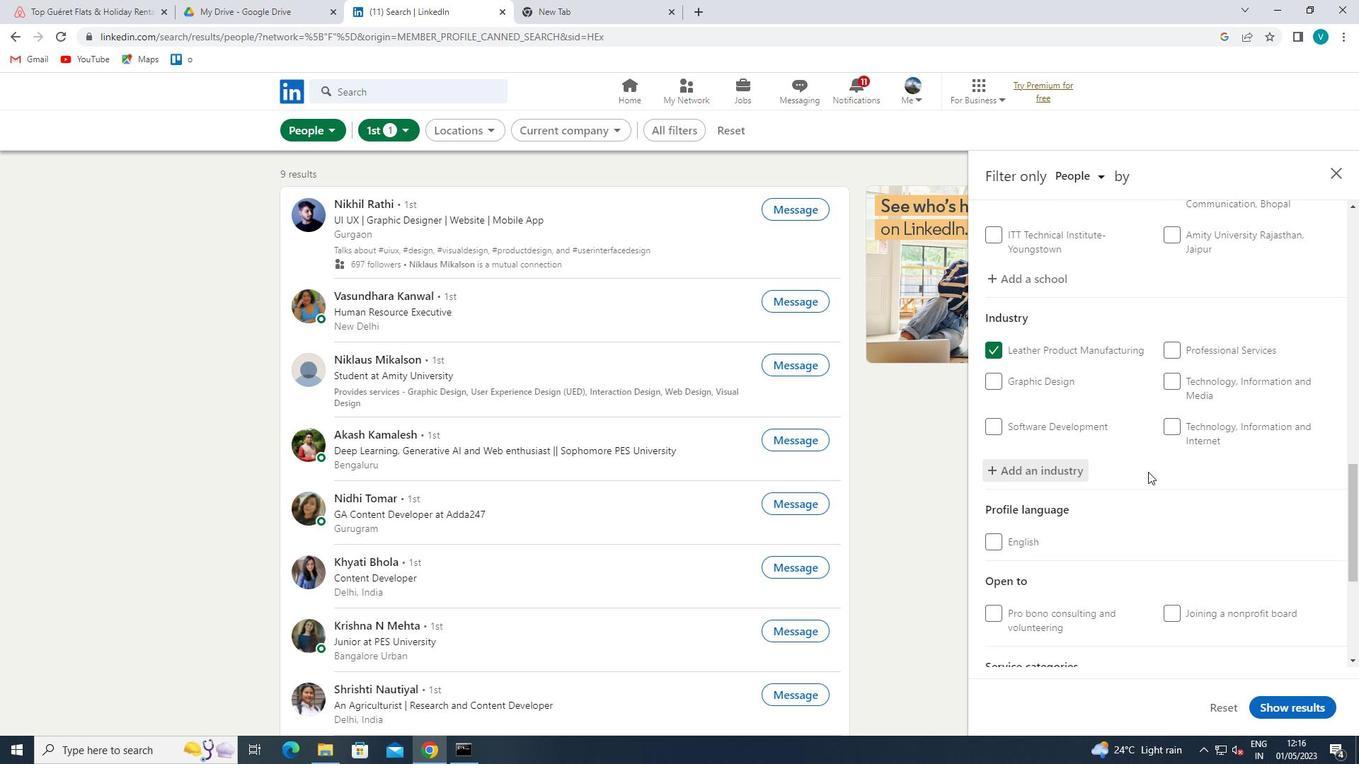 
Action: Mouse scrolled (1148, 471) with delta (0, 0)
Screenshot: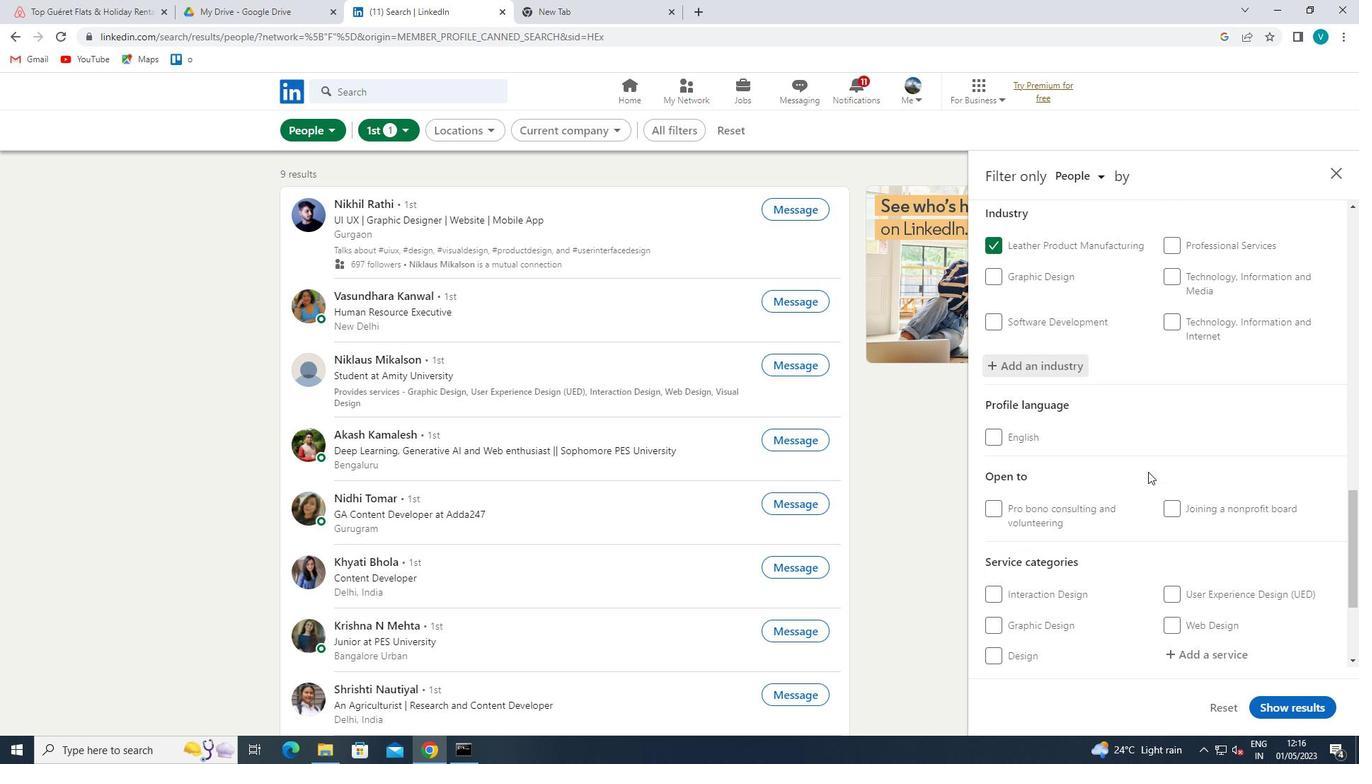 
Action: Mouse moved to (1180, 485)
Screenshot: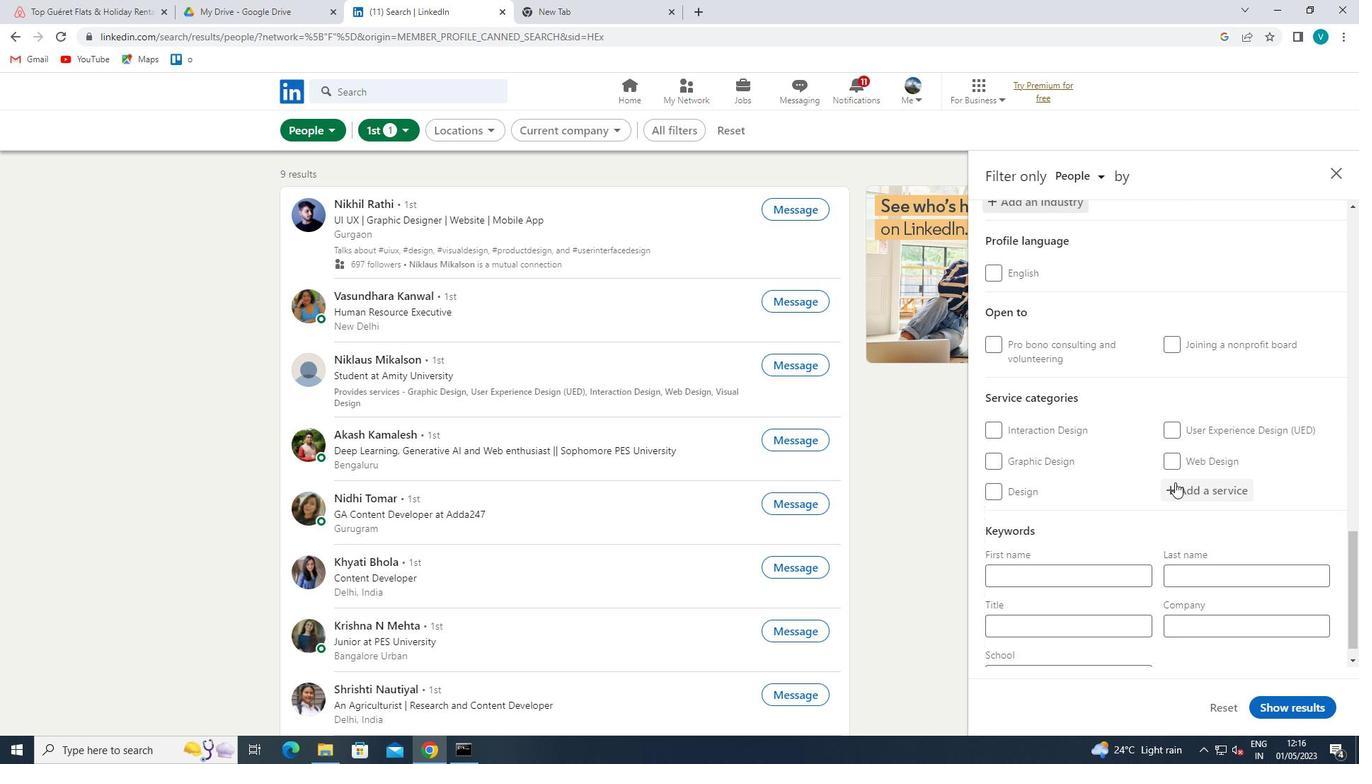 
Action: Mouse pressed left at (1180, 485)
Screenshot: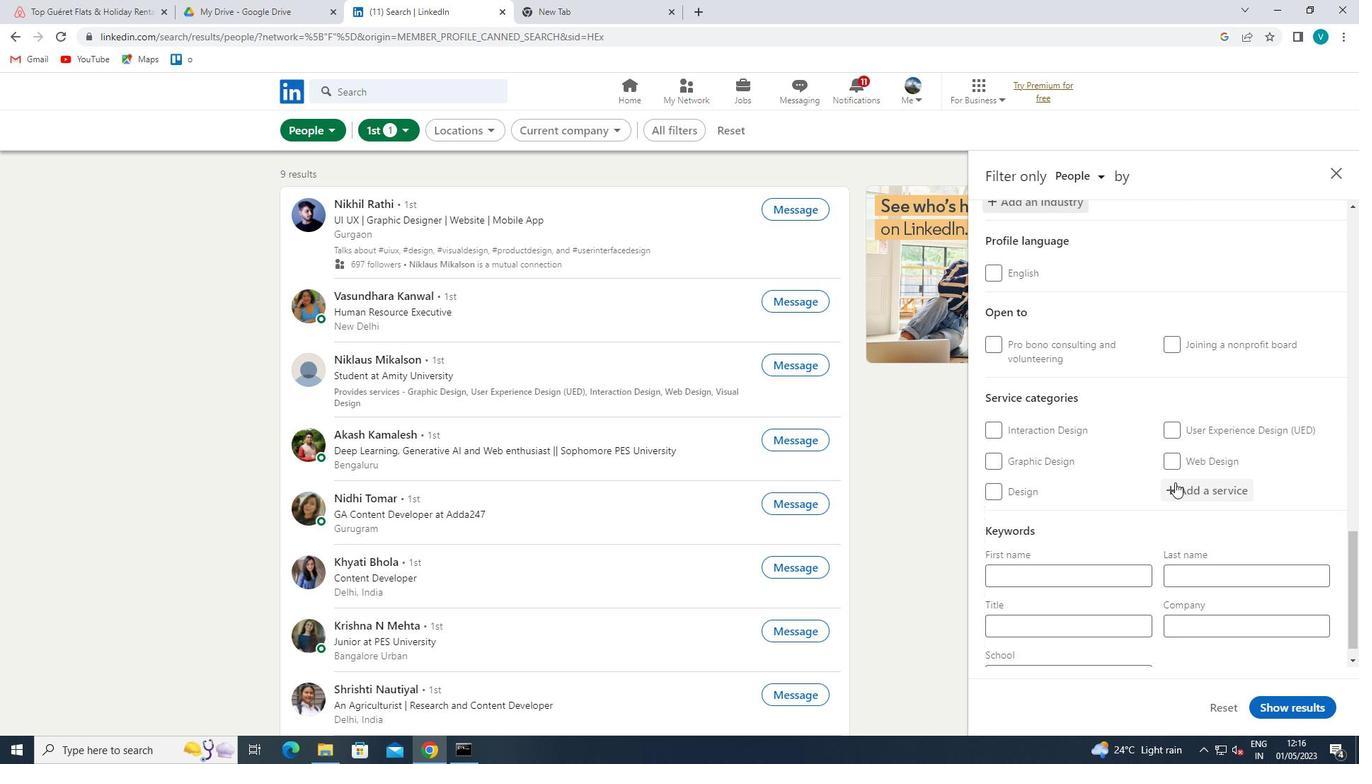 
Action: Mouse moved to (1138, 474)
Screenshot: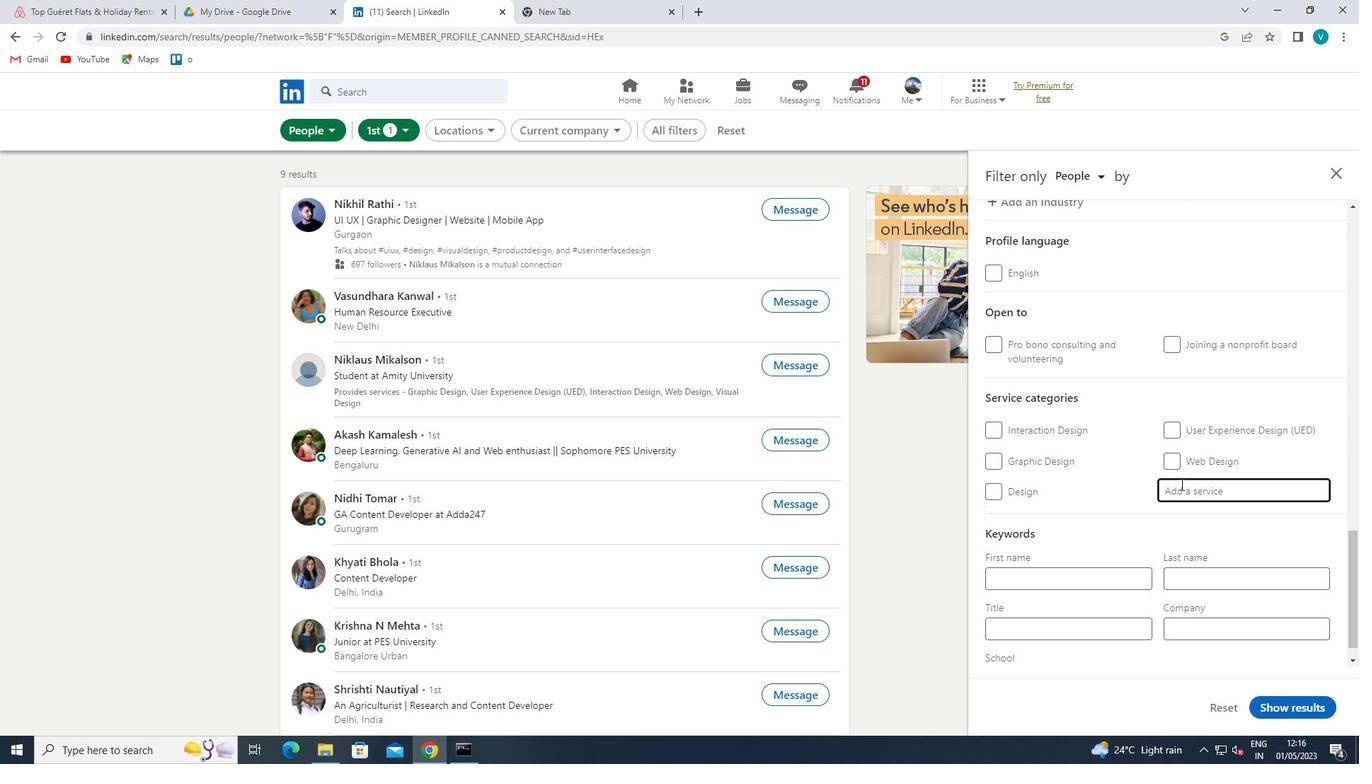 
Action: Key pressed <Key.shift>OGO<Key.space>
Screenshot: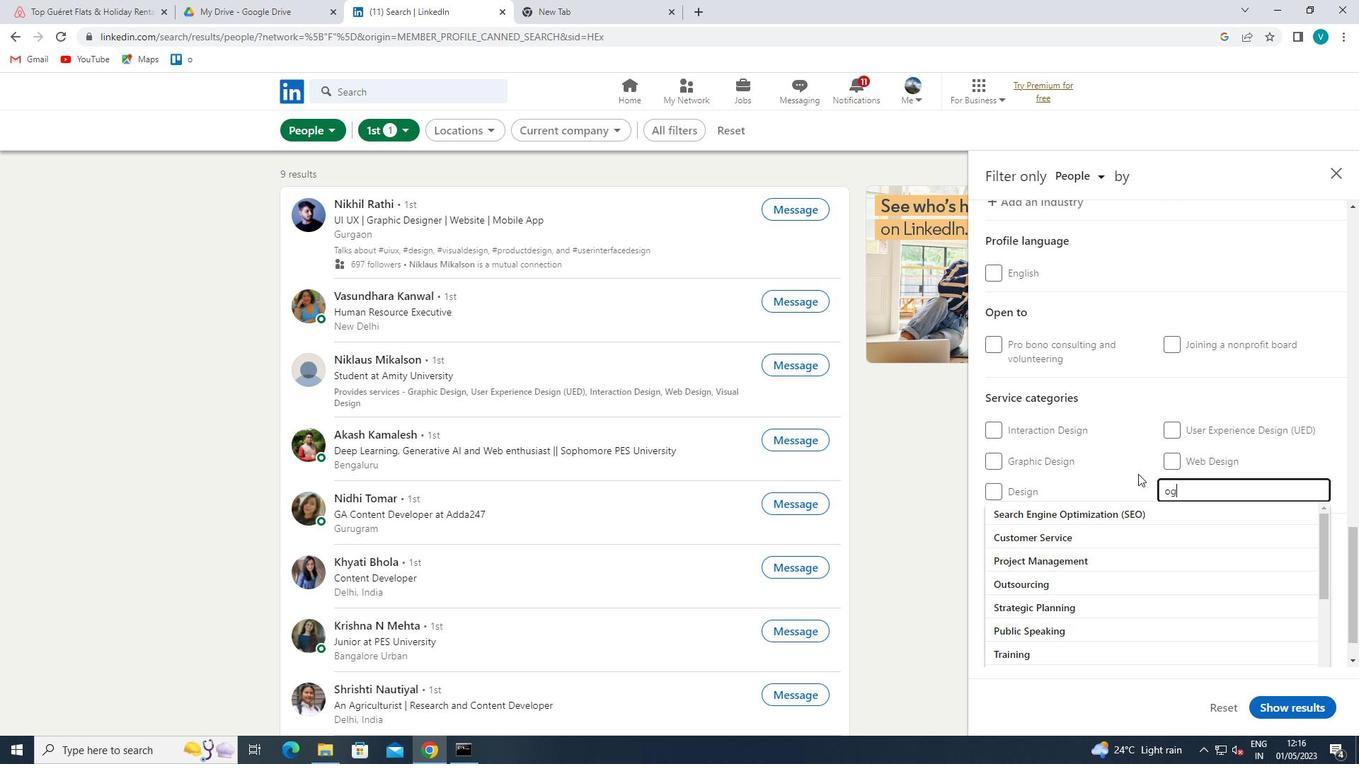 
Action: Mouse moved to (1167, 490)
Screenshot: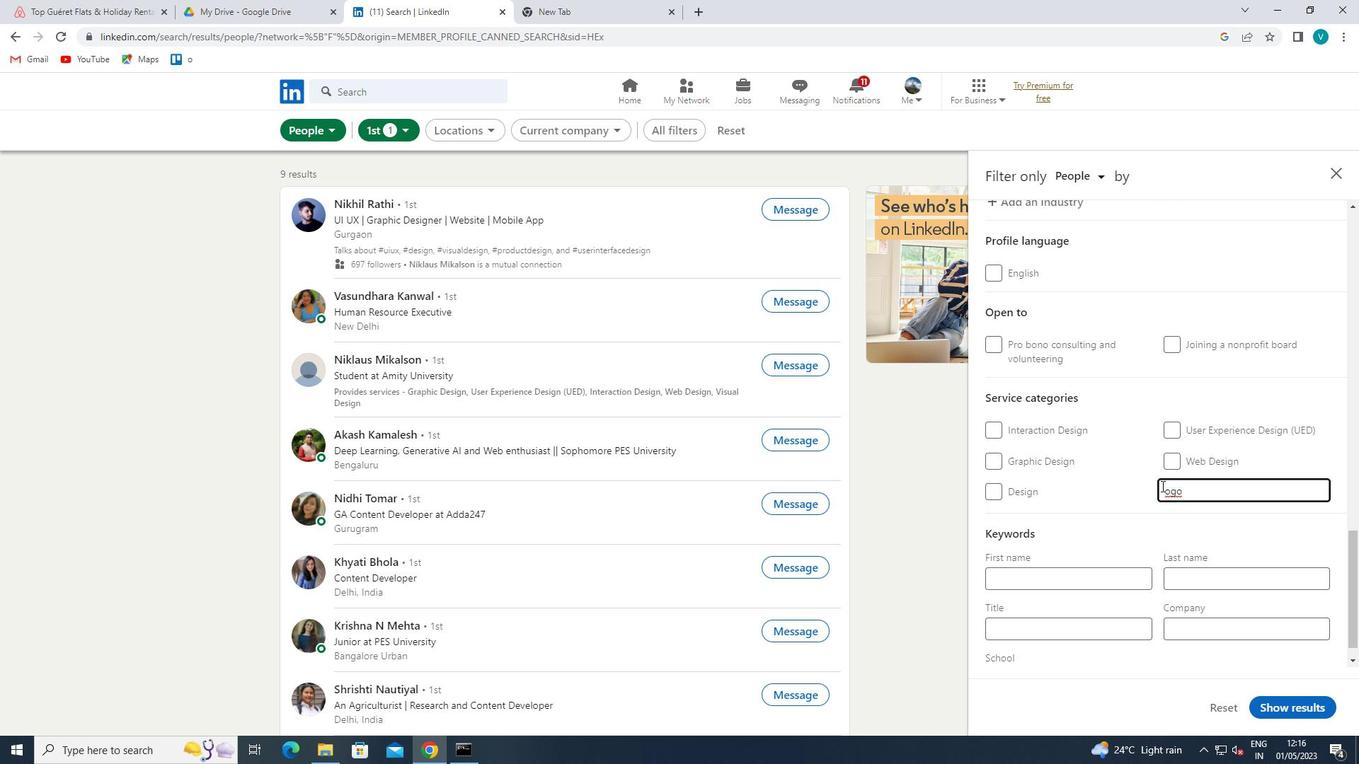 
Action: Mouse pressed left at (1167, 490)
Screenshot: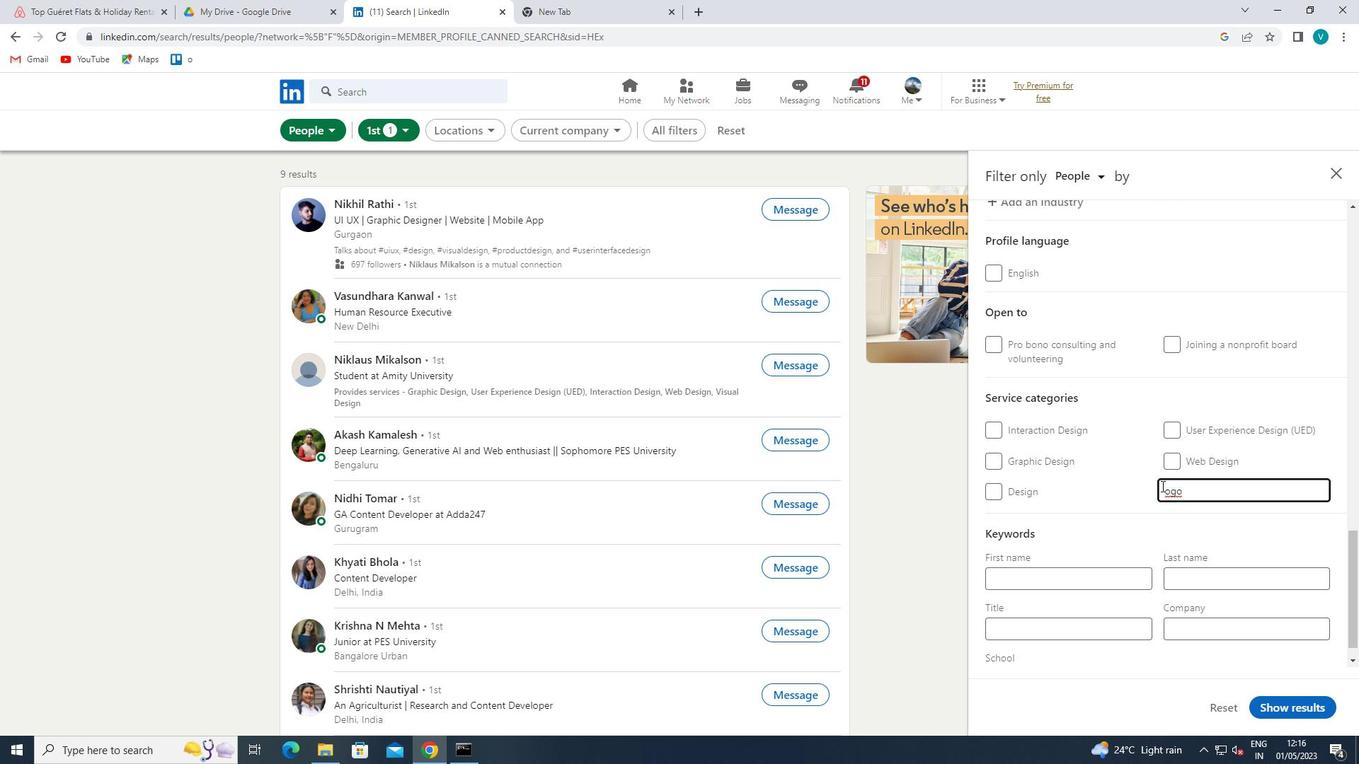 
Action: Mouse moved to (1163, 490)
Screenshot: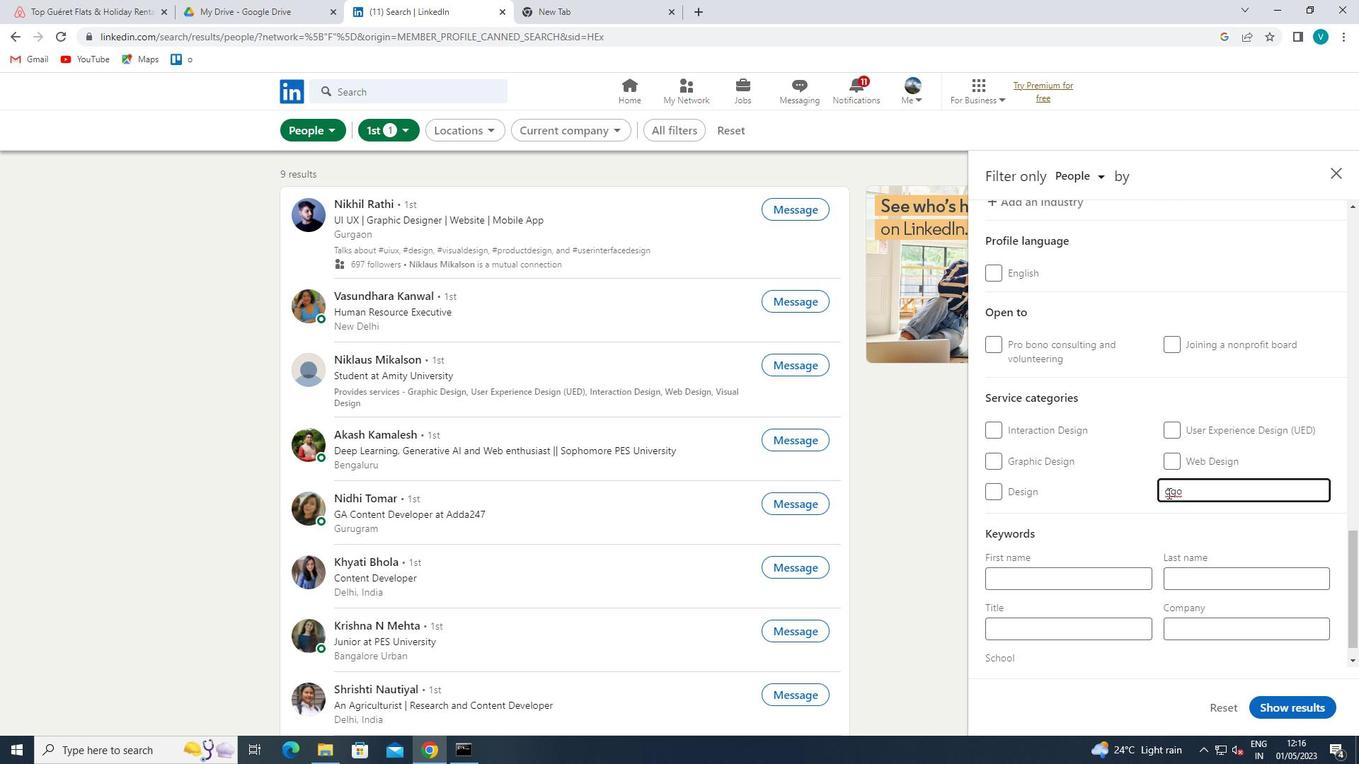 
Action: Mouse pressed left at (1163, 490)
Screenshot: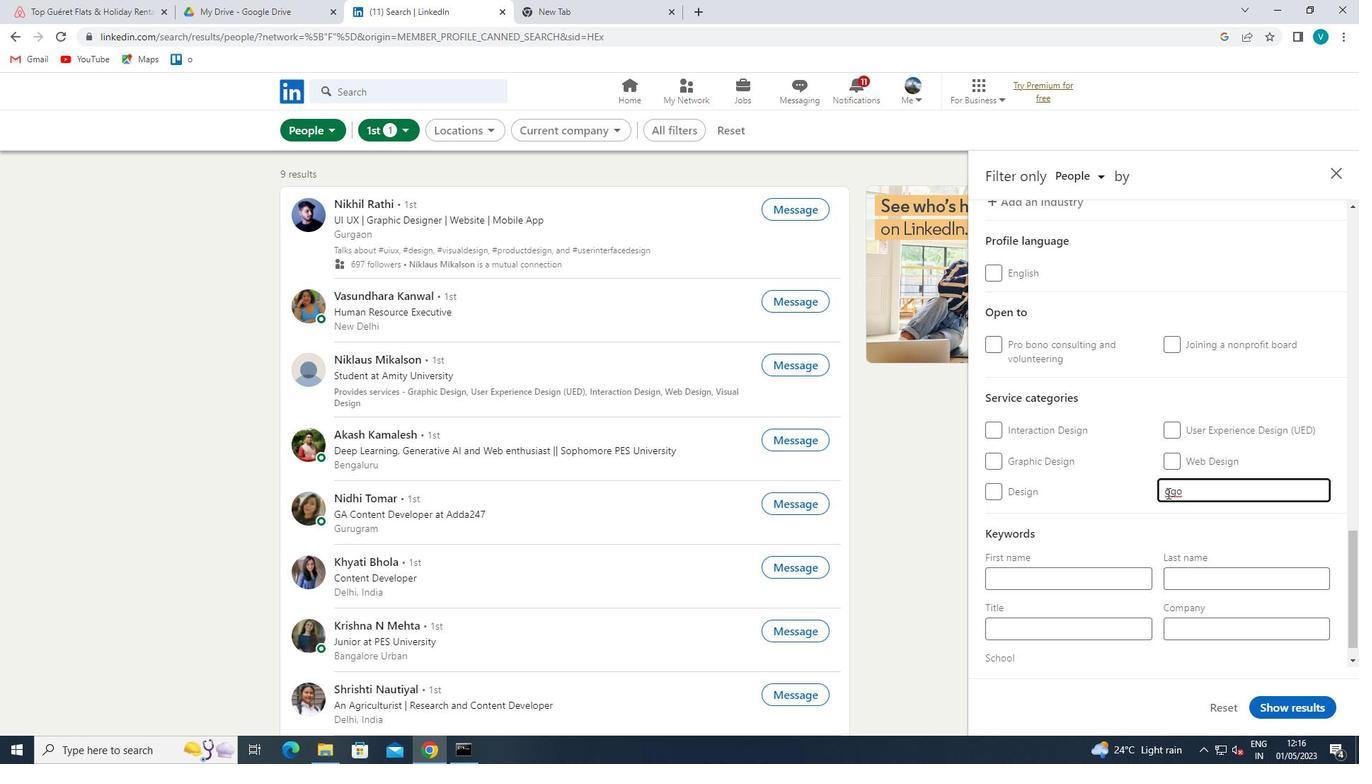 
Action: Mouse moved to (1169, 492)
Screenshot: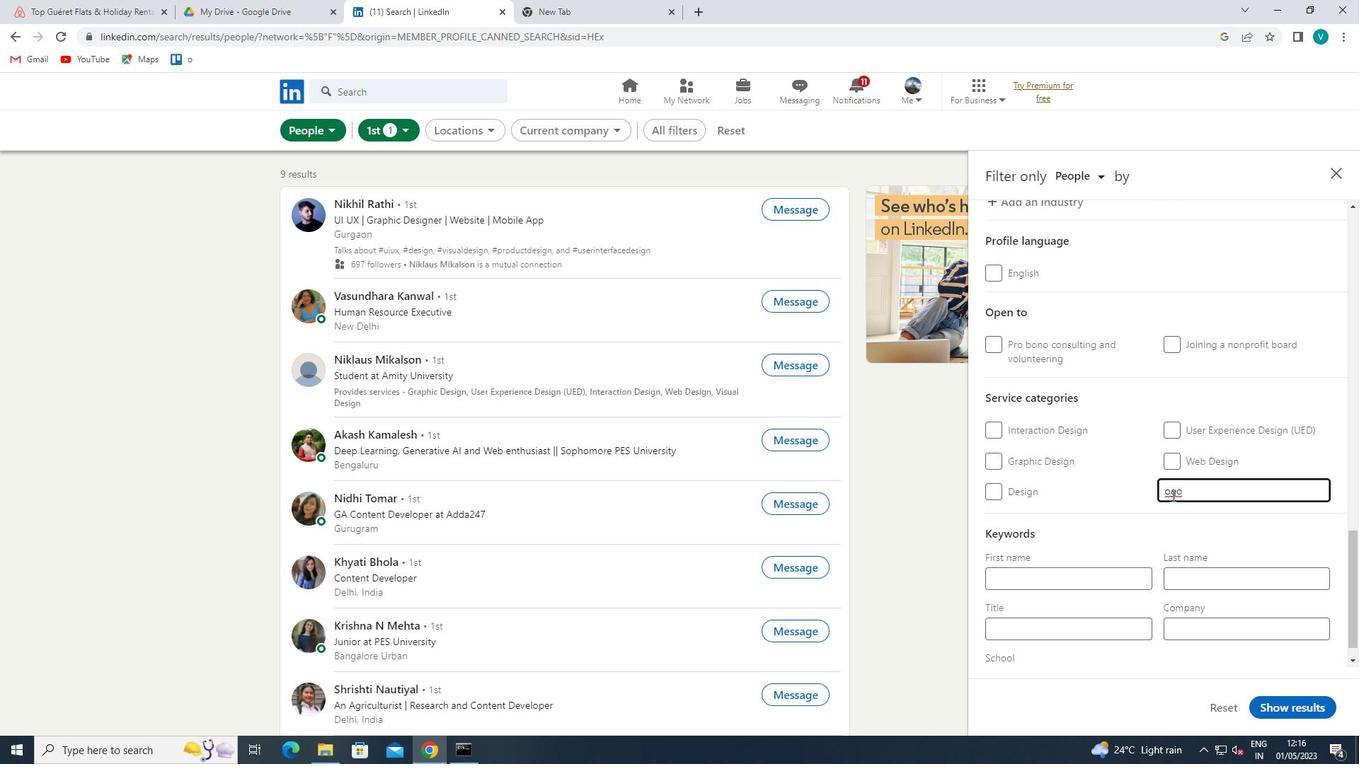 
Action: Mouse pressed left at (1169, 492)
Screenshot: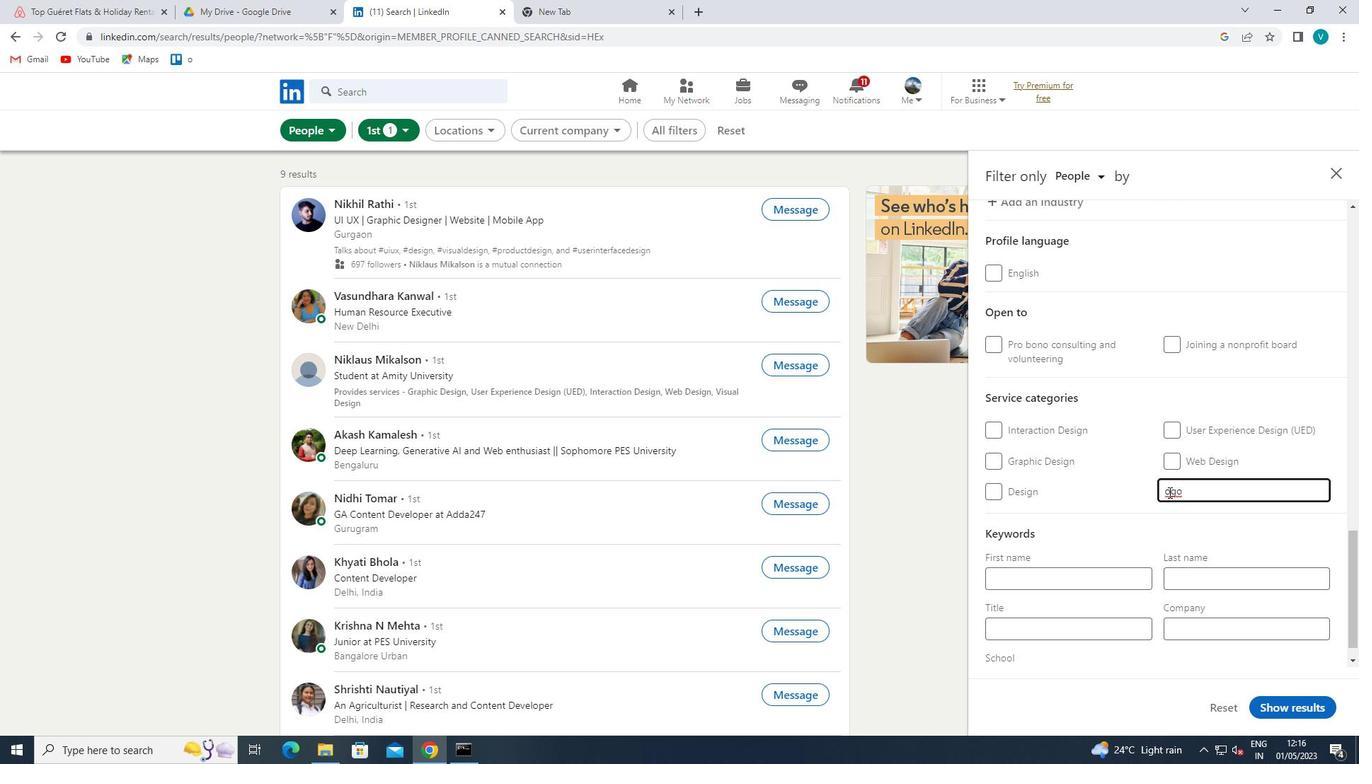 
Action: Mouse moved to (1165, 492)
Screenshot: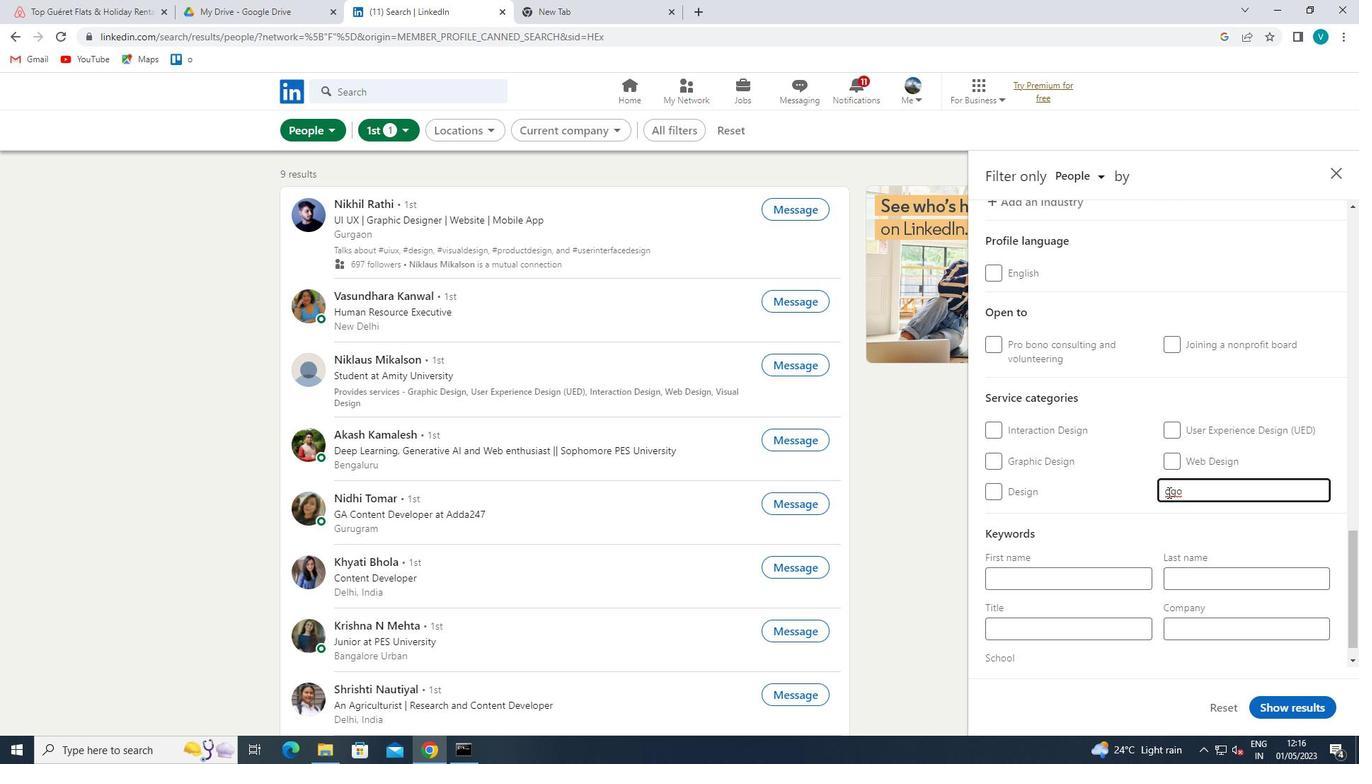 
Action: Mouse pressed left at (1165, 492)
Screenshot: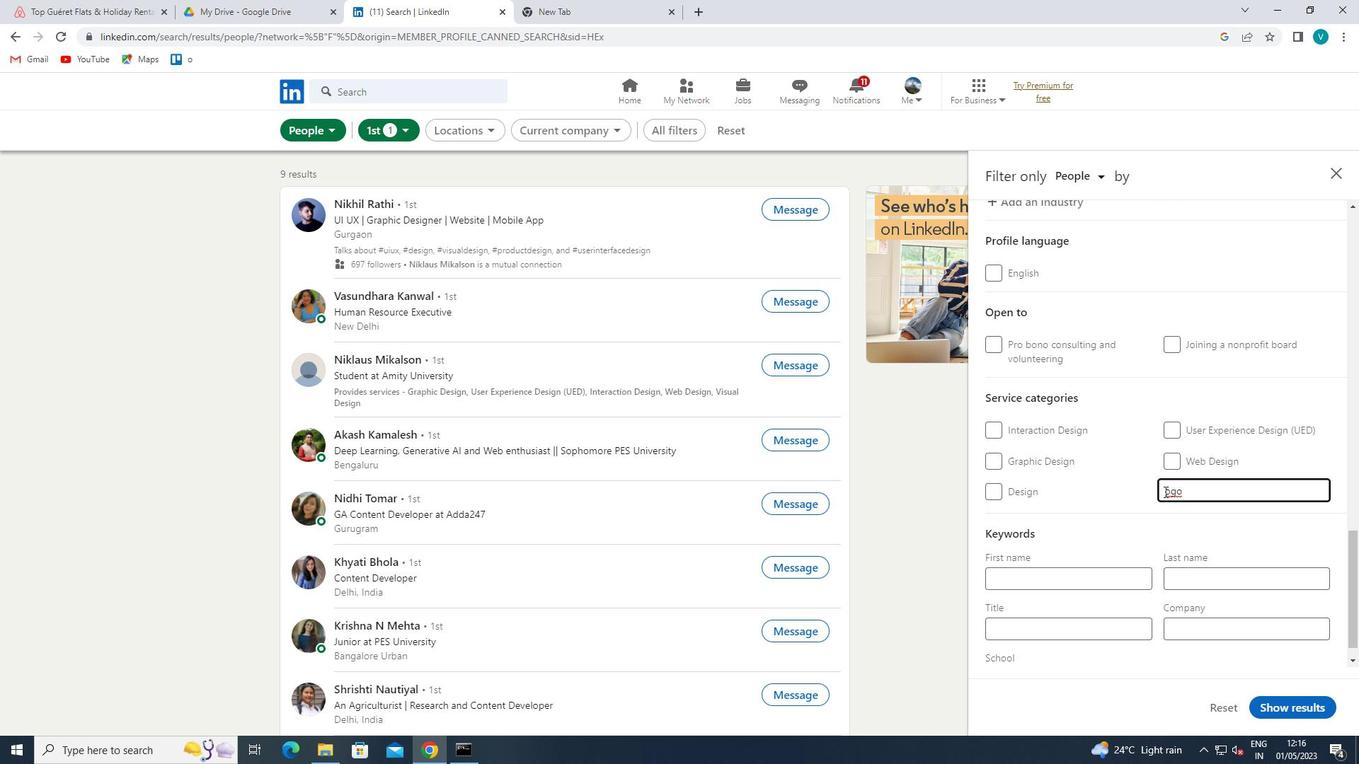 
Action: Mouse moved to (1157, 503)
Screenshot: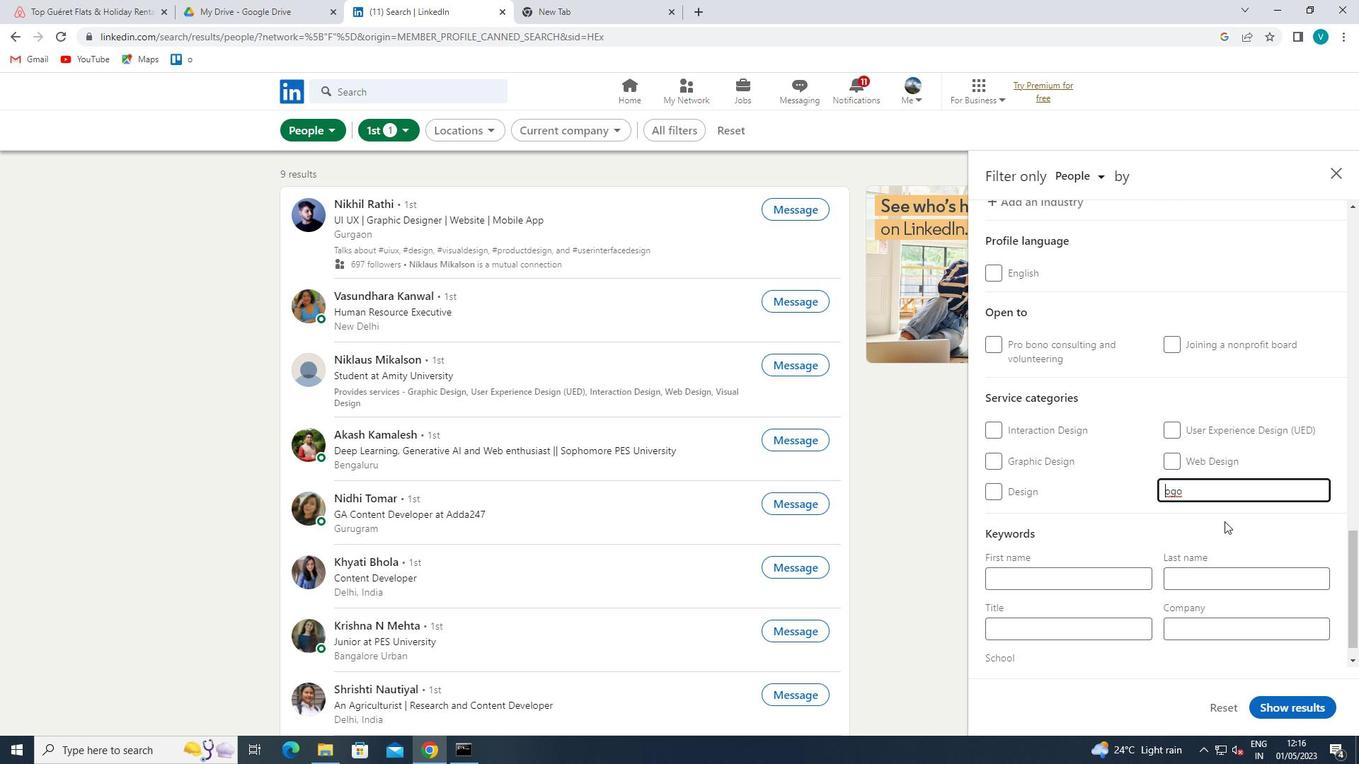 
Action: Key pressed <Key.shift>L
Screenshot: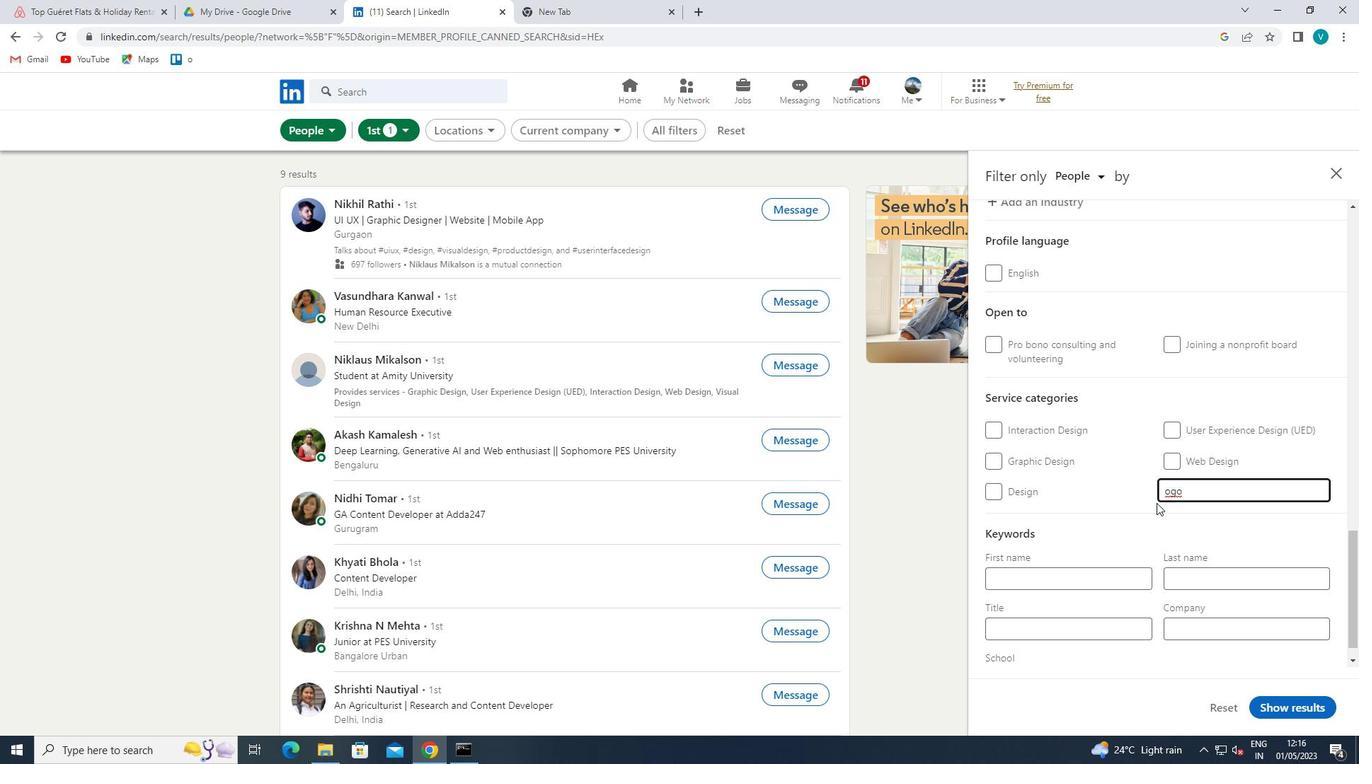 
Action: Mouse moved to (1216, 492)
Screenshot: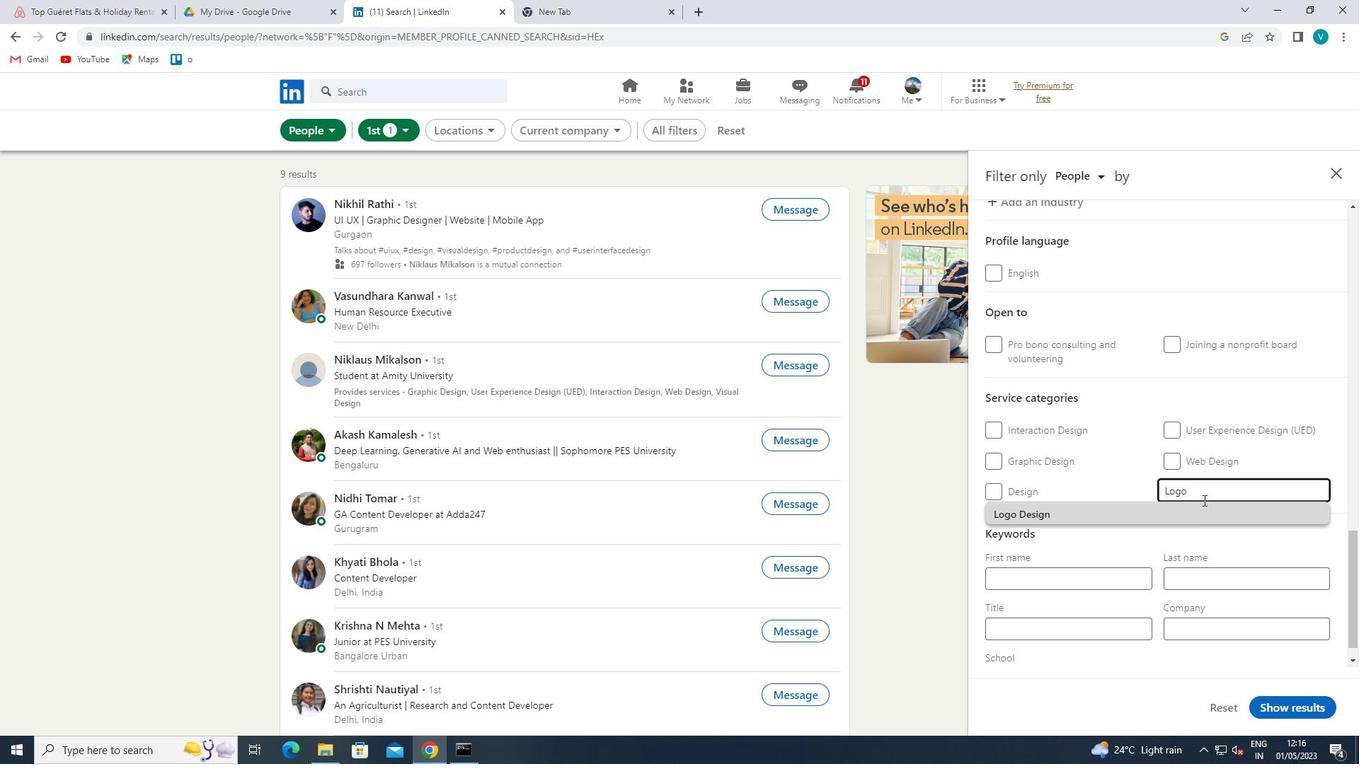 
Action: Mouse pressed left at (1216, 492)
Screenshot: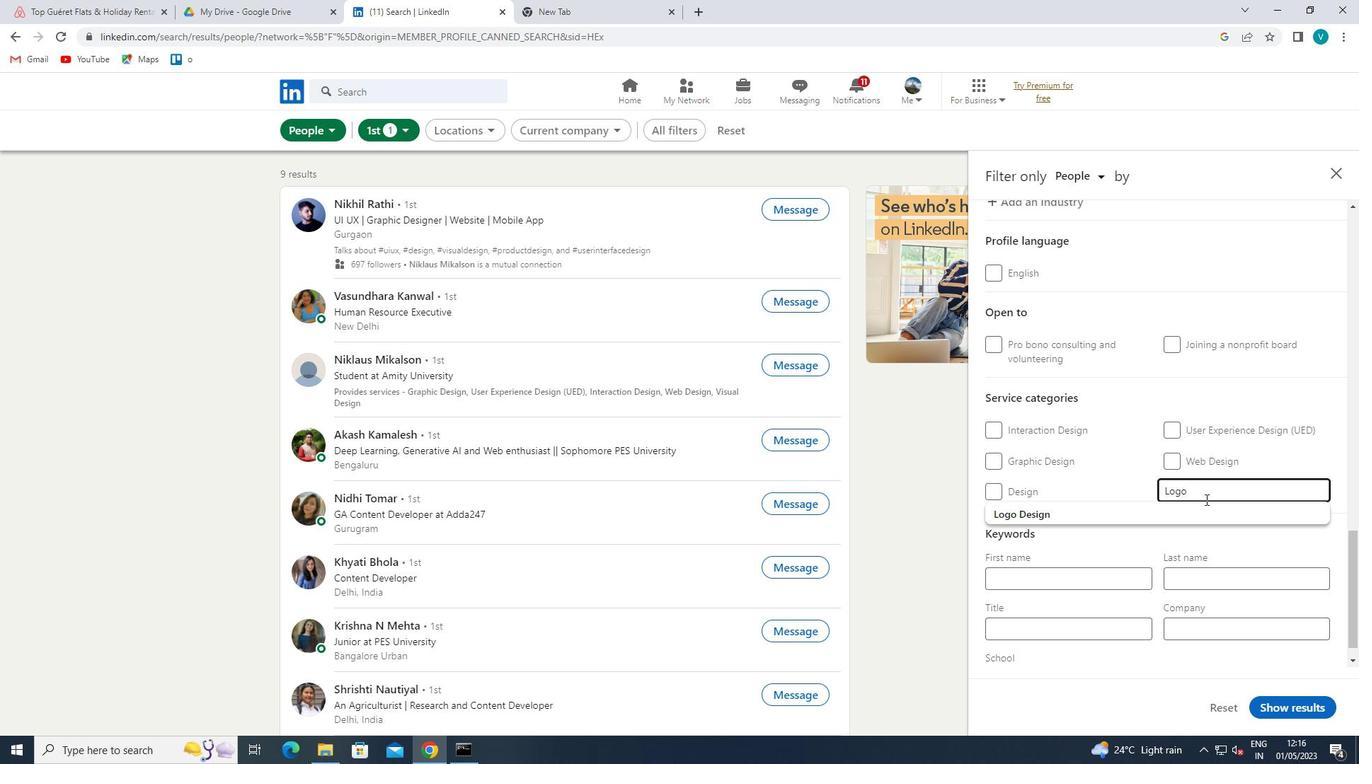 
Action: Mouse moved to (1192, 517)
Screenshot: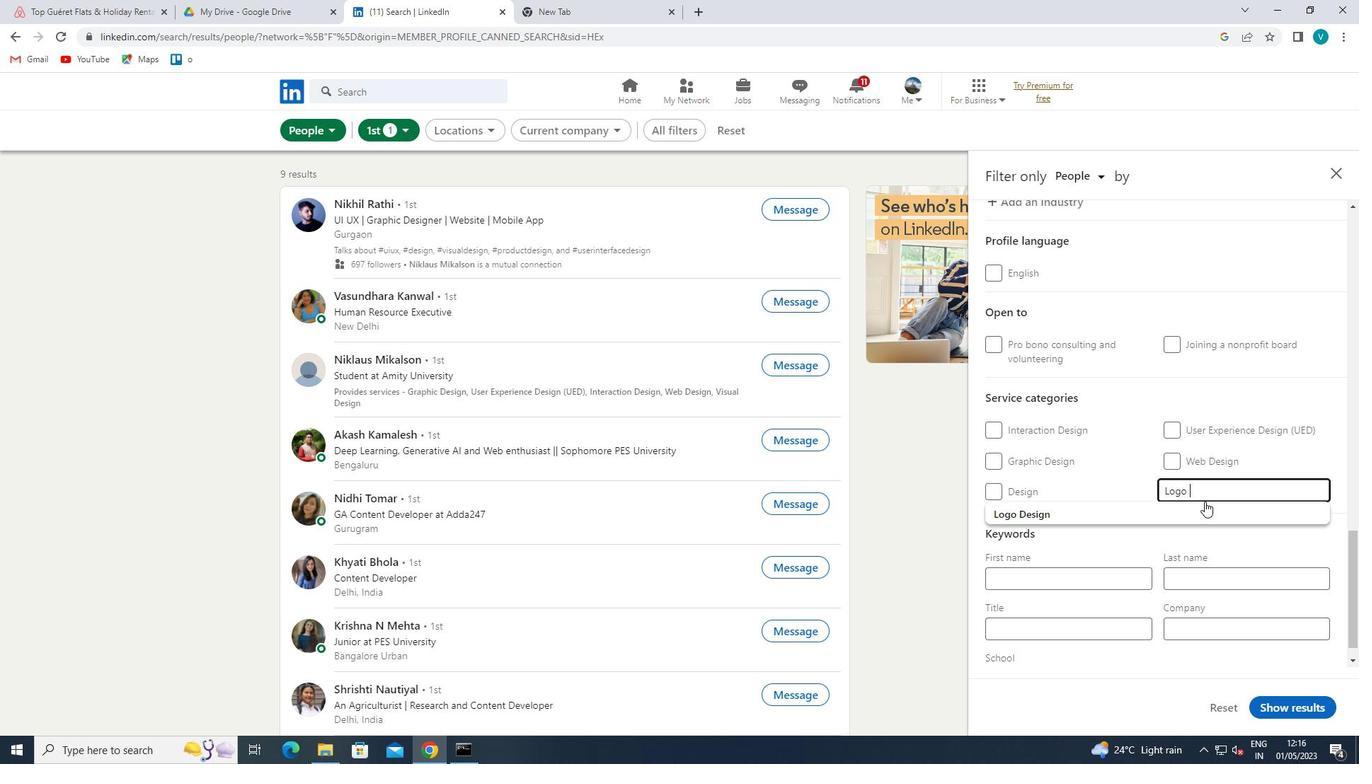 
Action: Mouse pressed left at (1192, 517)
Screenshot: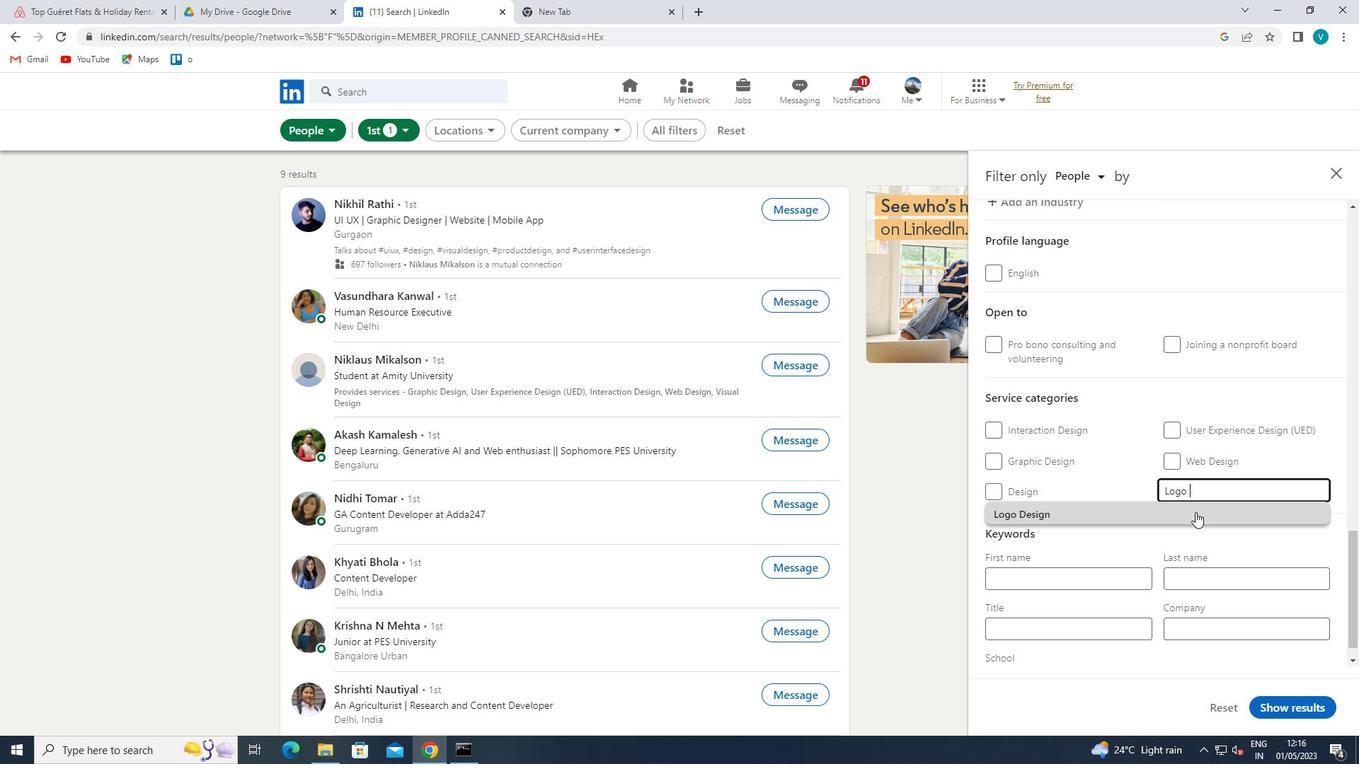 
Action: Mouse moved to (1174, 500)
Screenshot: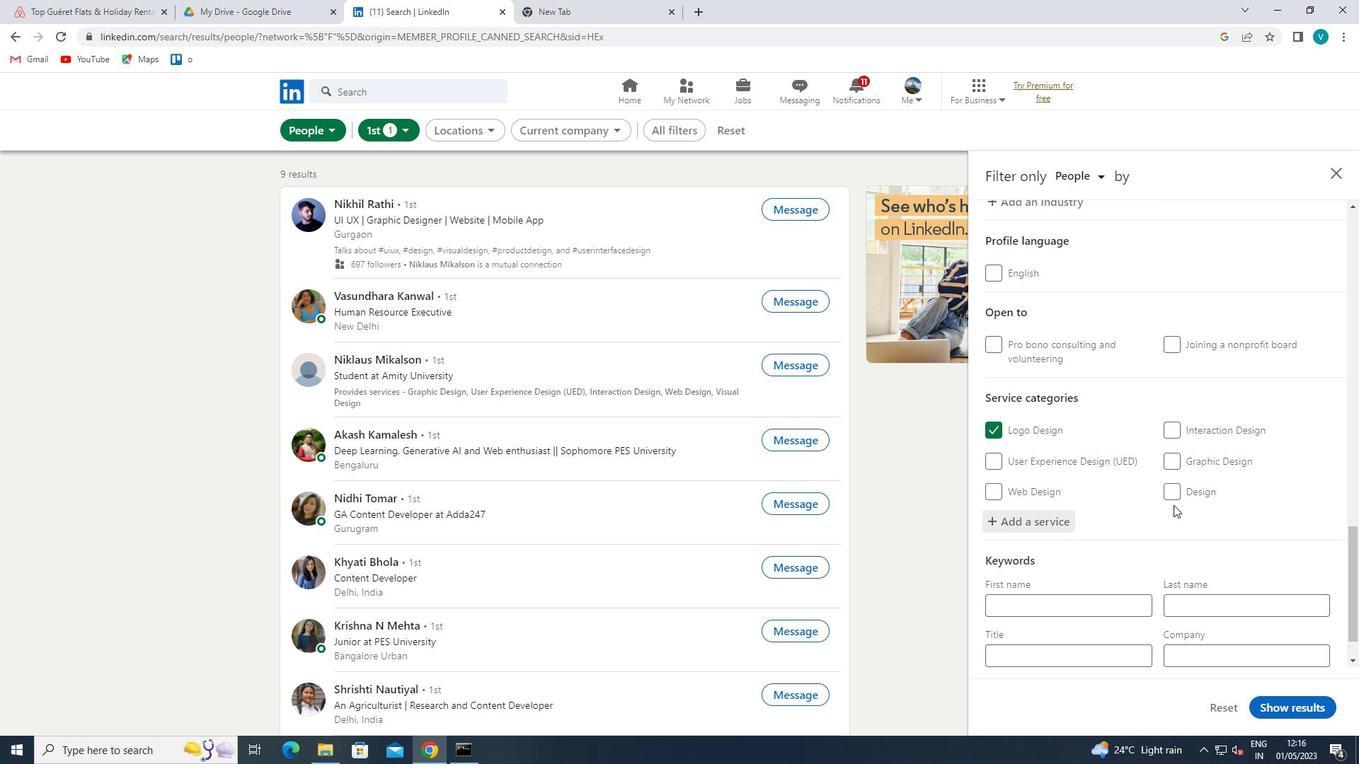 
Action: Mouse scrolled (1174, 499) with delta (0, 0)
Screenshot: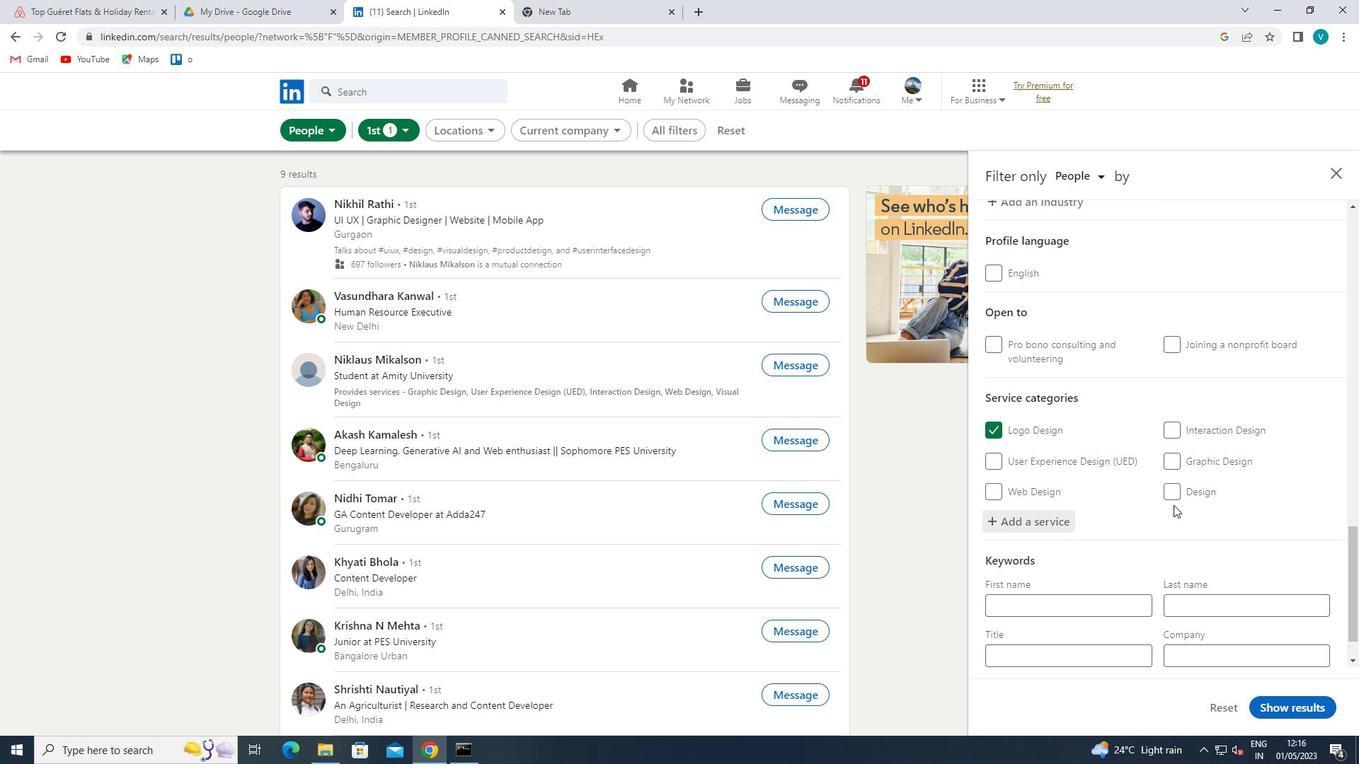 
Action: Mouse moved to (1172, 500)
Screenshot: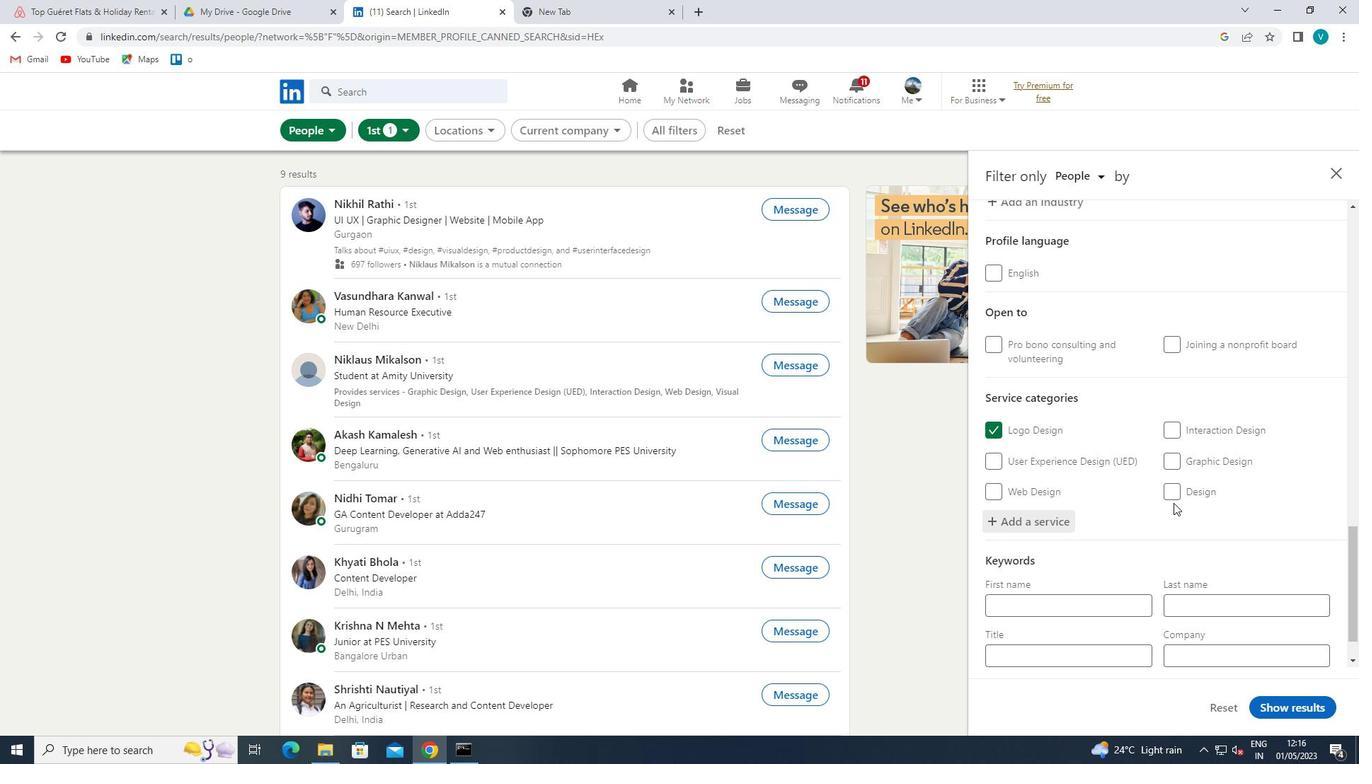 
Action: Mouse scrolled (1172, 499) with delta (0, 0)
Screenshot: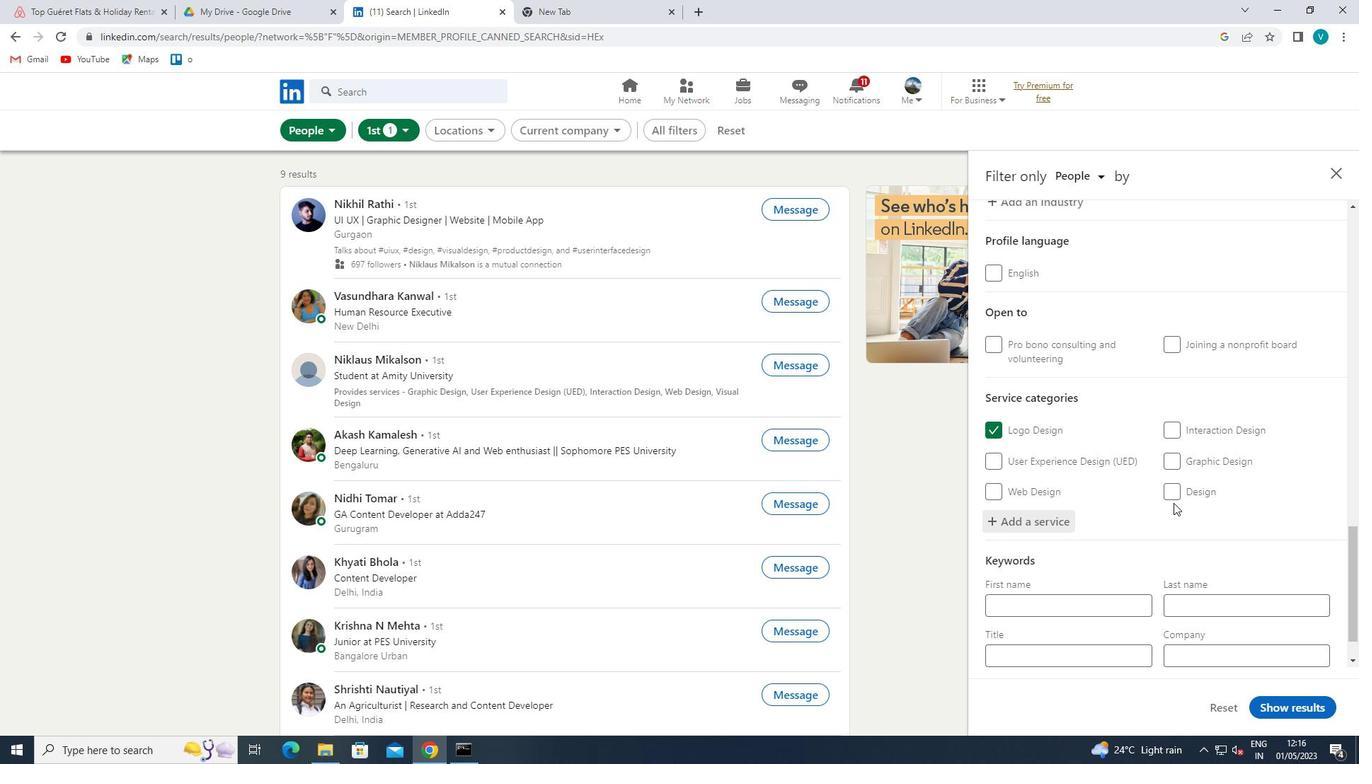 
Action: Mouse moved to (1166, 500)
Screenshot: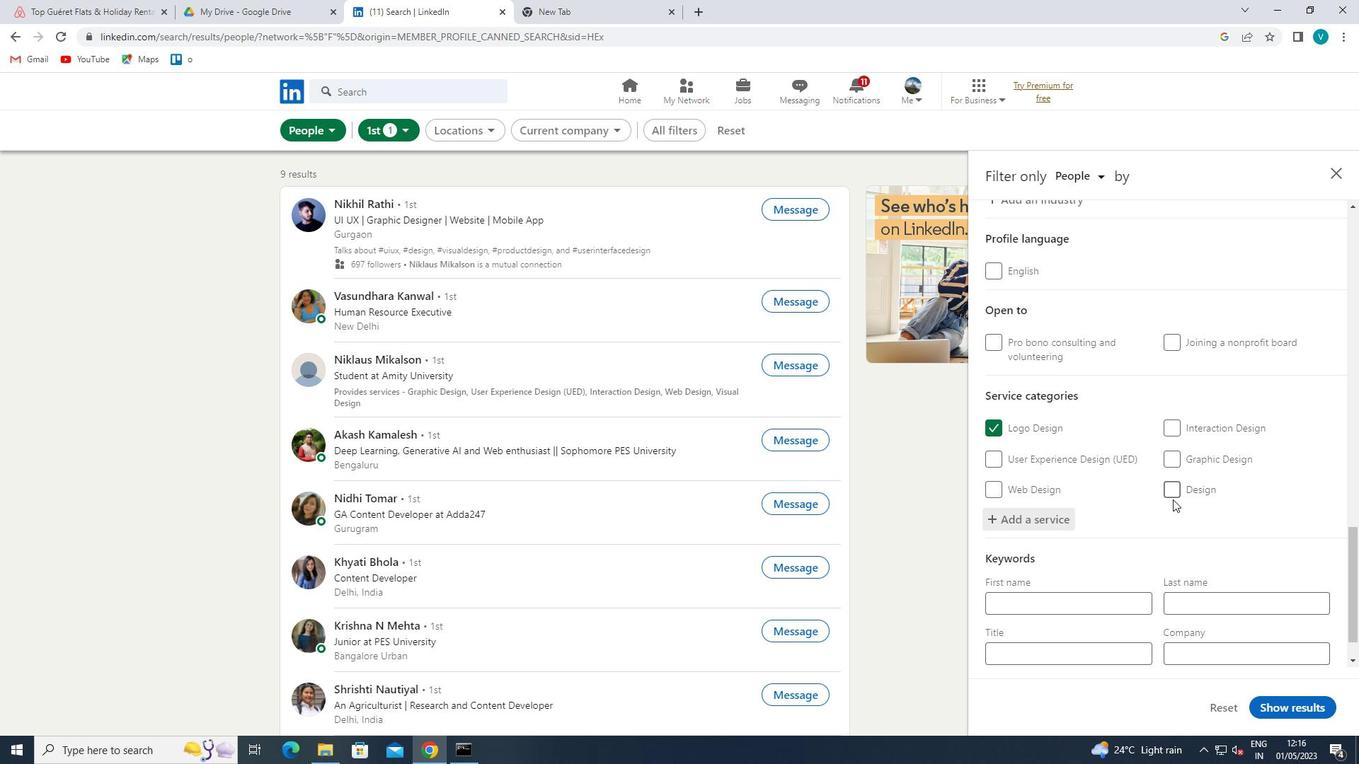 
Action: Mouse scrolled (1166, 499) with delta (0, 0)
Screenshot: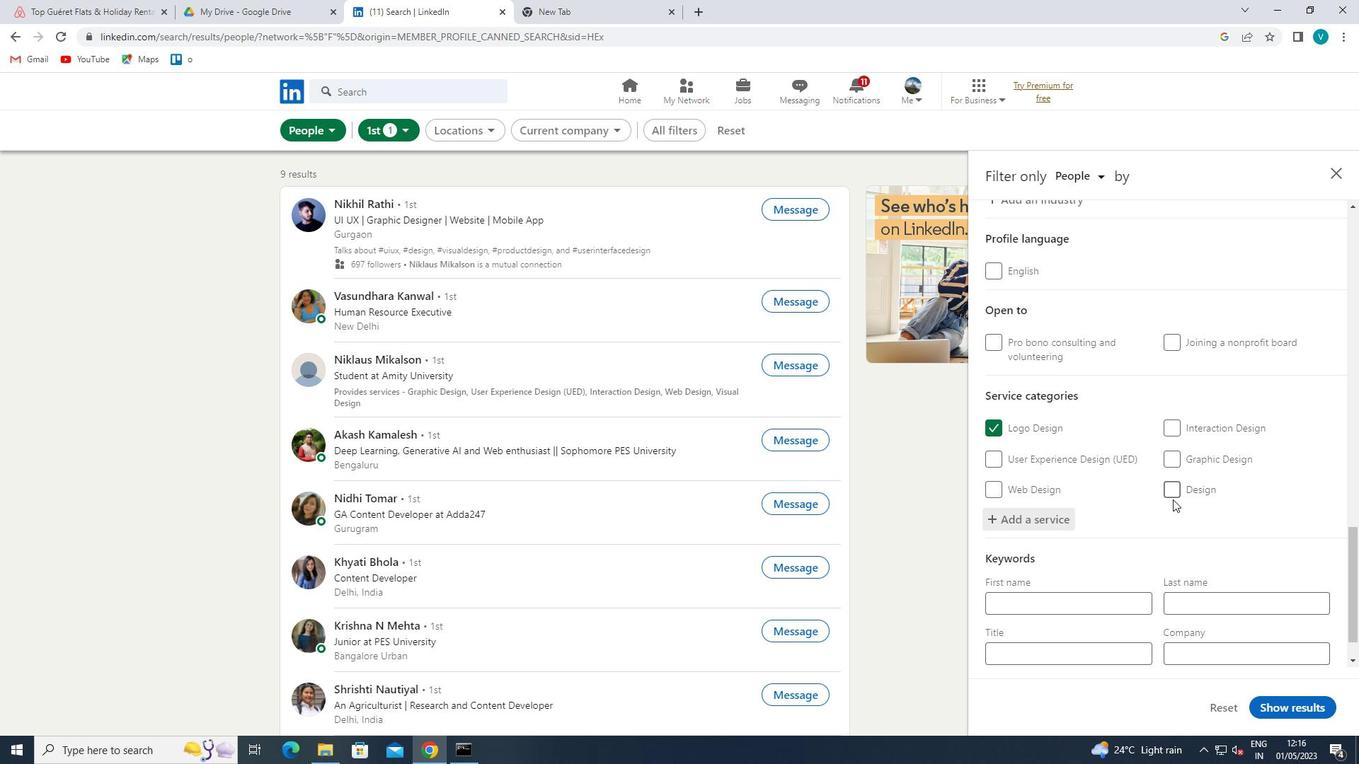 
Action: Mouse moved to (1161, 502)
Screenshot: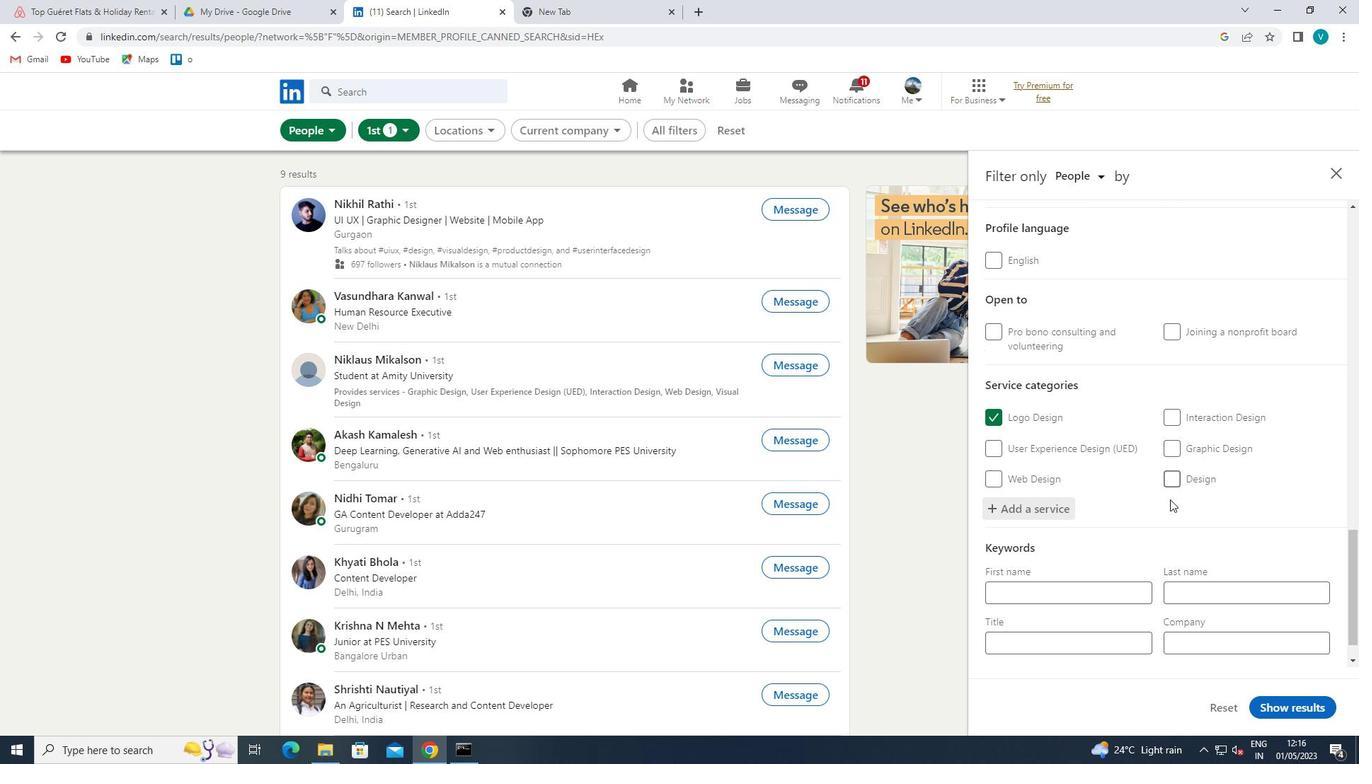 
Action: Mouse scrolled (1161, 501) with delta (0, 0)
Screenshot: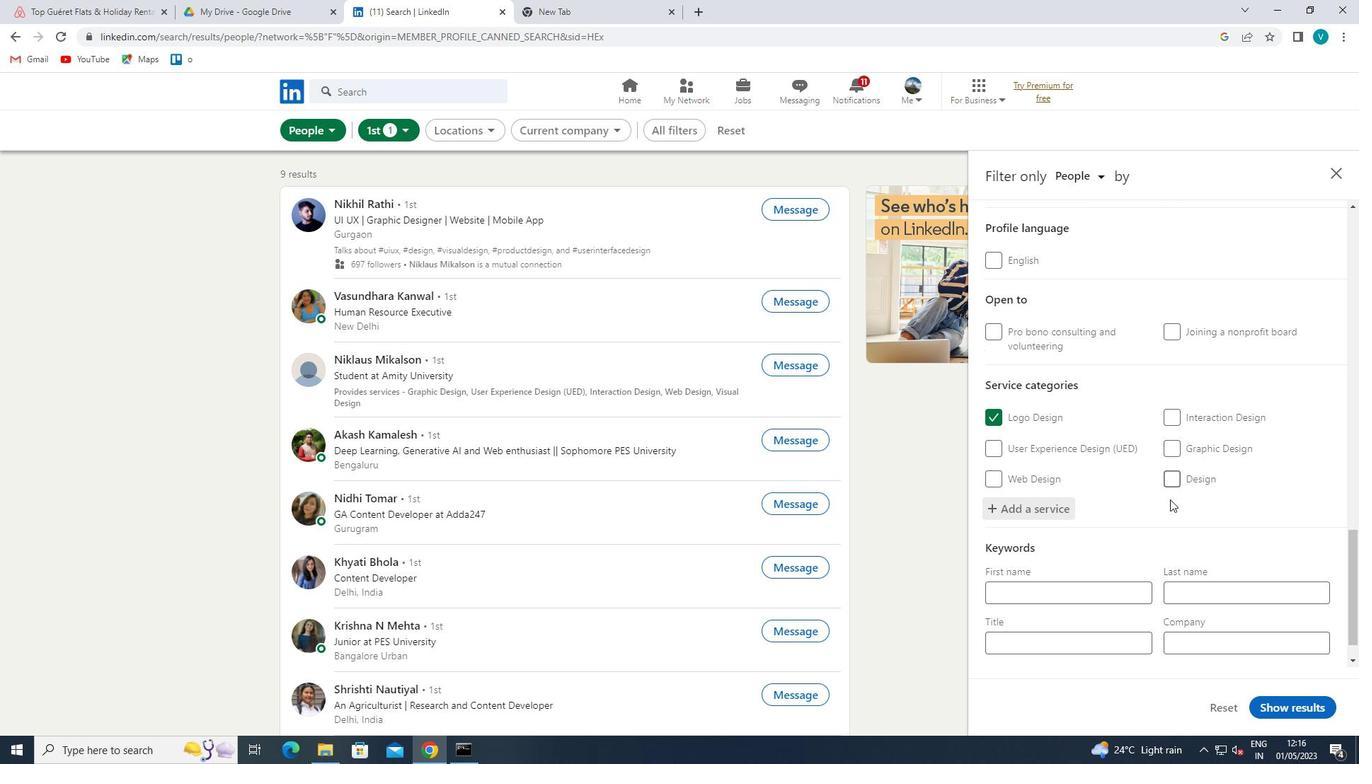 
Action: Mouse moved to (1099, 595)
Screenshot: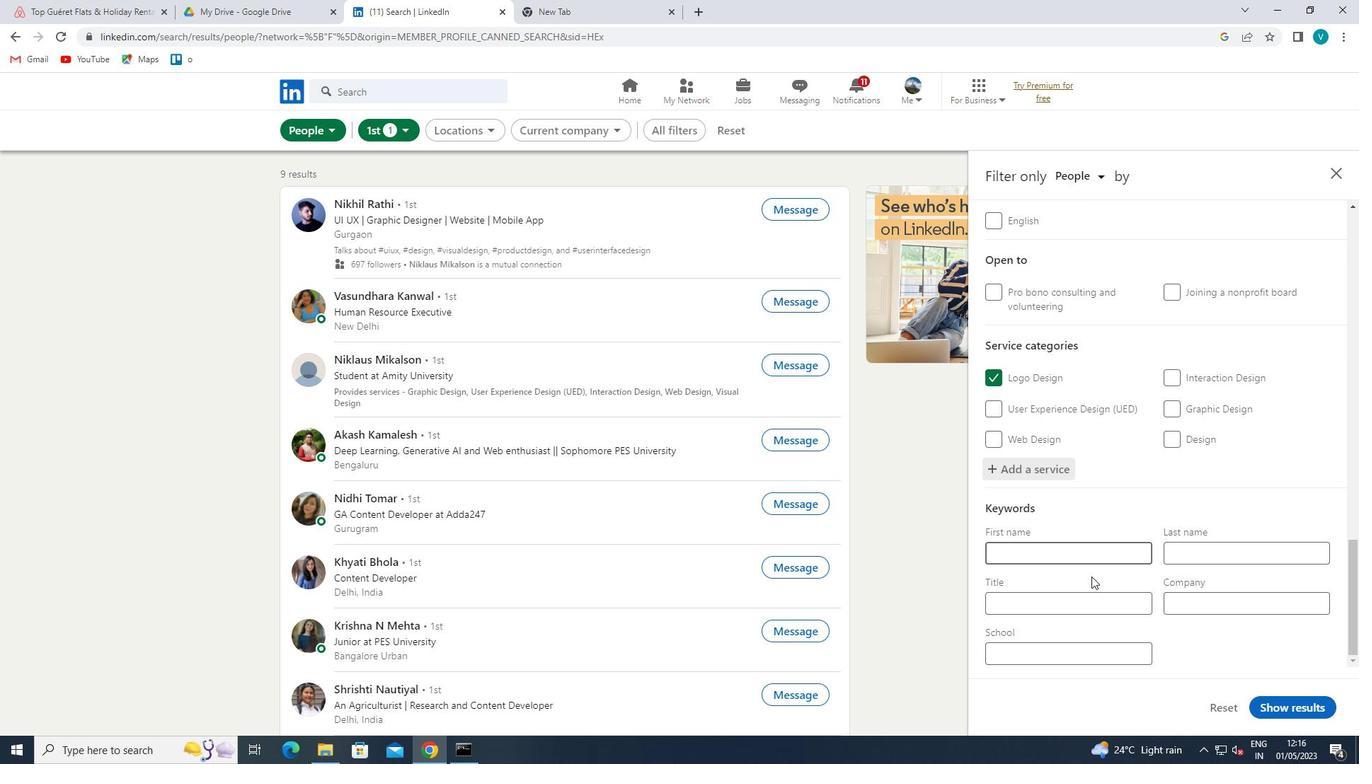 
Action: Mouse pressed left at (1099, 595)
Screenshot: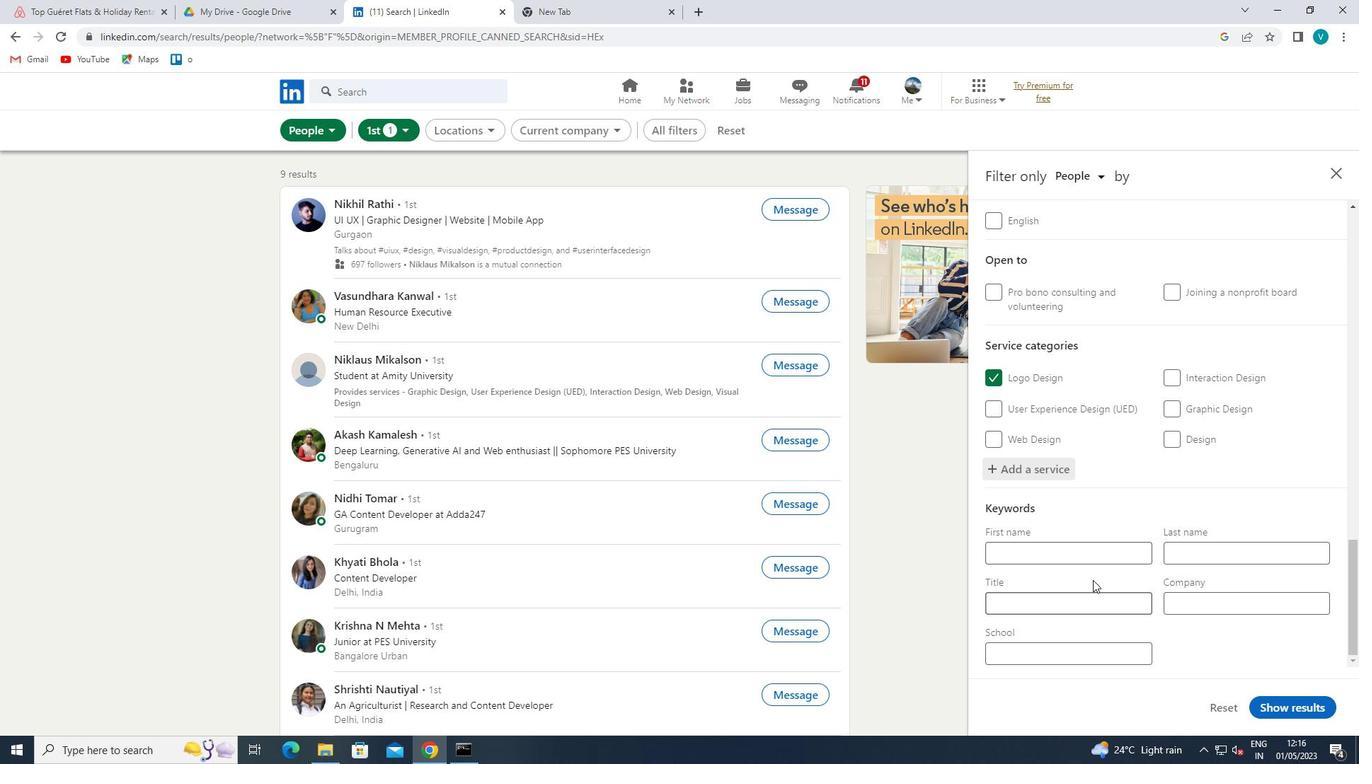 
Action: Mouse moved to (1032, 579)
Screenshot: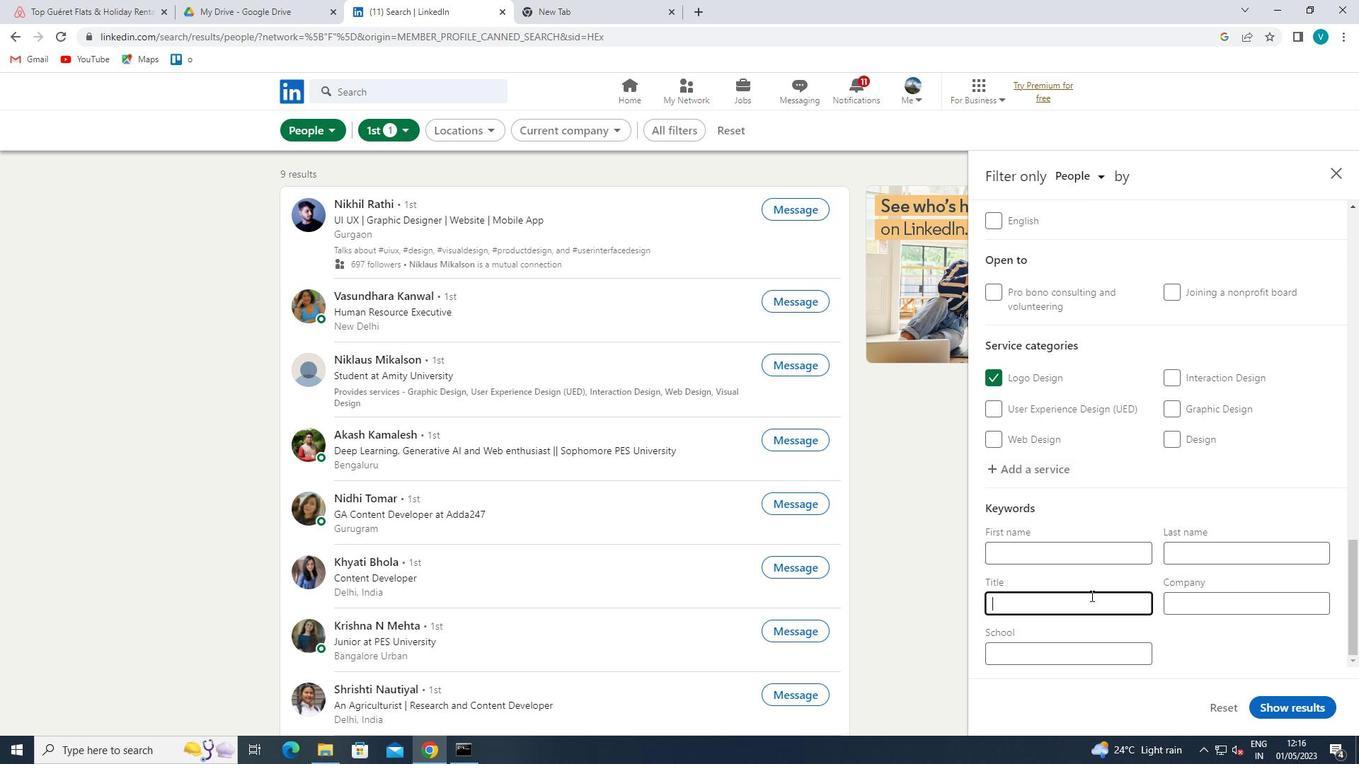 
Action: Key pressed <Key.shift>SU
Screenshot: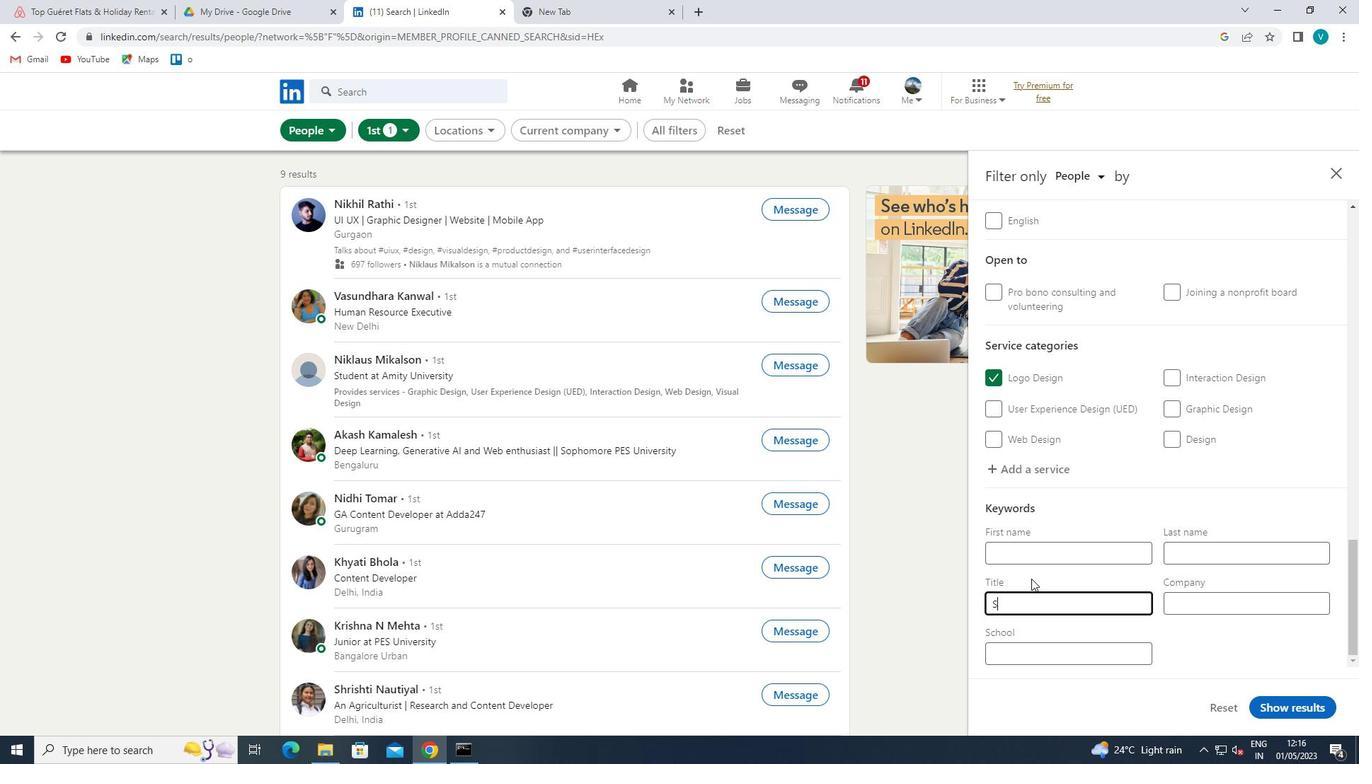 
Action: Mouse moved to (1031, 579)
Screenshot: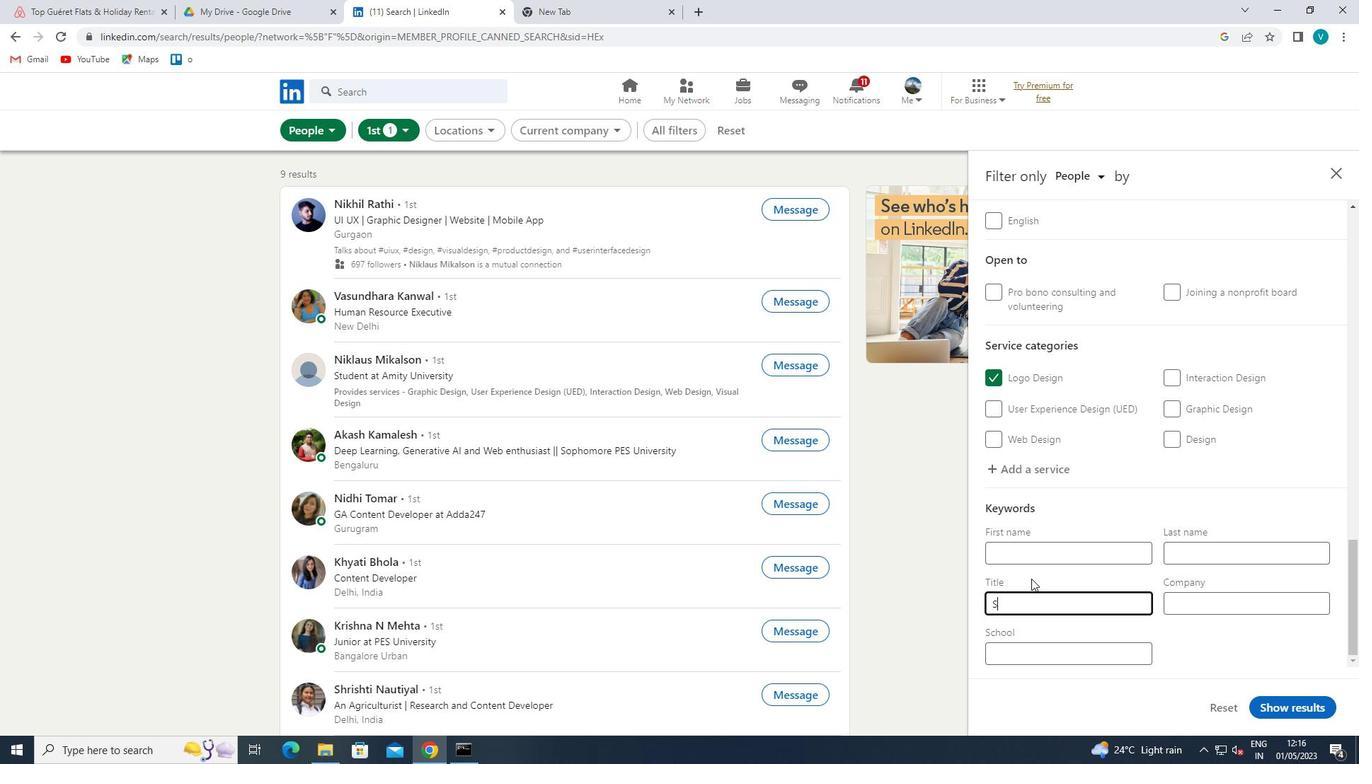 
Action: Key pressed PERV
Screenshot: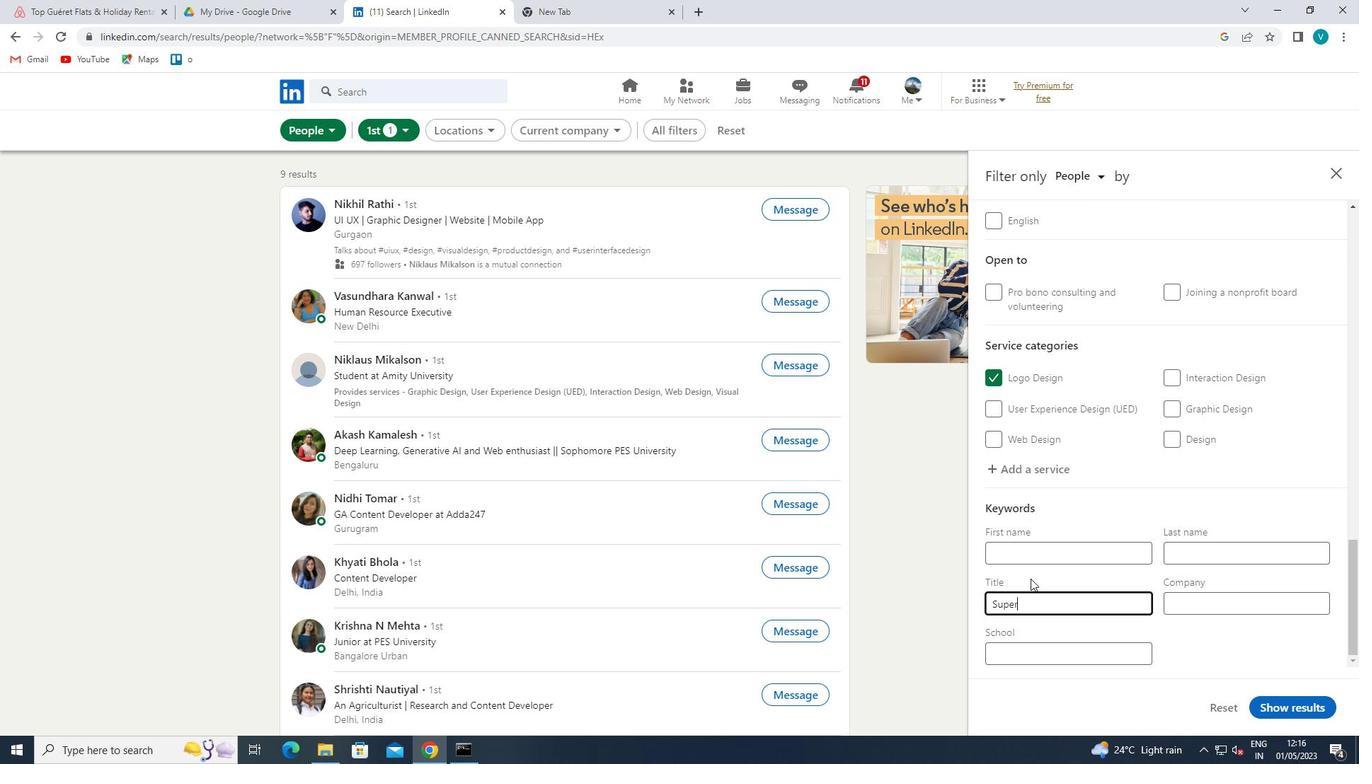 
Action: Mouse moved to (1030, 579)
Screenshot: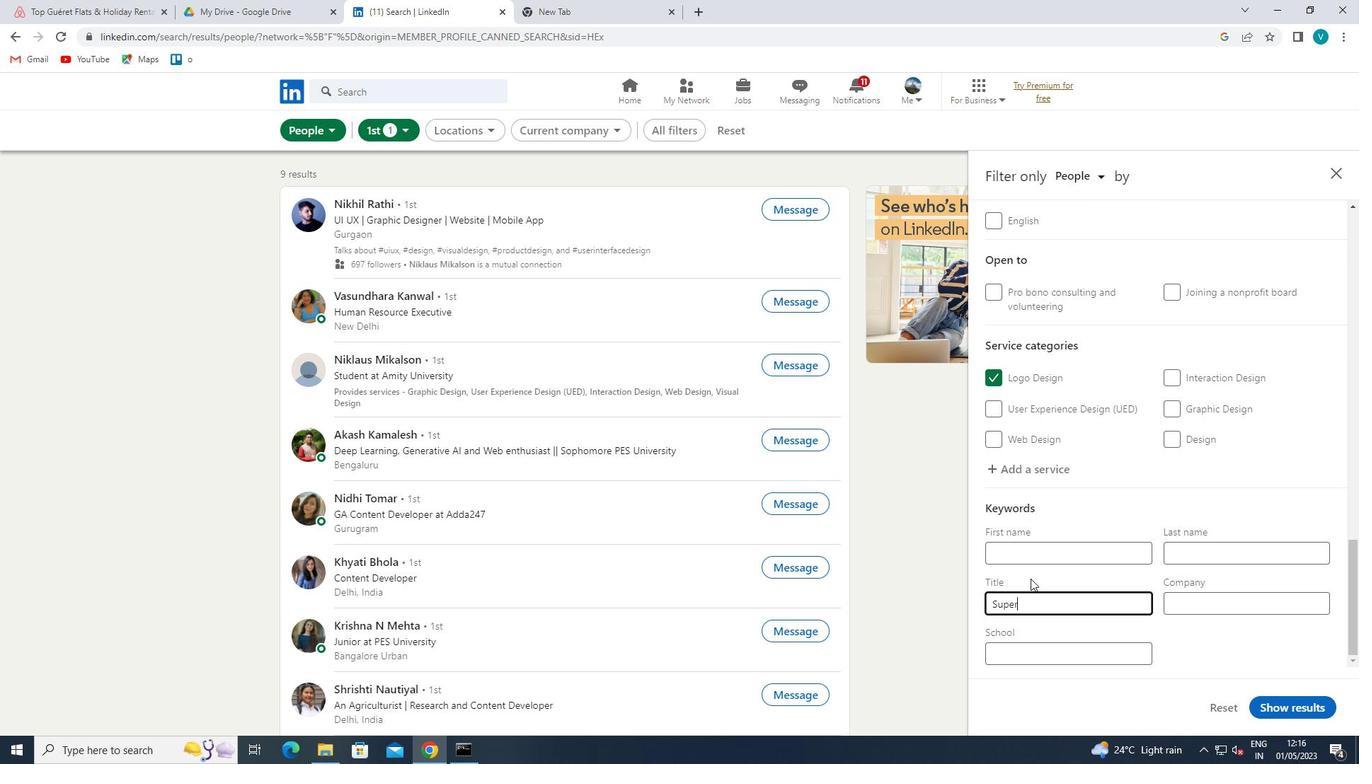 
Action: Key pressed O<Key.backspace>ISOR<Key.space>
Screenshot: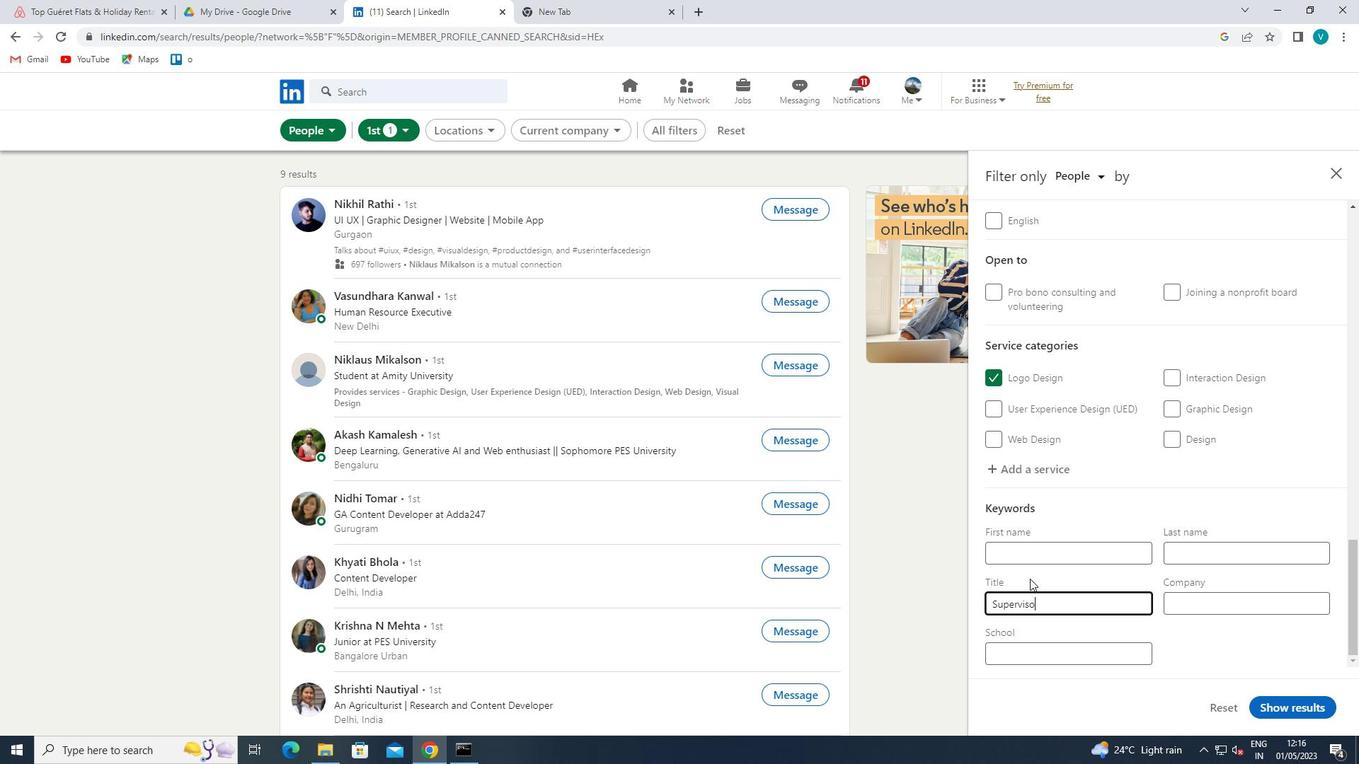 
Action: Mouse moved to (1306, 713)
Screenshot: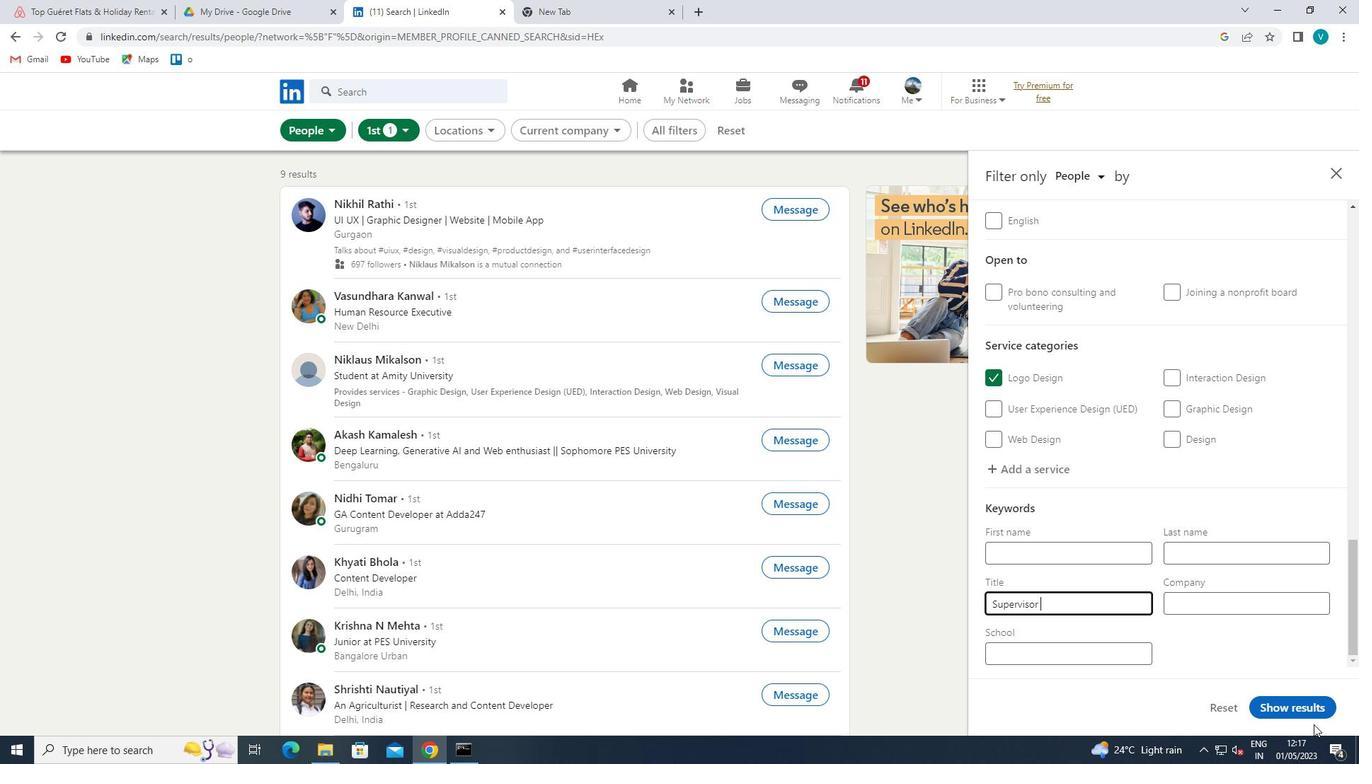 
Action: Mouse pressed left at (1306, 713)
Screenshot: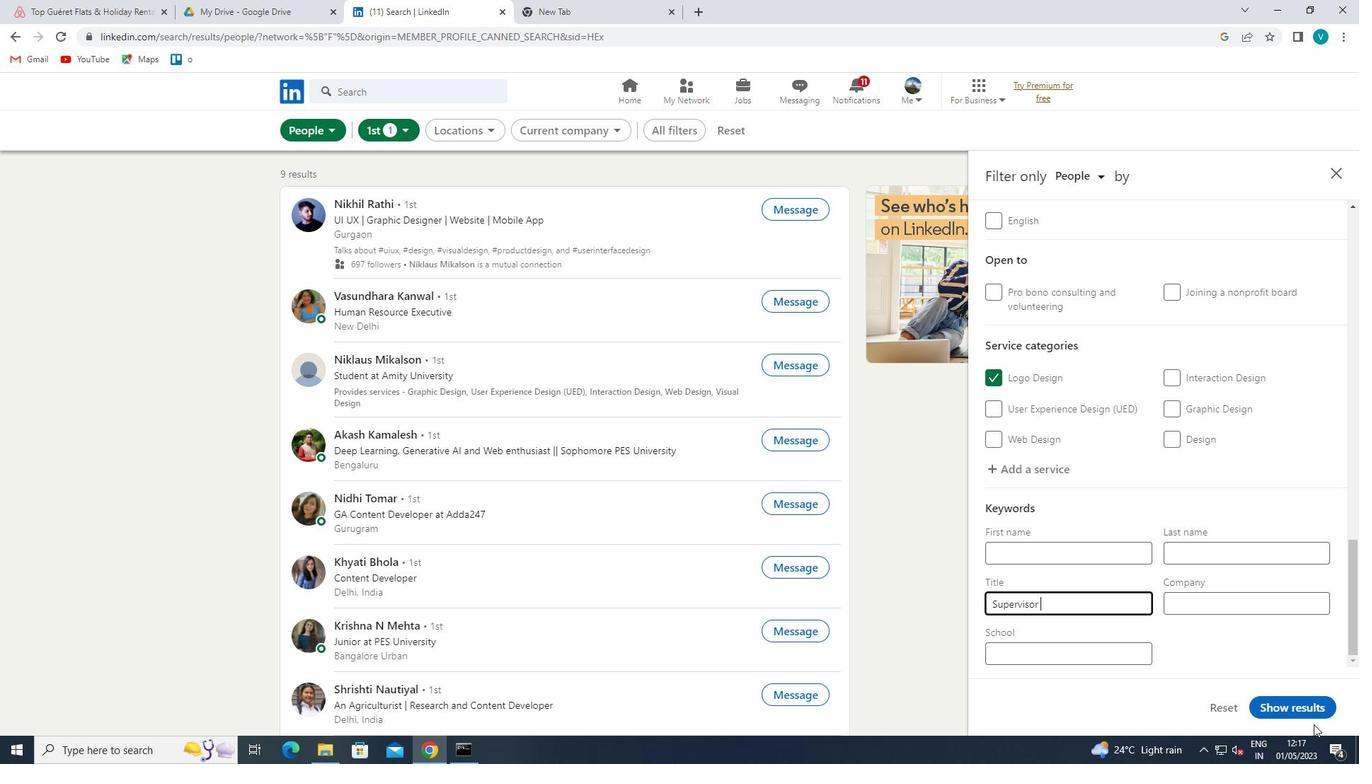 
Action: Mouse moved to (1308, 709)
Screenshot: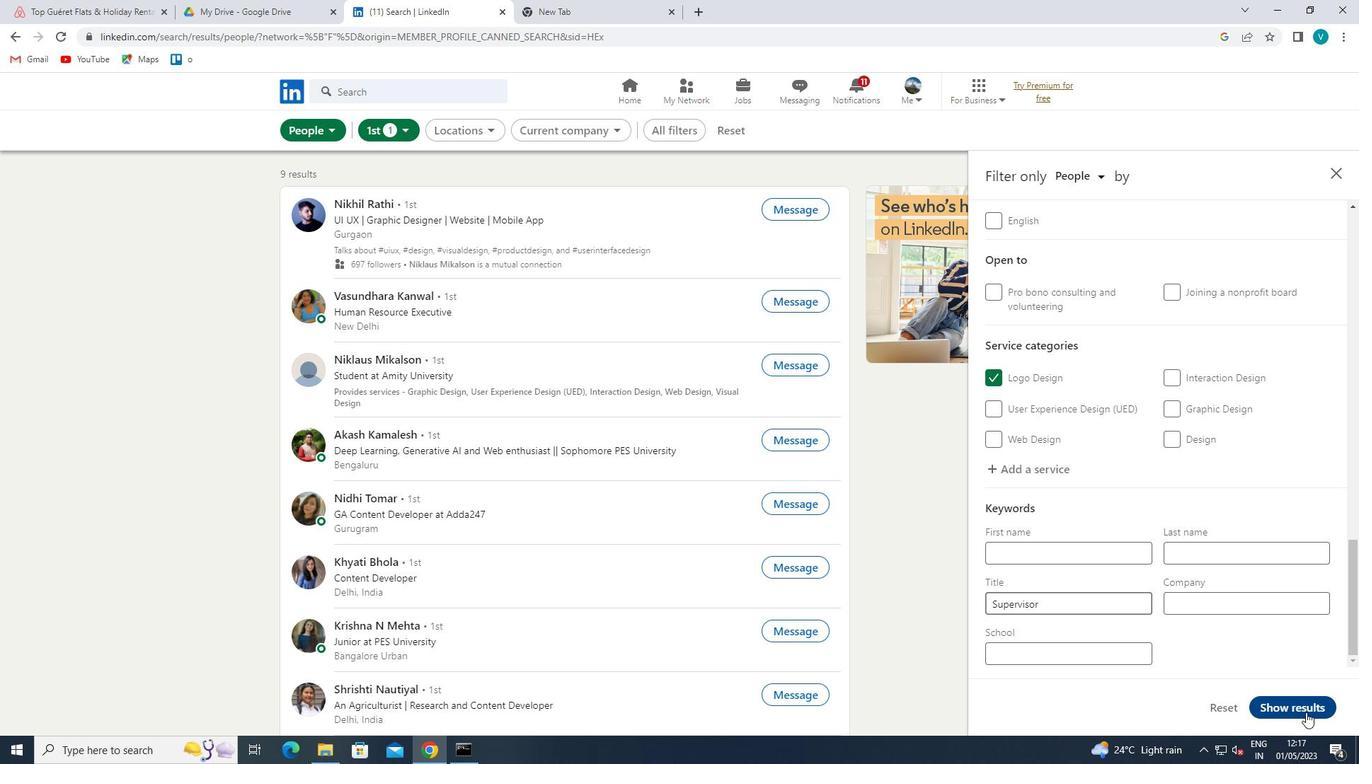 
